 Task: Look for space in Polangui, Philippines from 8th August, 2023 to 15th August, 2023 for 9 adults in price range Rs.10000 to Rs.14000. Place can be shared room with 5 bedrooms having 9 beds and 5 bathrooms. Property type can be house, flat, guest house. Amenities needed are: wifi, TV, free parkinig on premises, gym, breakfast. Booking option can be shelf check-in. Required host language is English.
Action: Mouse moved to (527, 129)
Screenshot: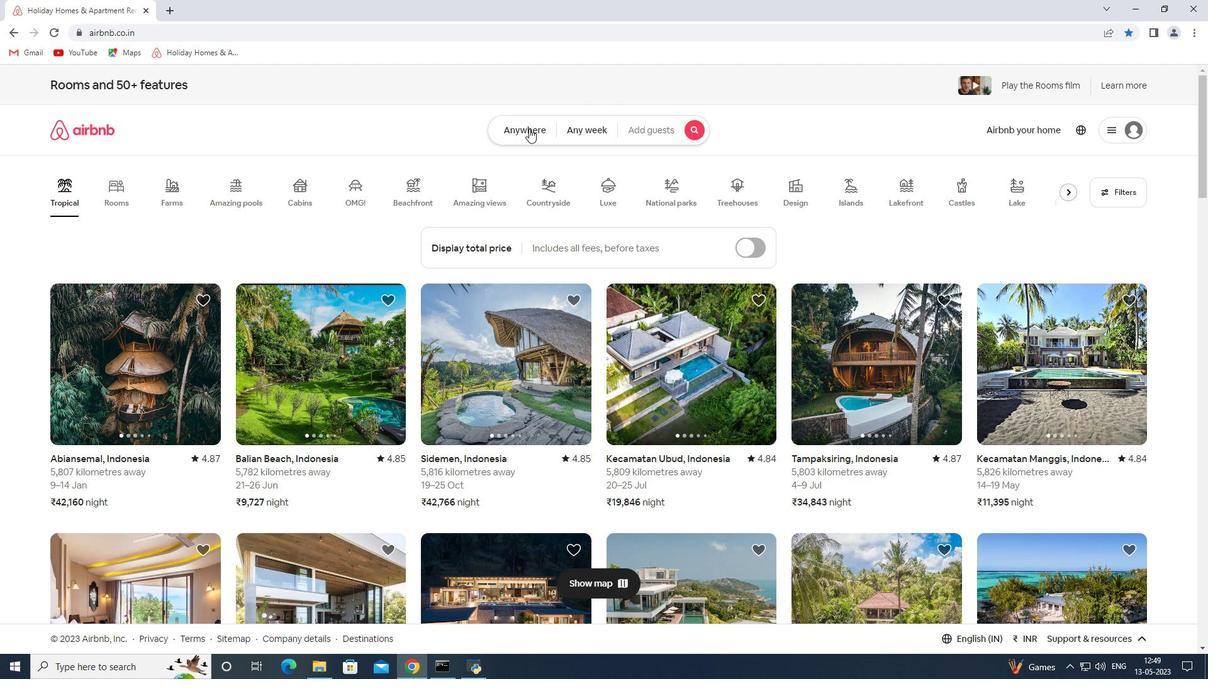 
Action: Mouse pressed left at (527, 129)
Screenshot: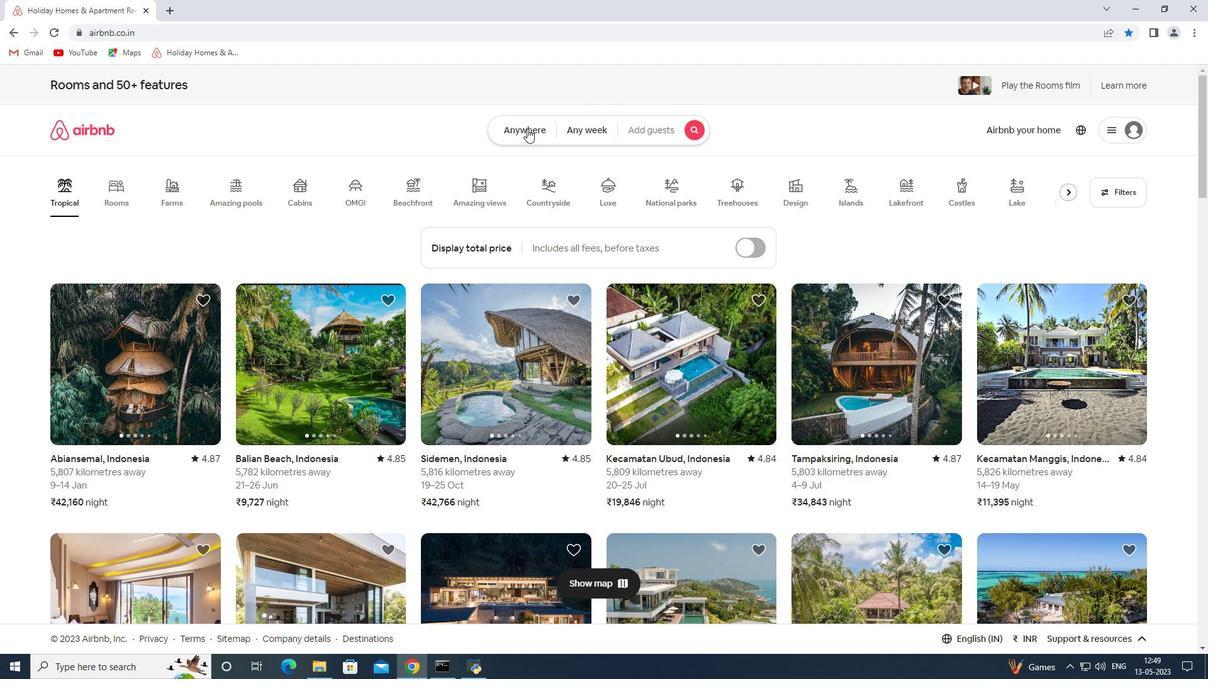 
Action: Mouse moved to (374, 182)
Screenshot: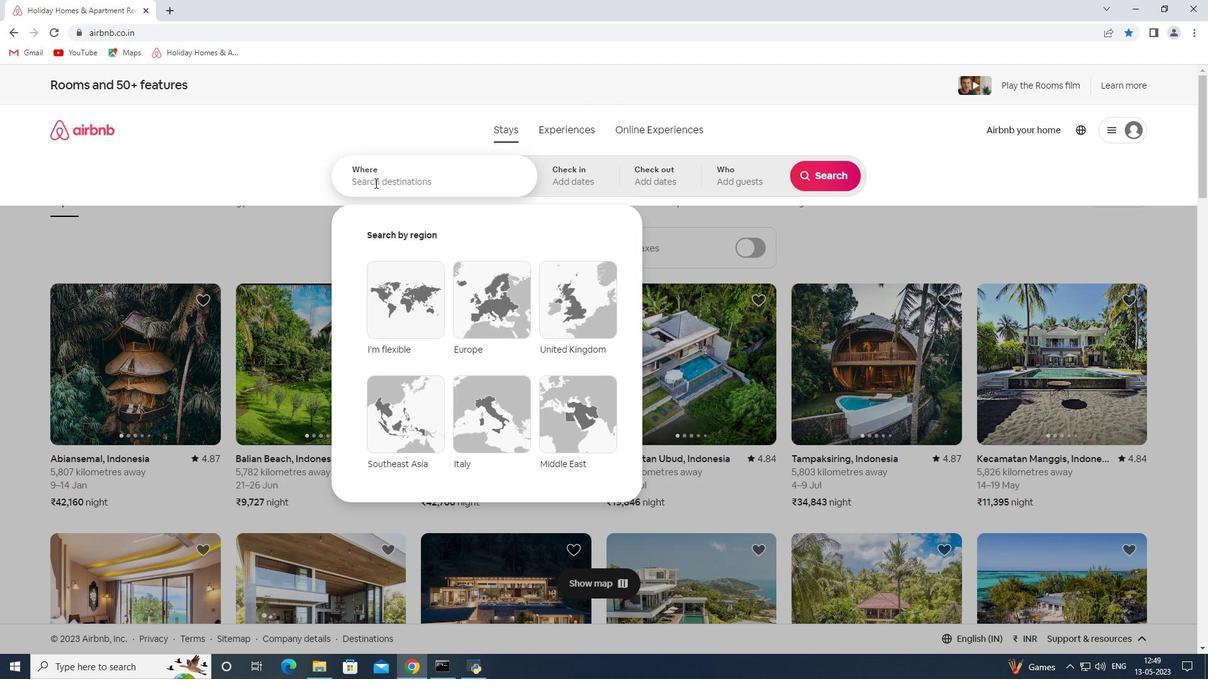 
Action: Mouse pressed left at (374, 182)
Screenshot: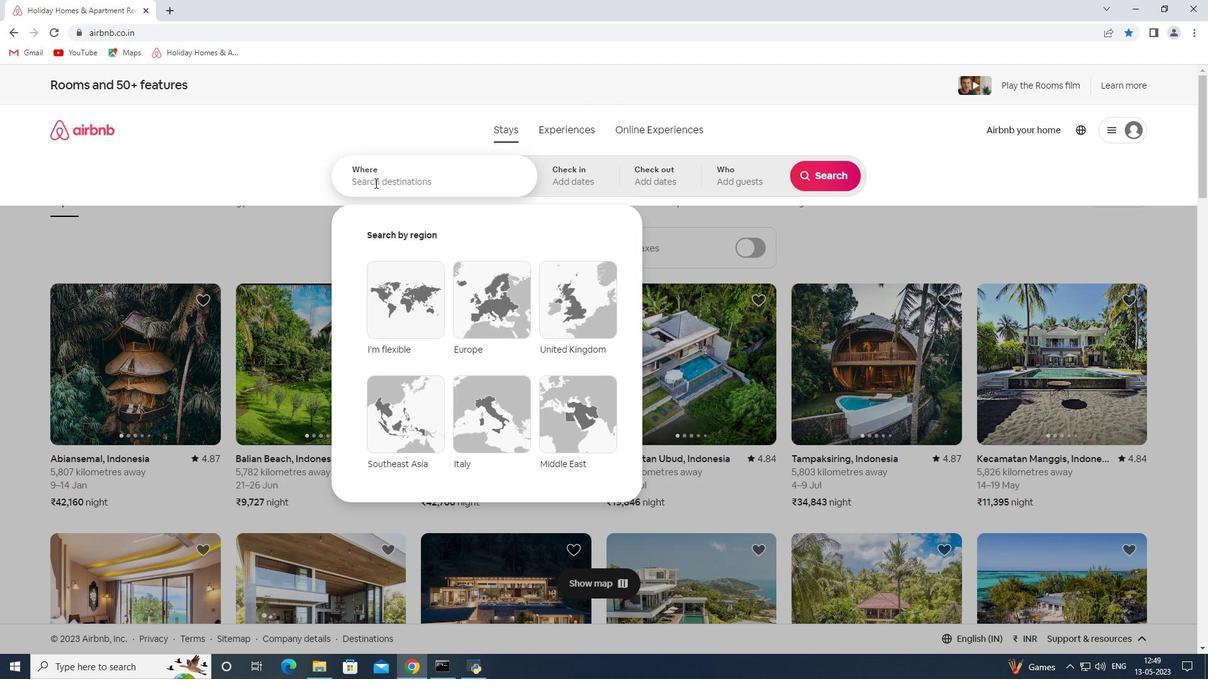 
Action: Mouse moved to (380, 182)
Screenshot: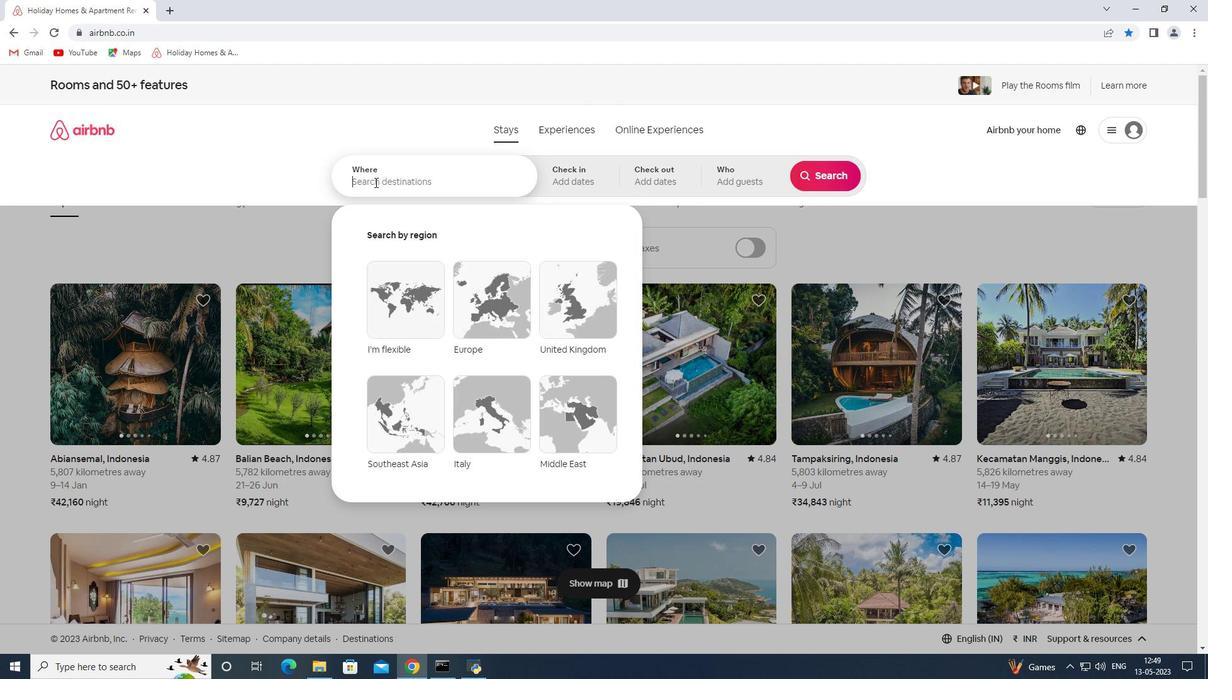 
Action: Key pressed <Key.shift><Key.shift><Key.shift><Key.shift><Key.shift><Key.shift><Key.shift><Key.shift><Key.shift><Key.shift>Polangui<Key.space><Key.shift><Key.shift><Key.shift><Key.shift><Key.shift>Philippinw<Key.backspace>es<Key.space><Key.enter>
Screenshot: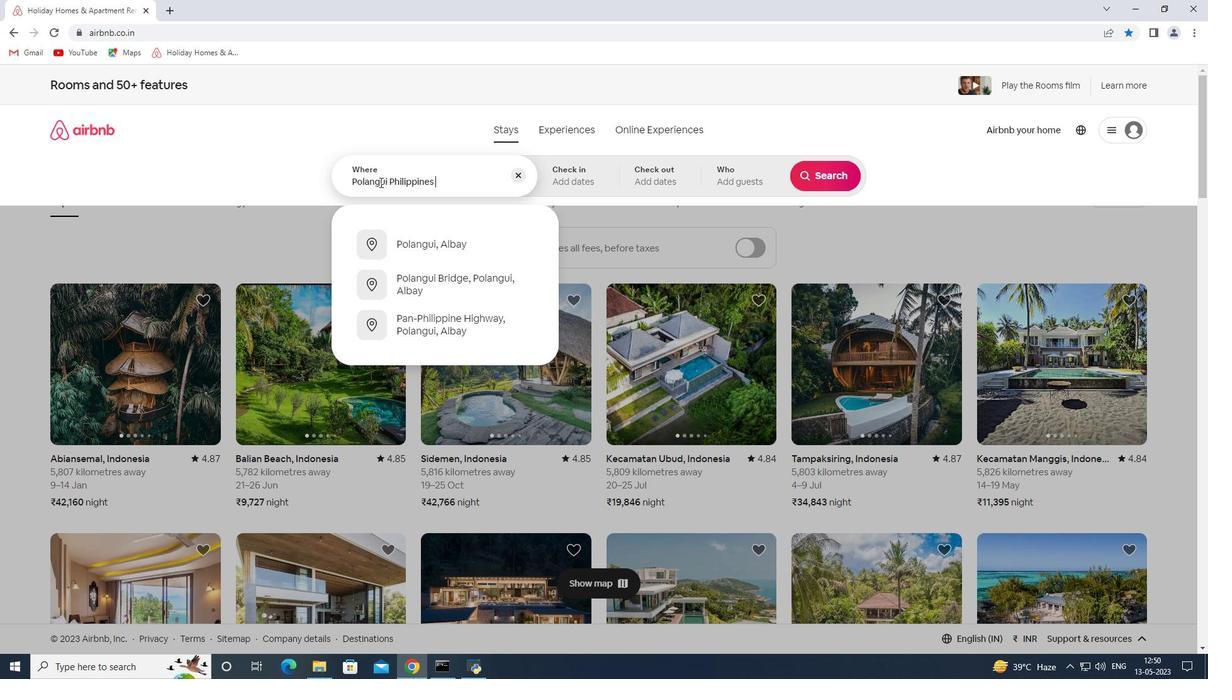 
Action: Mouse moved to (836, 278)
Screenshot: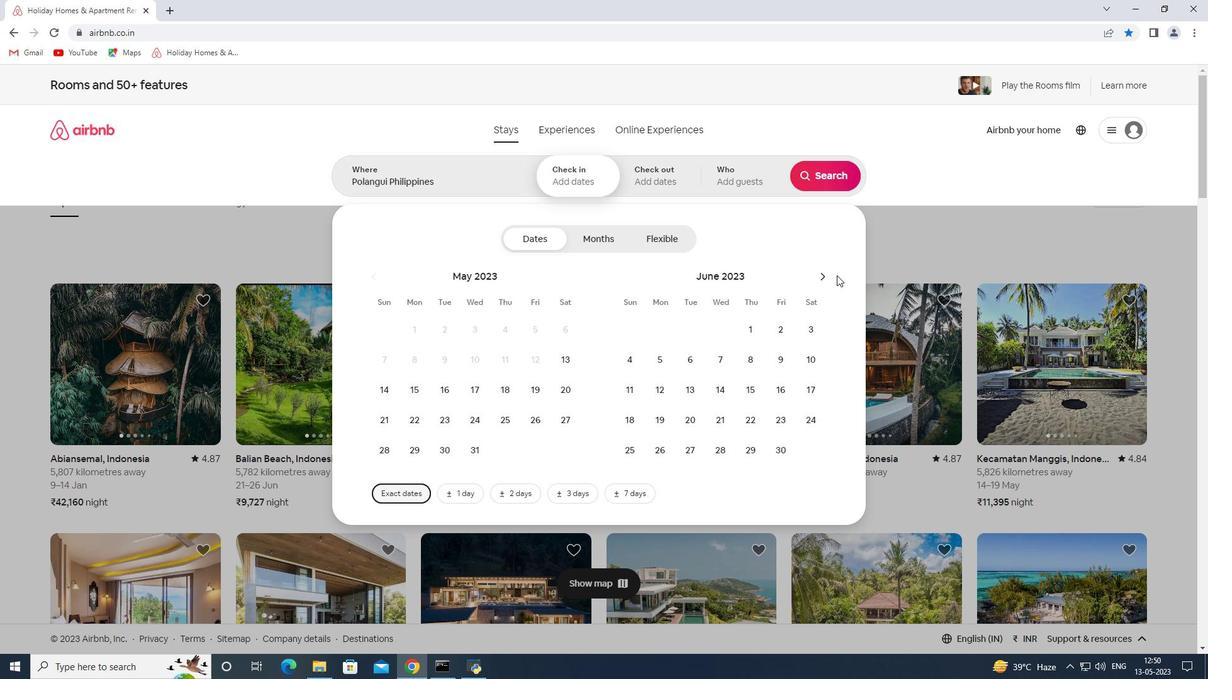 
Action: Mouse pressed left at (836, 278)
Screenshot: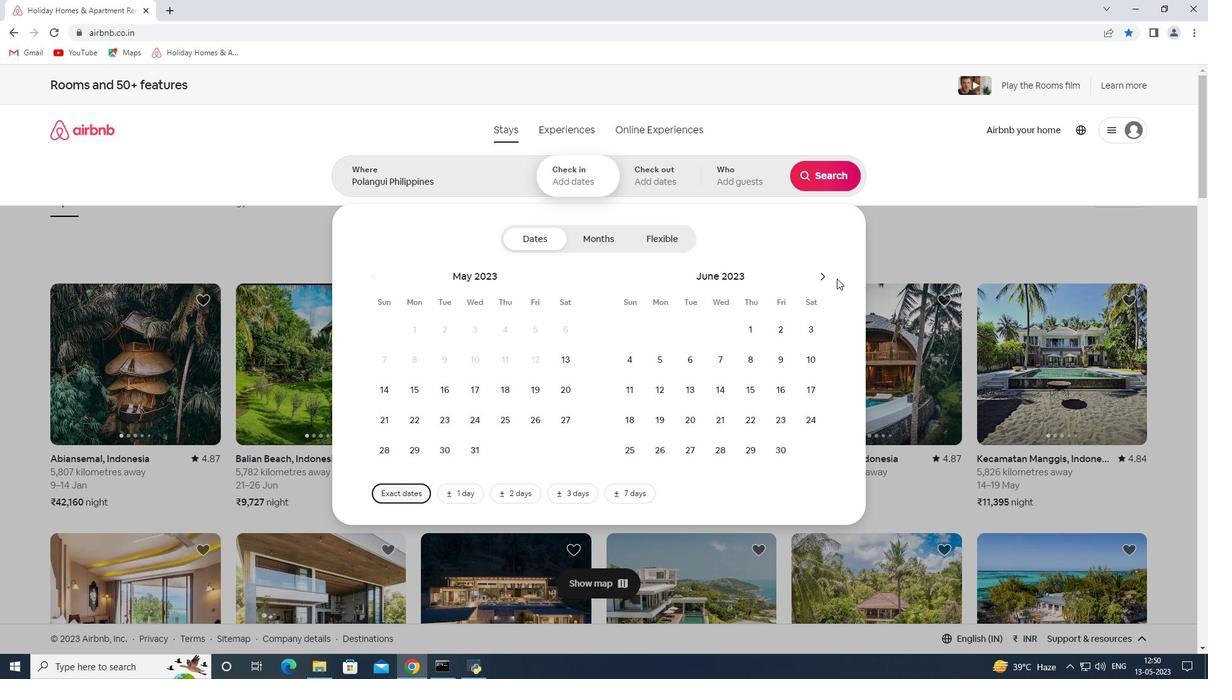 
Action: Mouse moved to (818, 286)
Screenshot: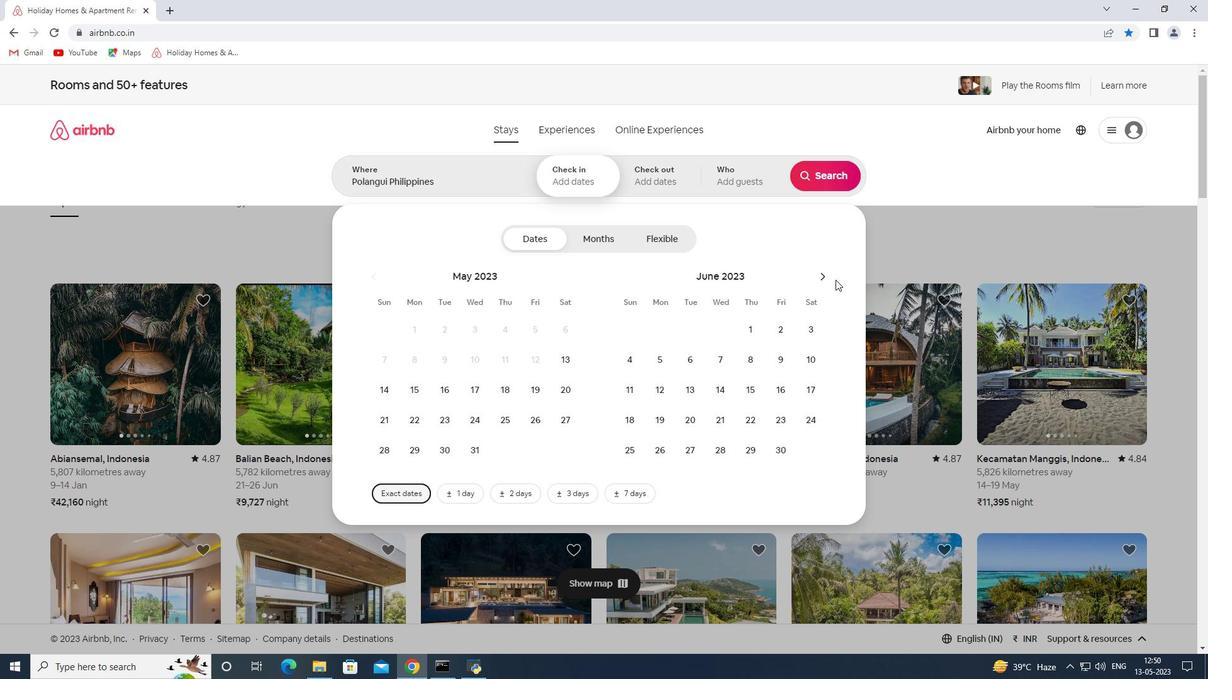 
Action: Mouse pressed left at (818, 286)
Screenshot: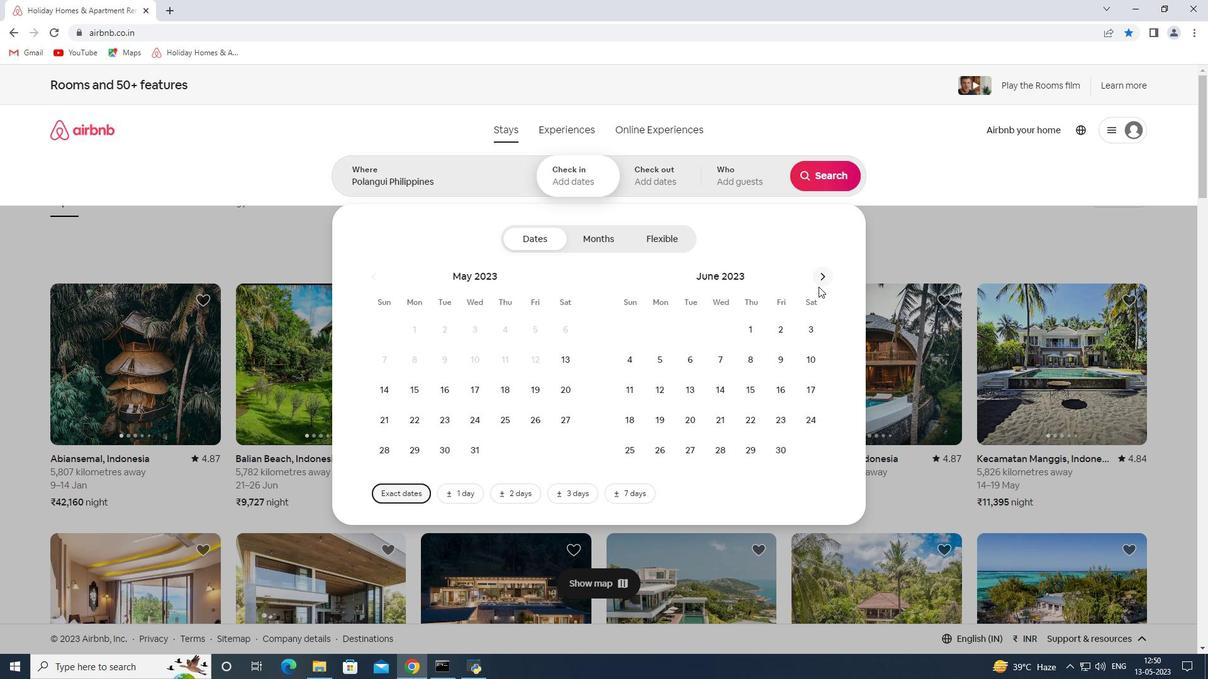 
Action: Mouse moved to (819, 271)
Screenshot: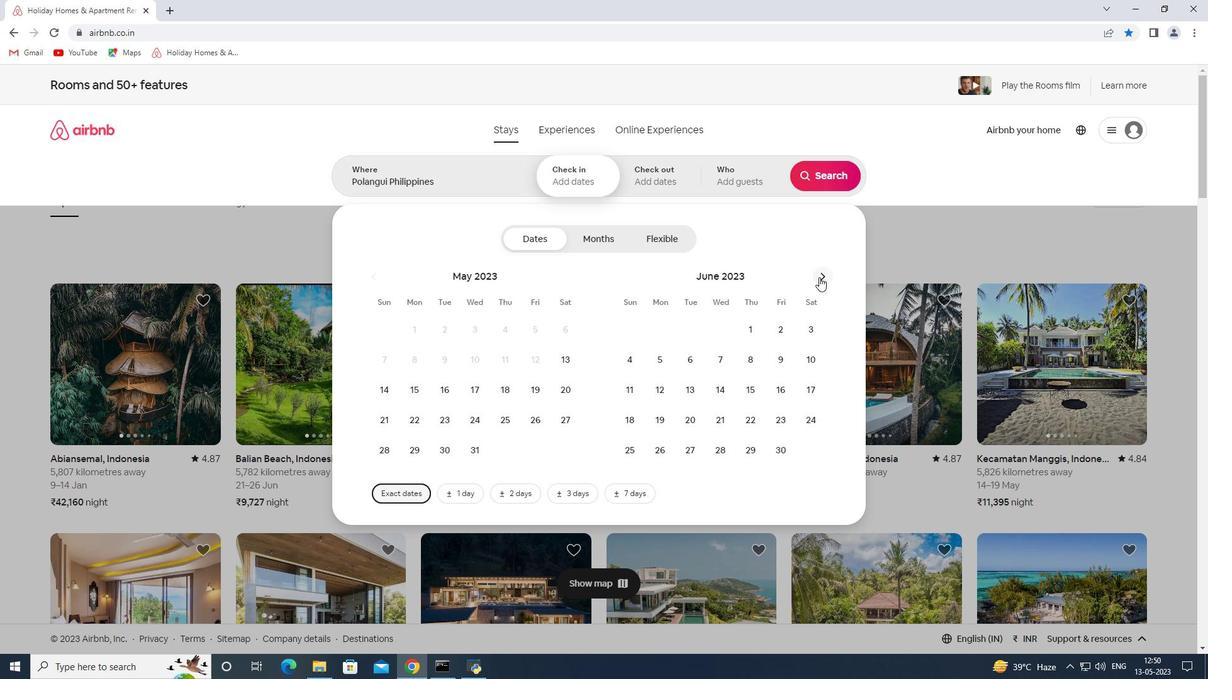 
Action: Mouse pressed left at (819, 271)
Screenshot: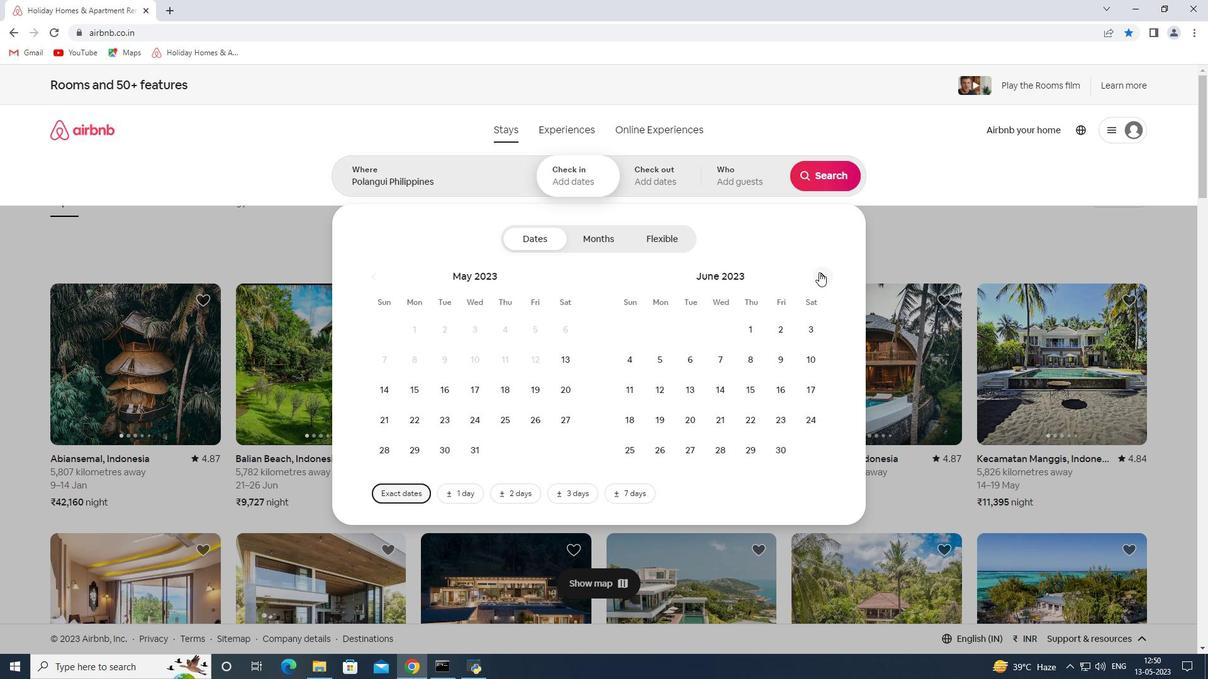 
Action: Mouse pressed left at (819, 271)
Screenshot: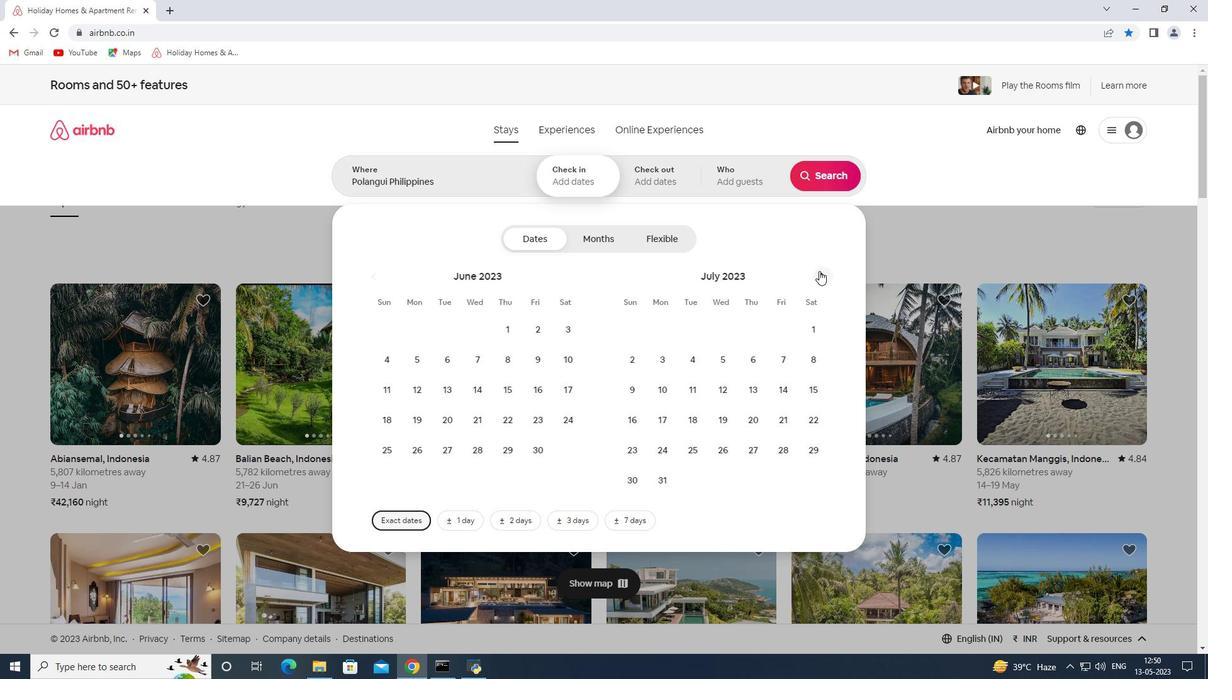 
Action: Mouse moved to (689, 368)
Screenshot: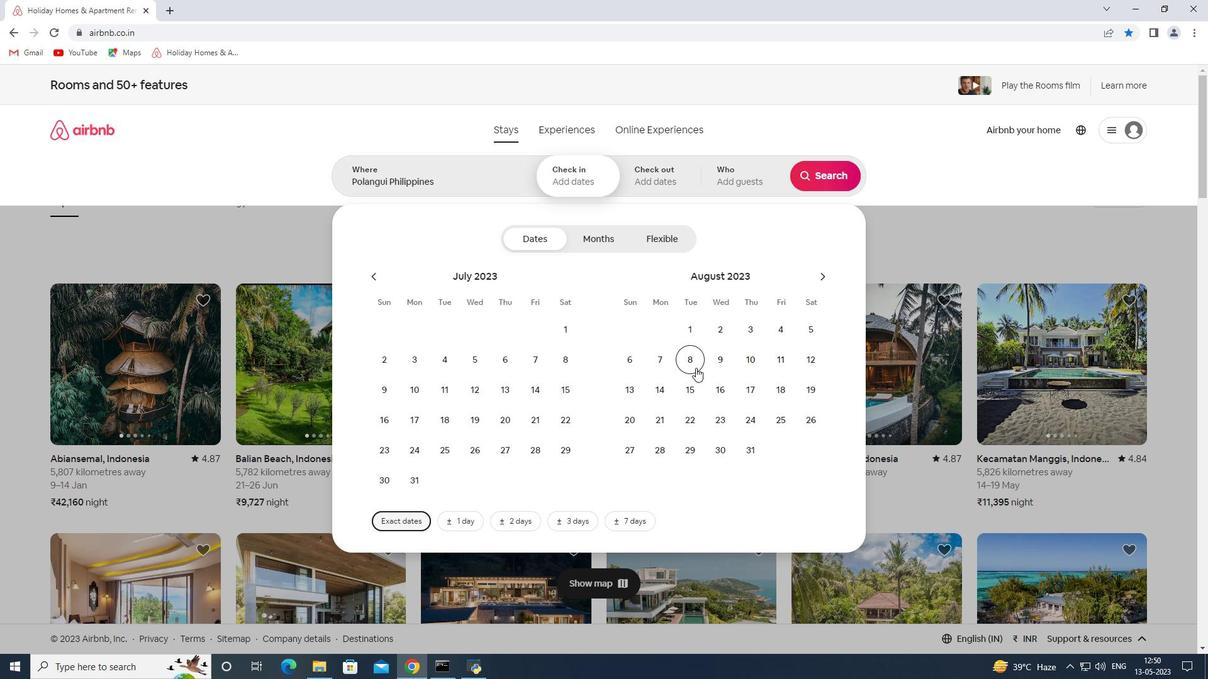 
Action: Mouse pressed left at (689, 368)
Screenshot: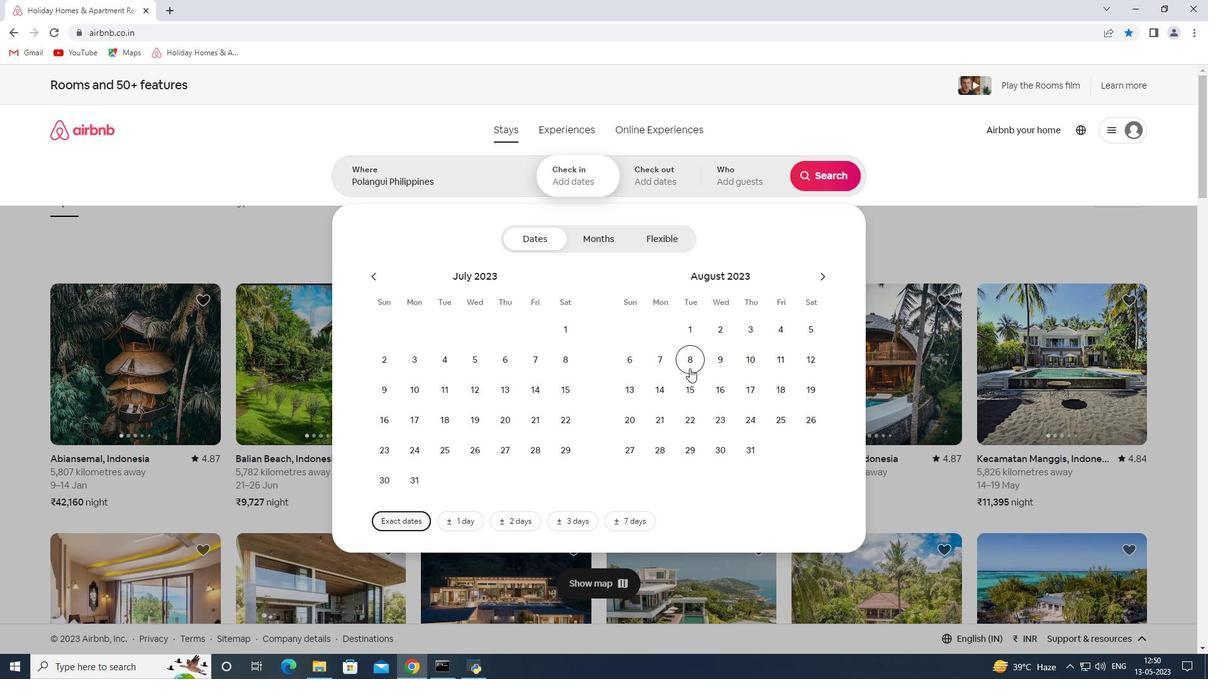 
Action: Mouse moved to (699, 394)
Screenshot: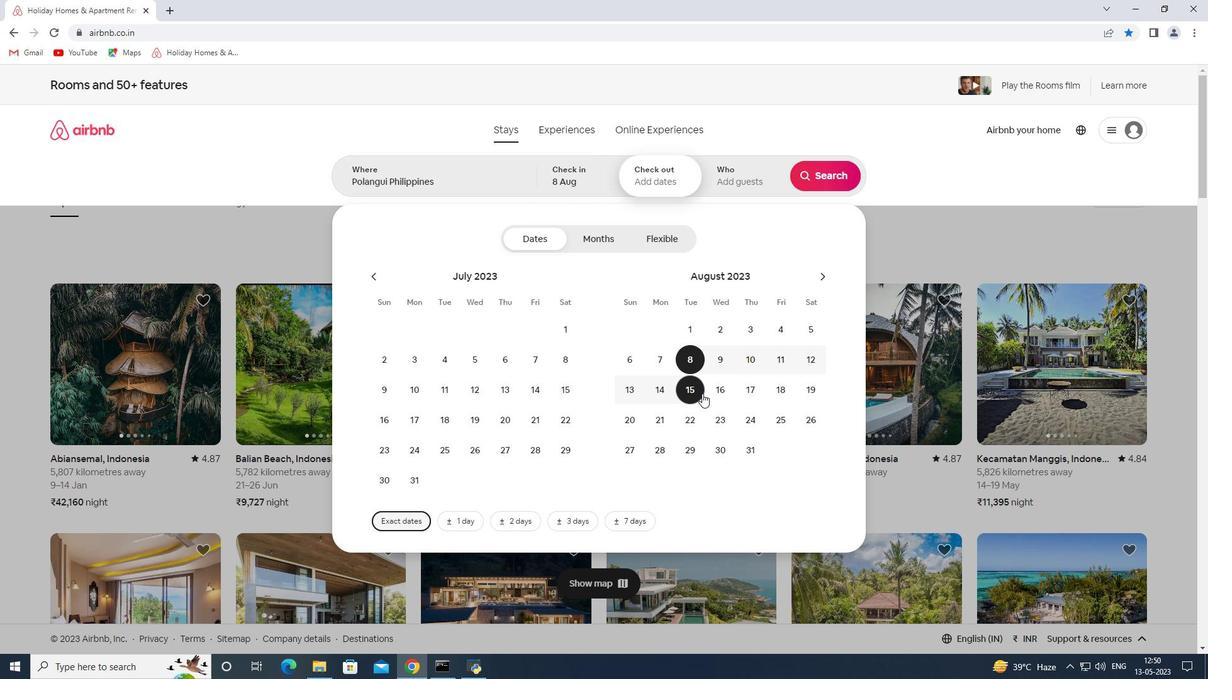 
Action: Mouse pressed left at (699, 394)
Screenshot: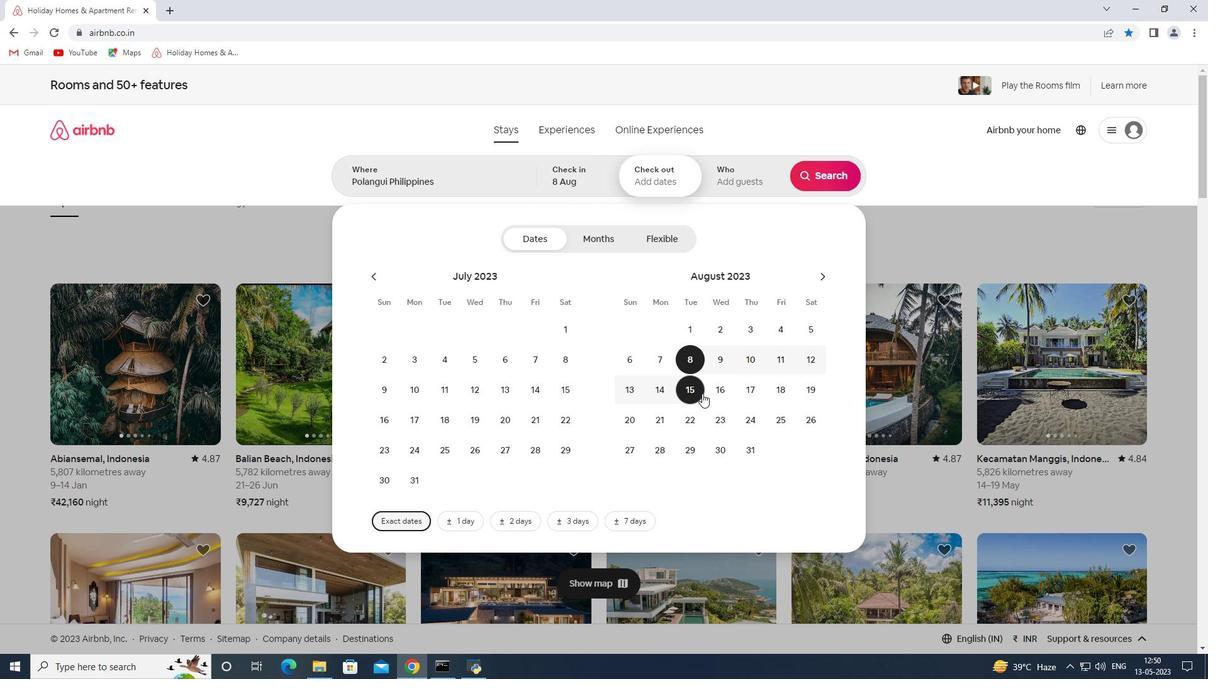 
Action: Mouse moved to (735, 185)
Screenshot: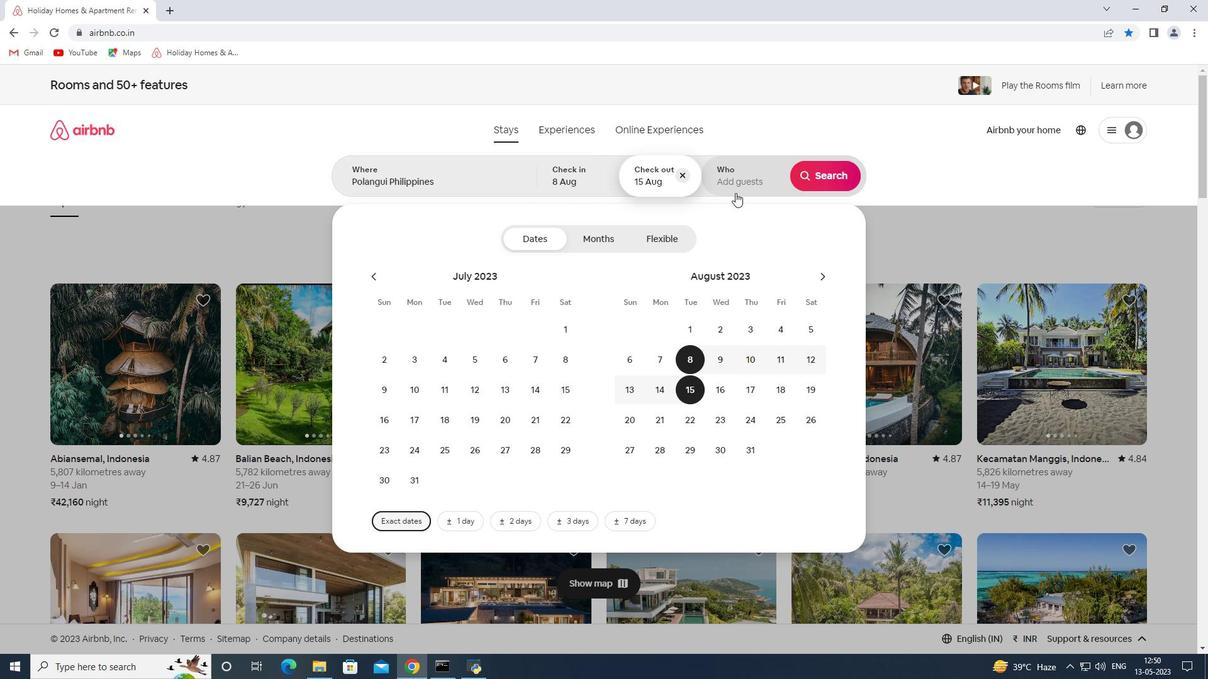 
Action: Mouse pressed left at (735, 185)
Screenshot: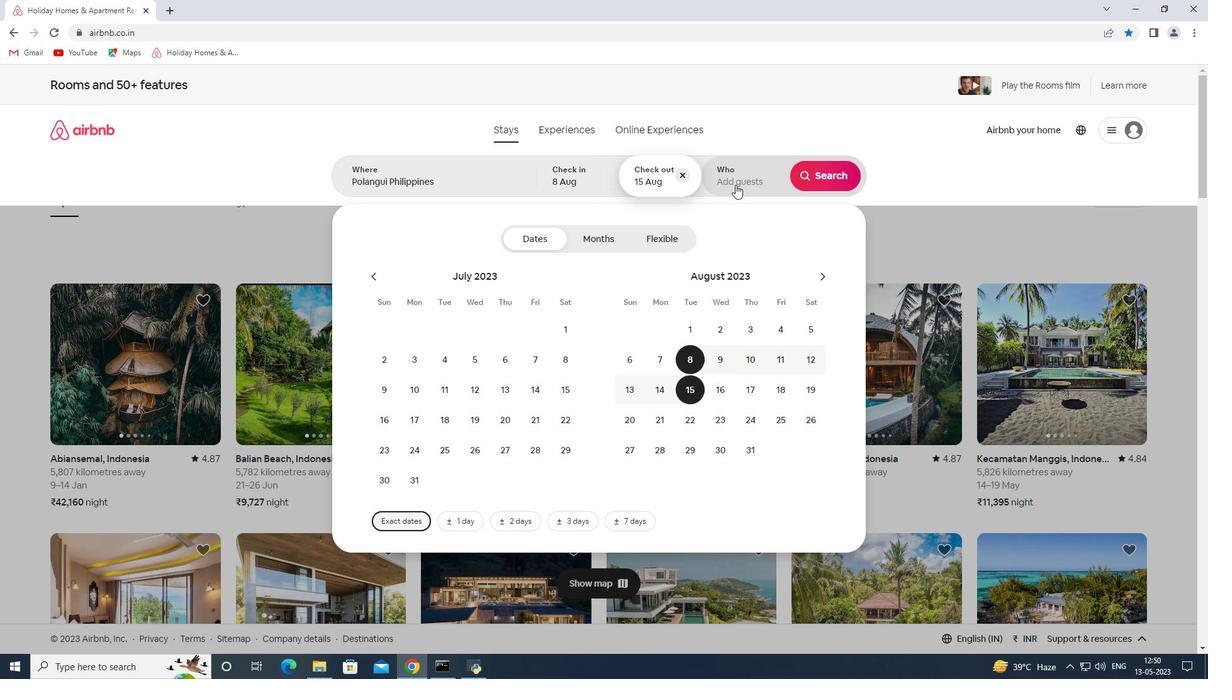 
Action: Mouse moved to (834, 244)
Screenshot: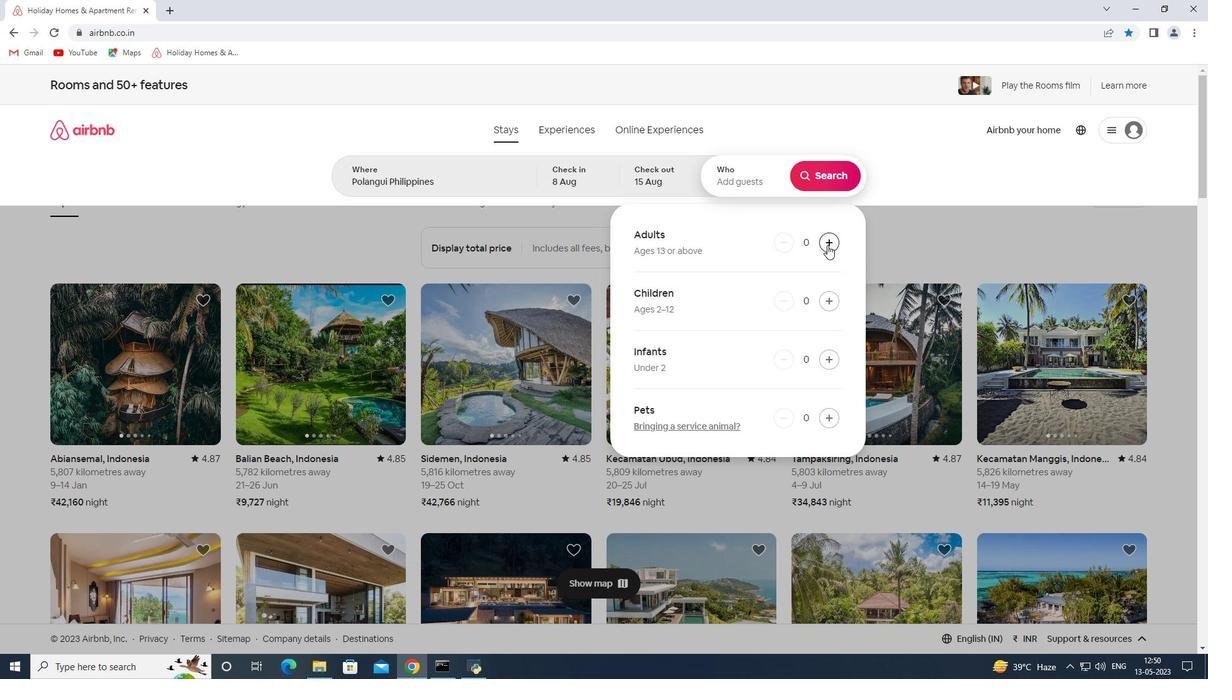 
Action: Mouse pressed left at (834, 244)
Screenshot: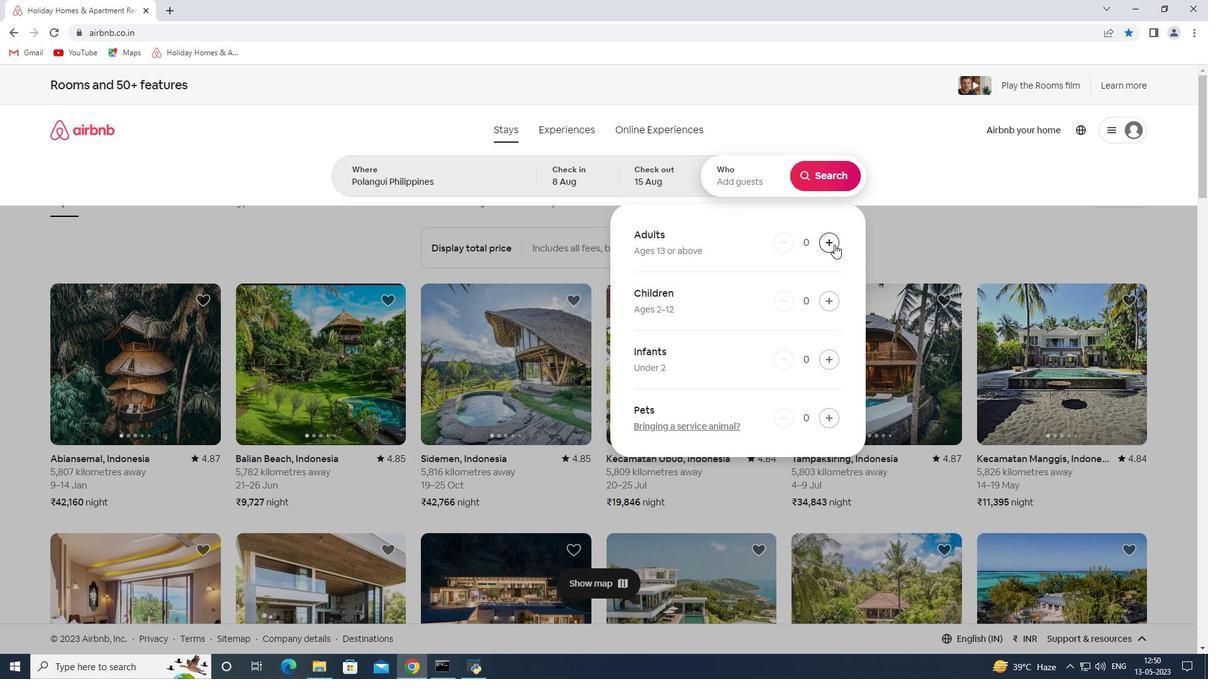 
Action: Mouse moved to (834, 244)
Screenshot: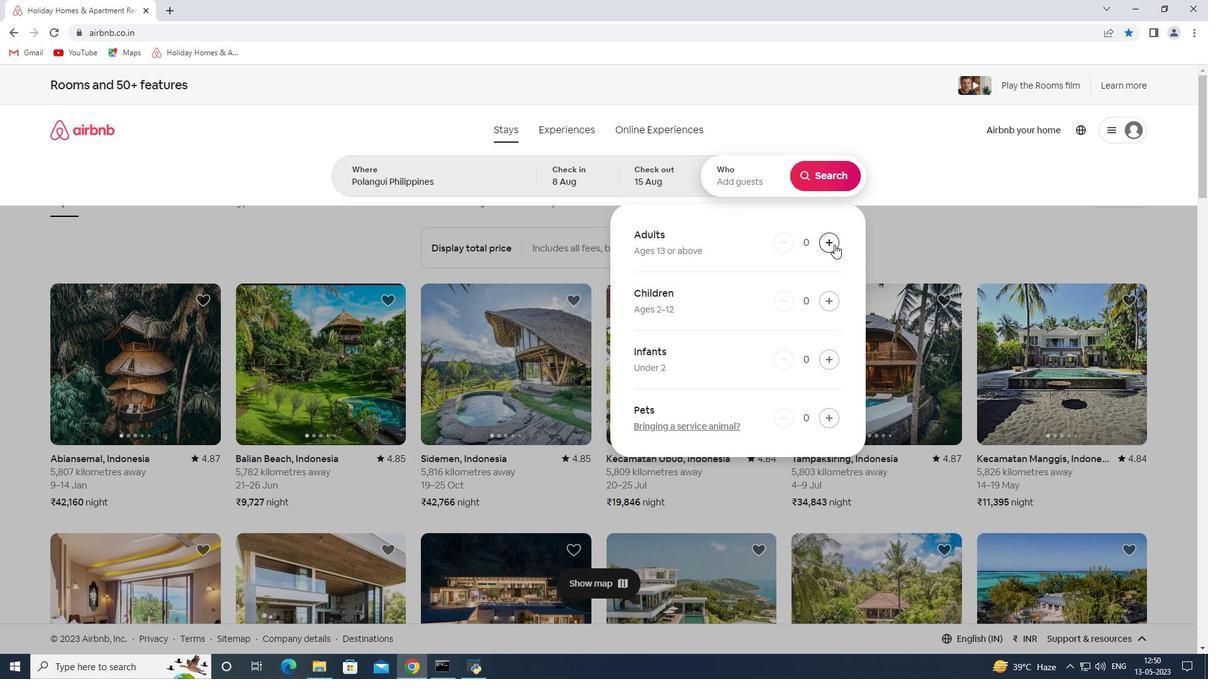 
Action: Mouse pressed left at (834, 244)
Screenshot: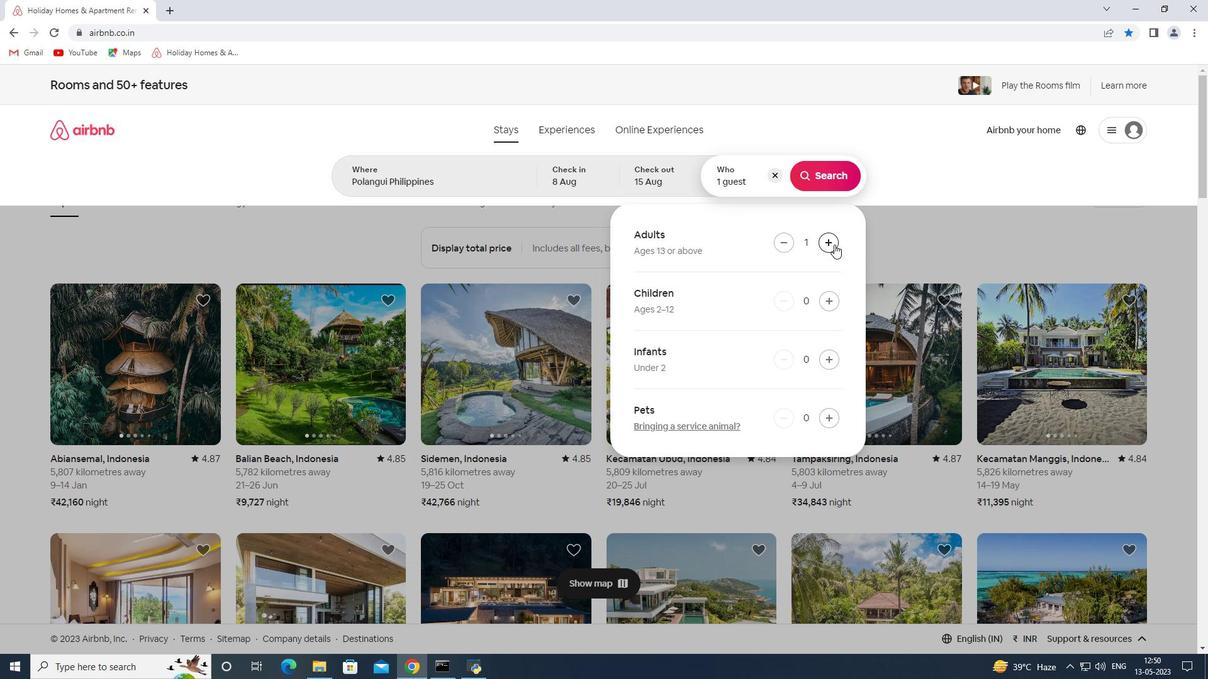 
Action: Mouse moved to (835, 243)
Screenshot: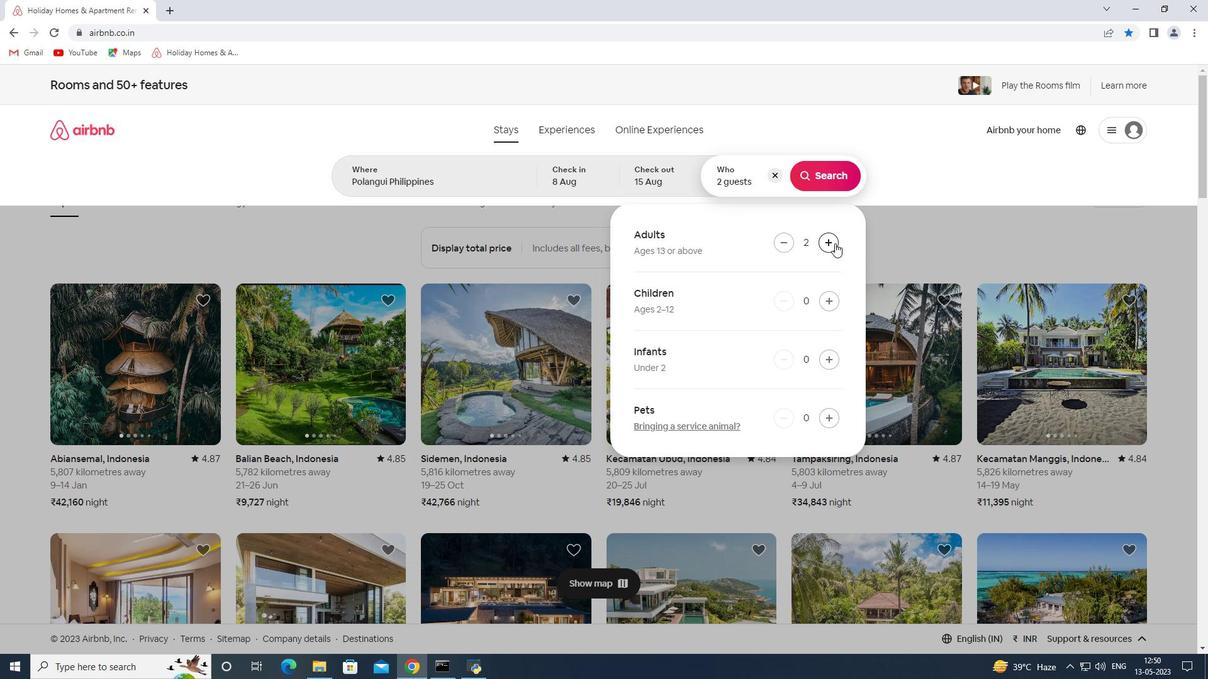 
Action: Mouse pressed left at (835, 243)
Screenshot: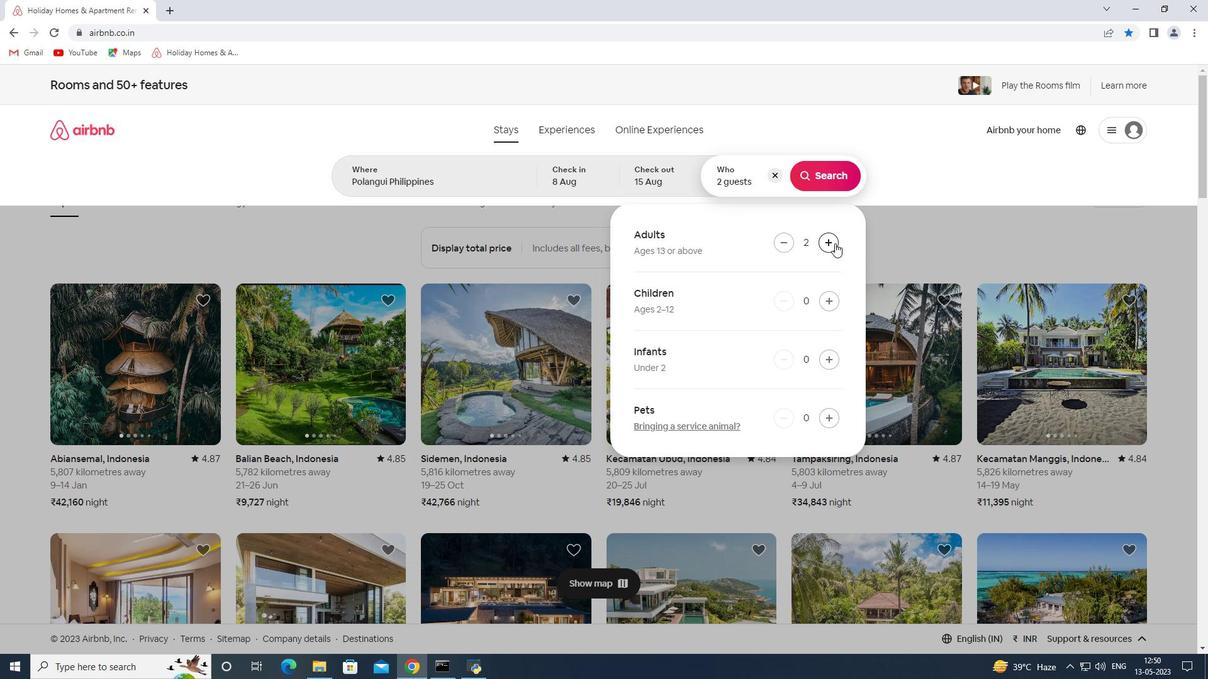 
Action: Mouse pressed left at (835, 243)
Screenshot: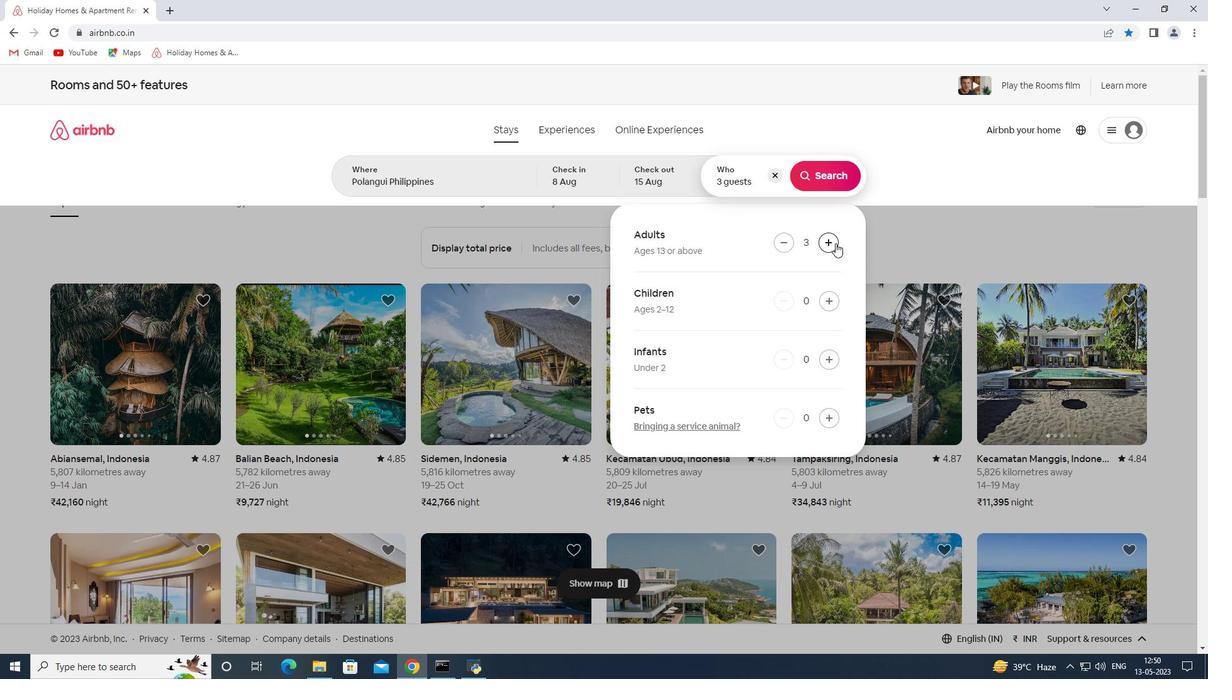 
Action: Mouse pressed left at (835, 243)
Screenshot: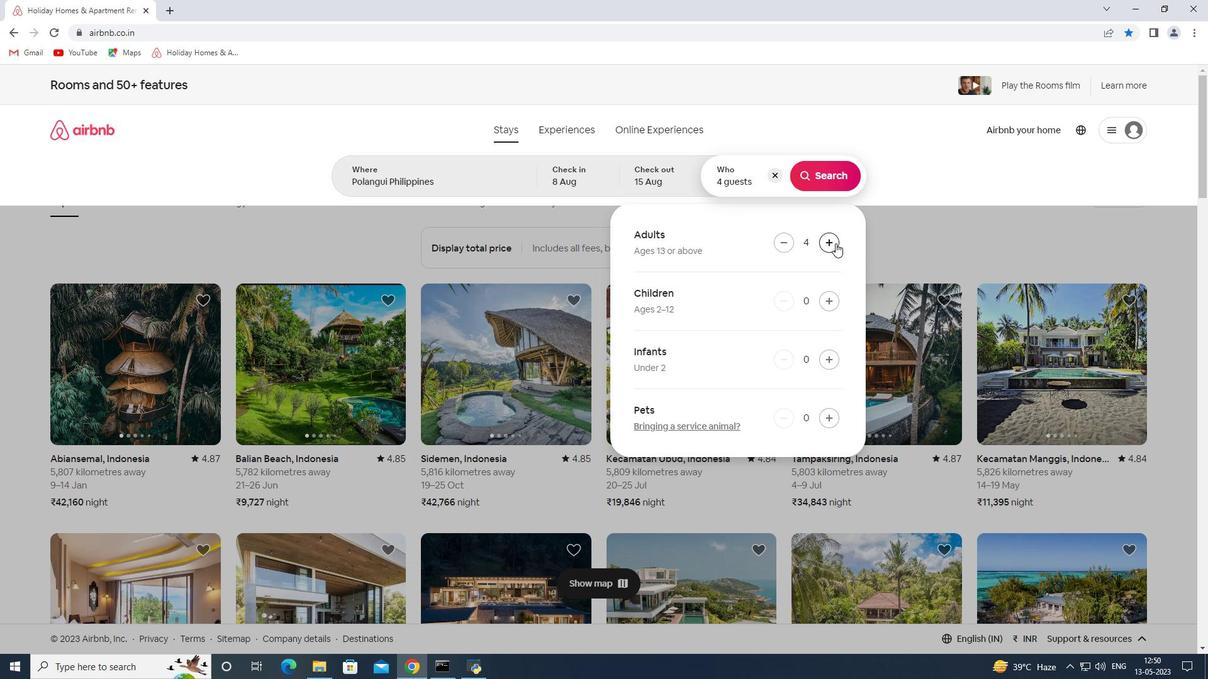 
Action: Mouse pressed left at (835, 243)
Screenshot: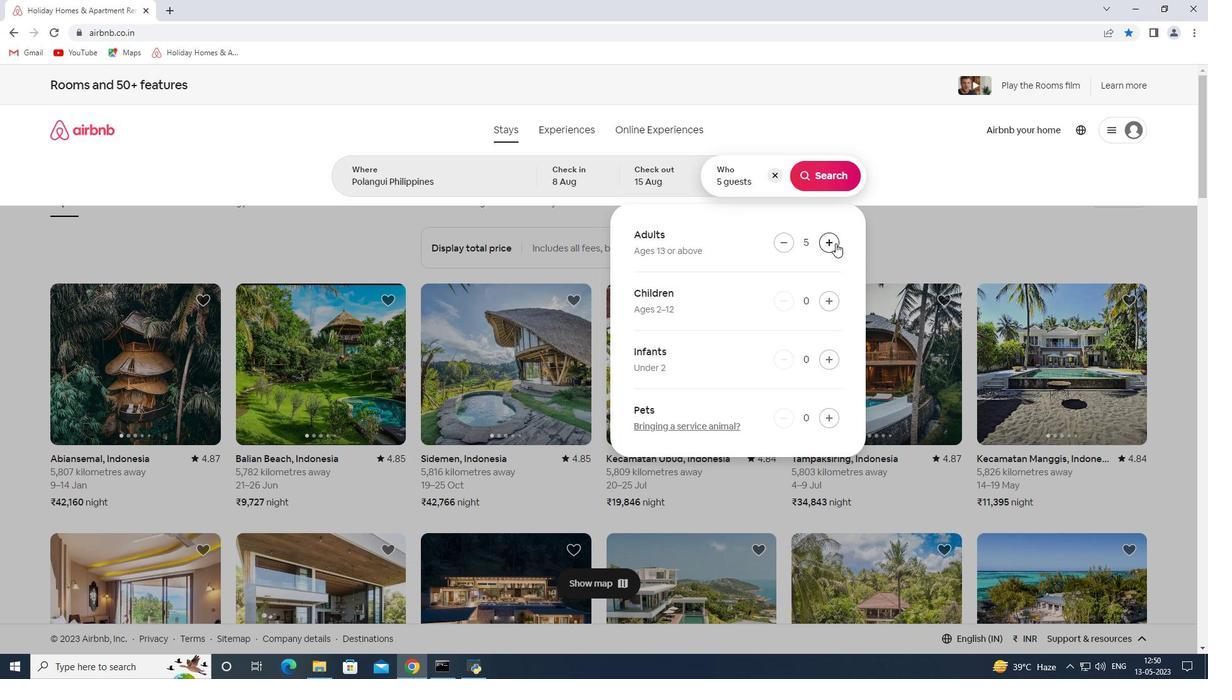
Action: Mouse moved to (836, 243)
Screenshot: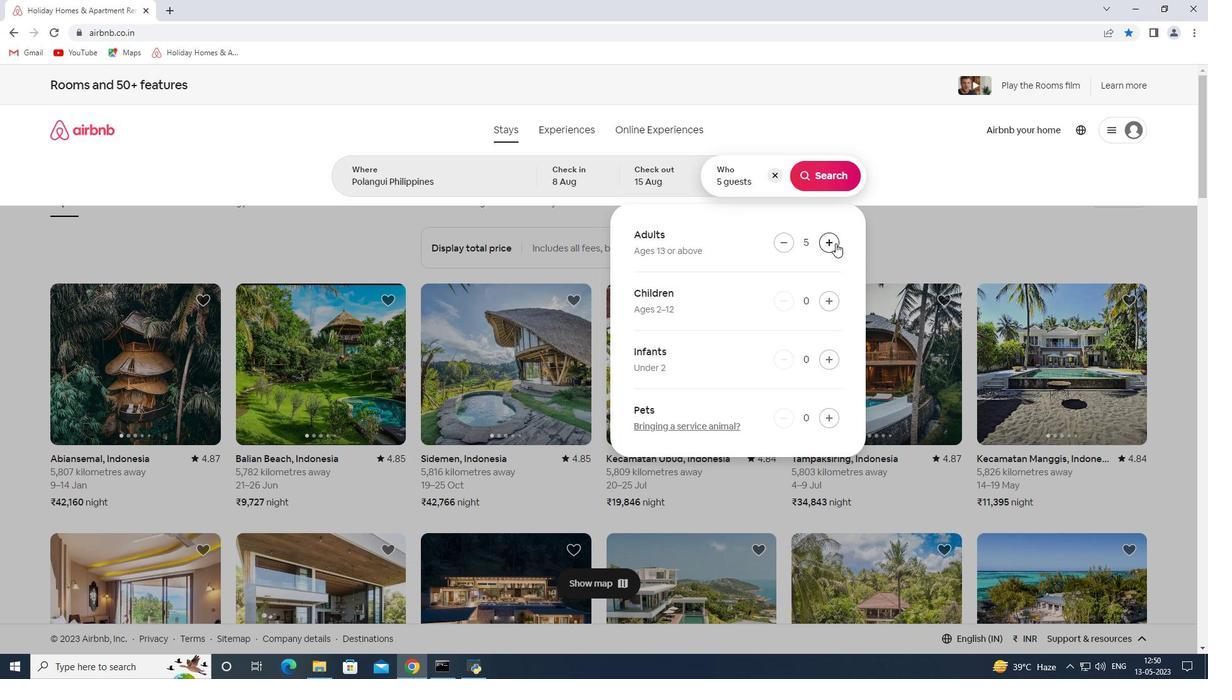 
Action: Mouse pressed left at (836, 243)
Screenshot: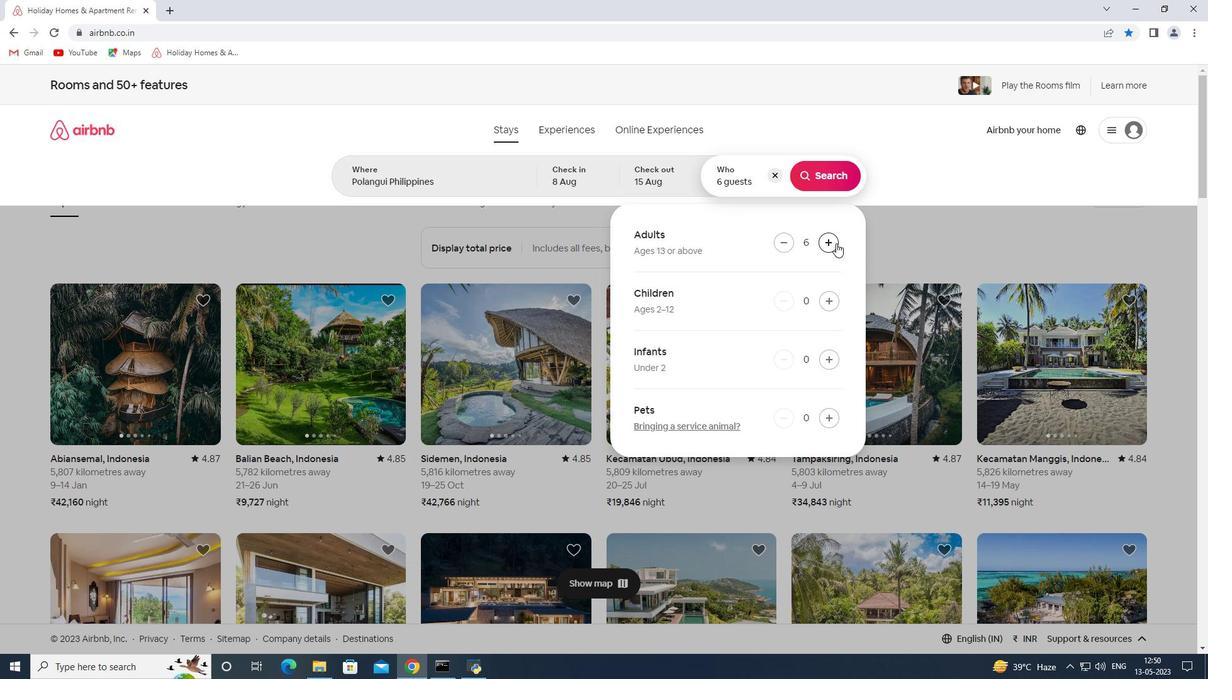 
Action: Mouse pressed left at (836, 243)
Screenshot: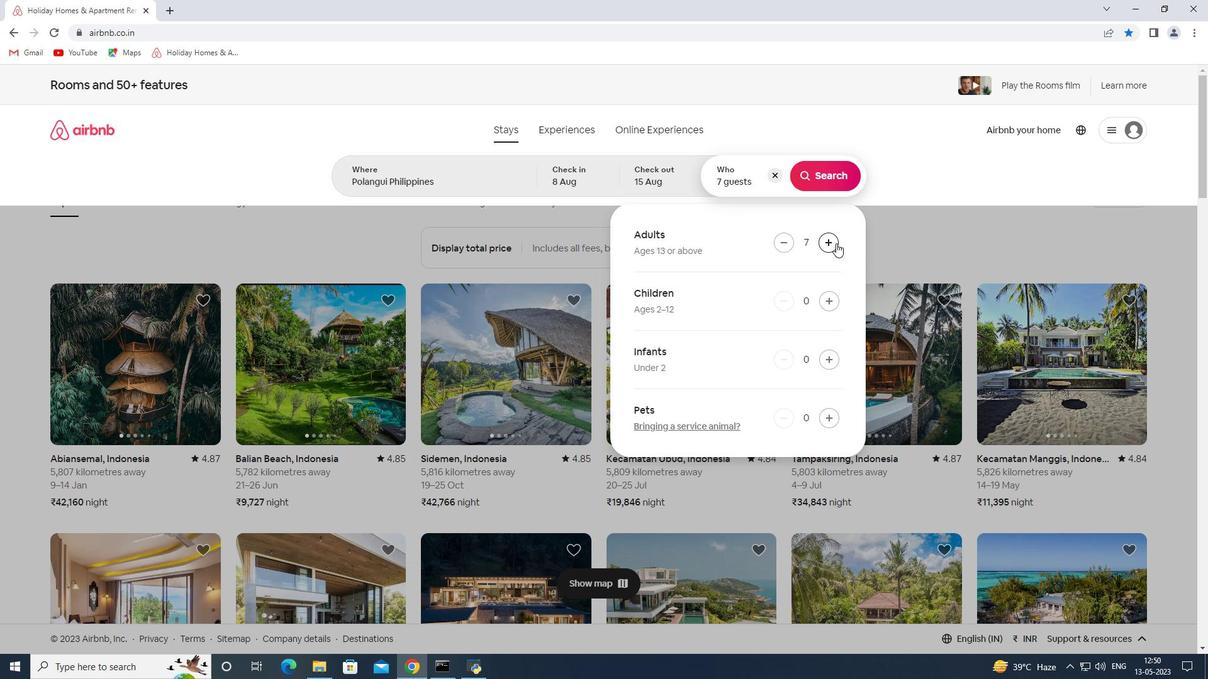 
Action: Mouse pressed left at (836, 243)
Screenshot: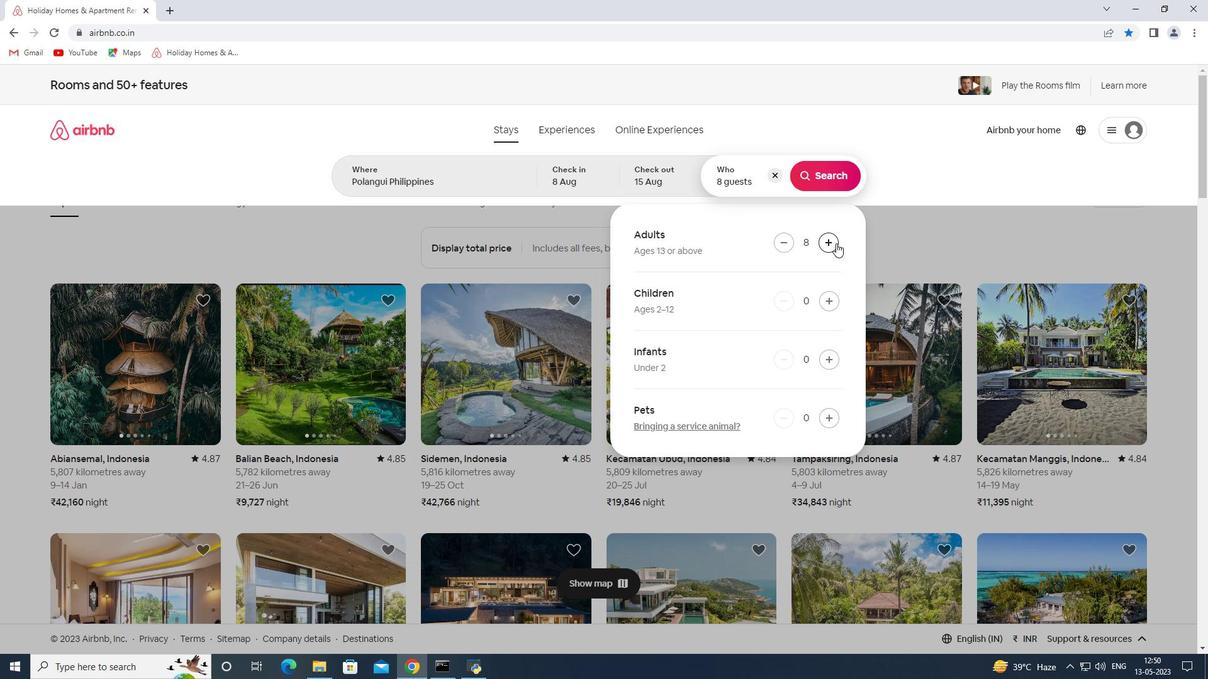 
Action: Mouse pressed left at (836, 243)
Screenshot: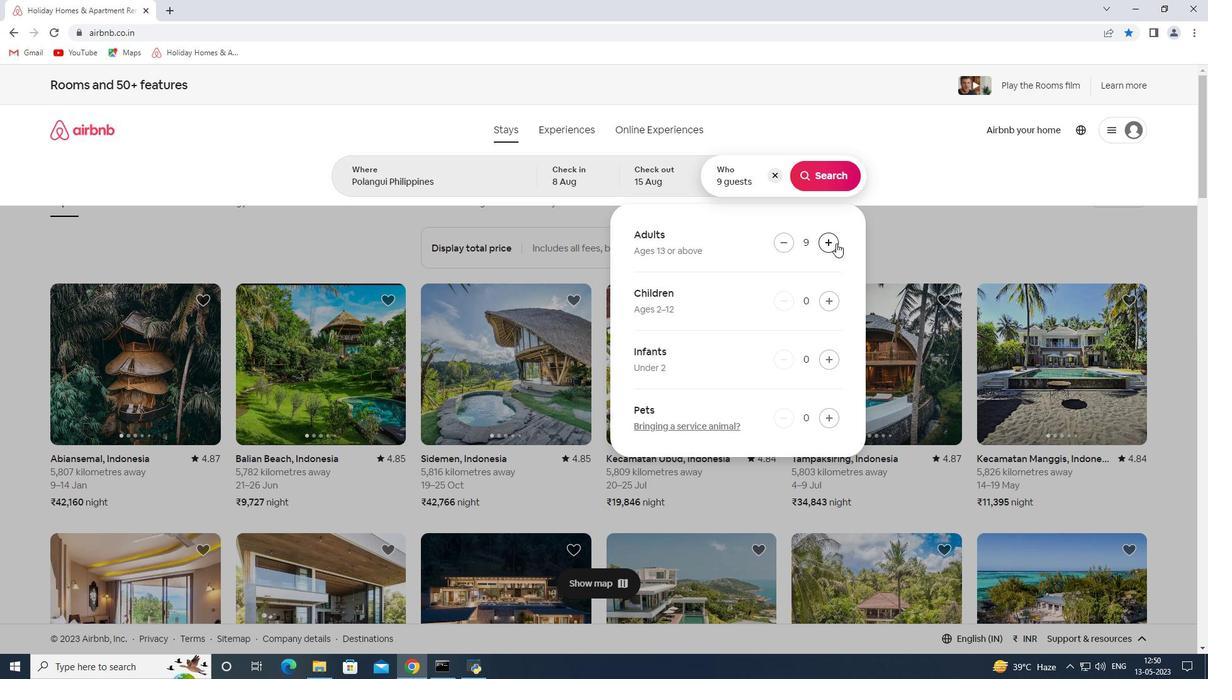 
Action: Mouse moved to (781, 241)
Screenshot: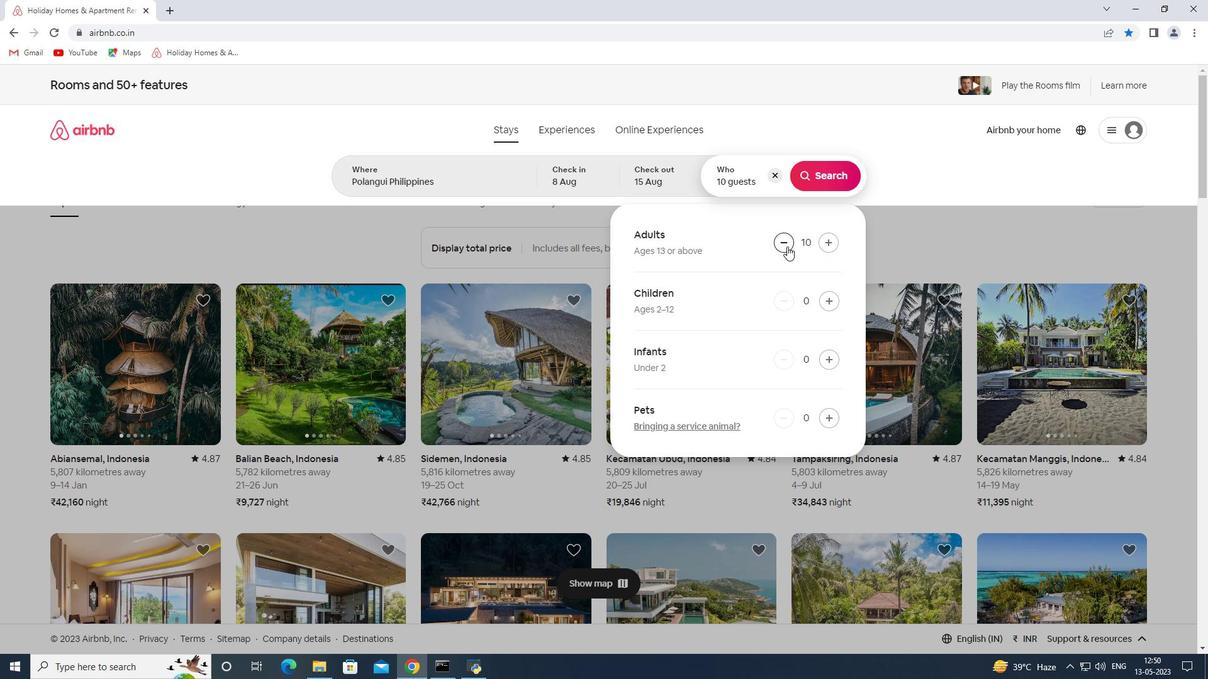 
Action: Mouse pressed left at (781, 241)
Screenshot: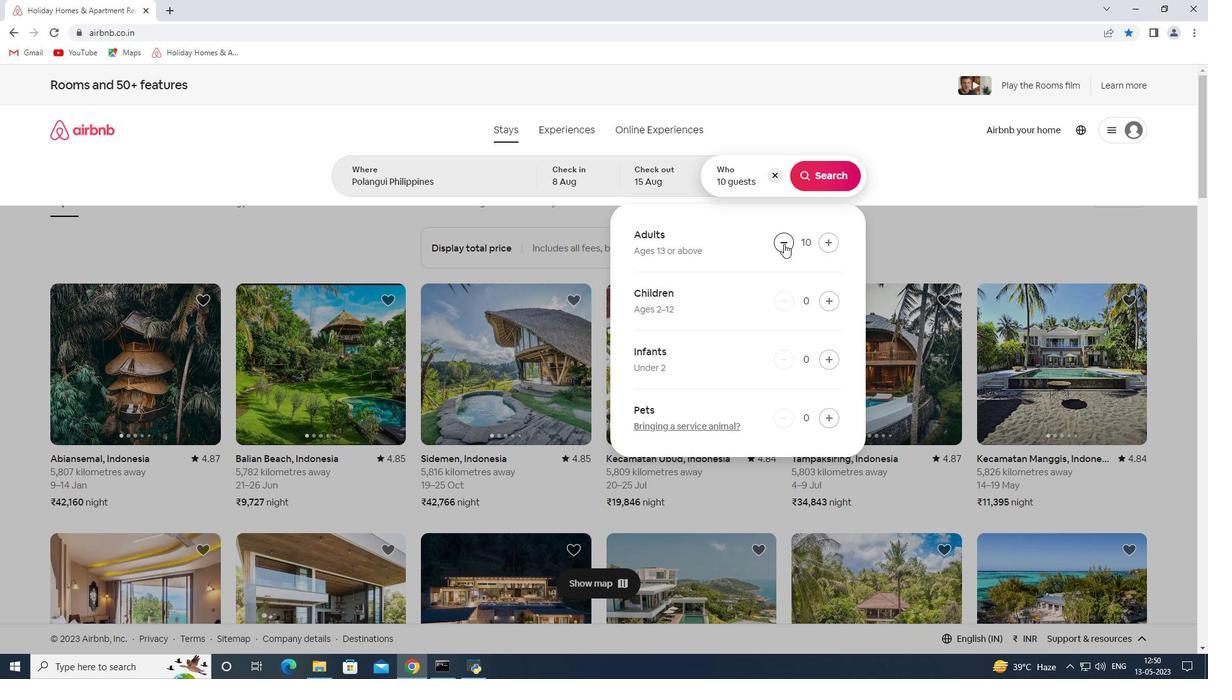 
Action: Mouse moved to (828, 179)
Screenshot: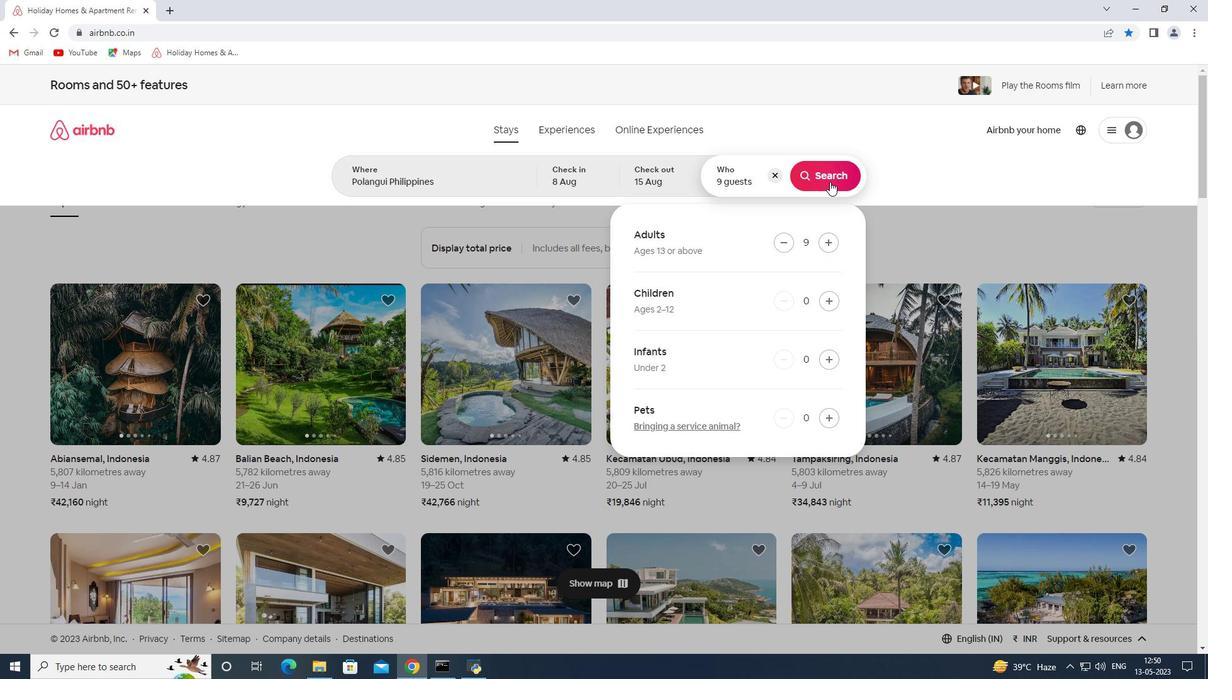 
Action: Mouse pressed left at (828, 179)
Screenshot: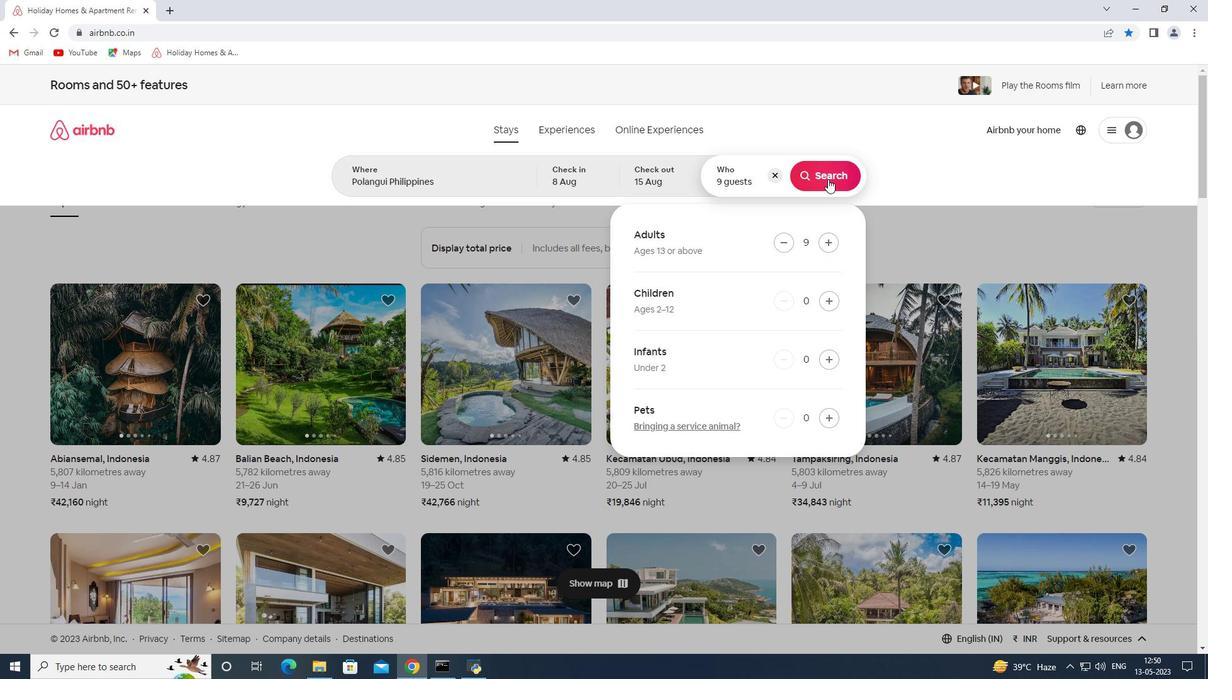 
Action: Mouse moved to (1142, 133)
Screenshot: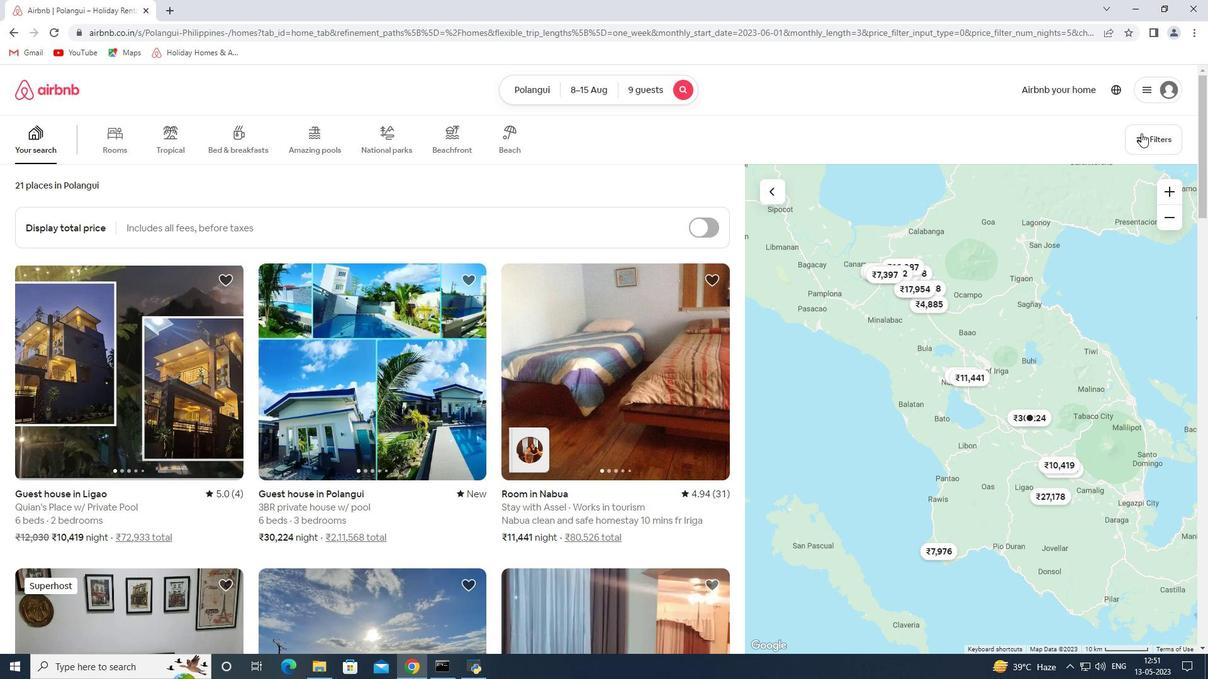
Action: Mouse pressed left at (1142, 133)
Screenshot: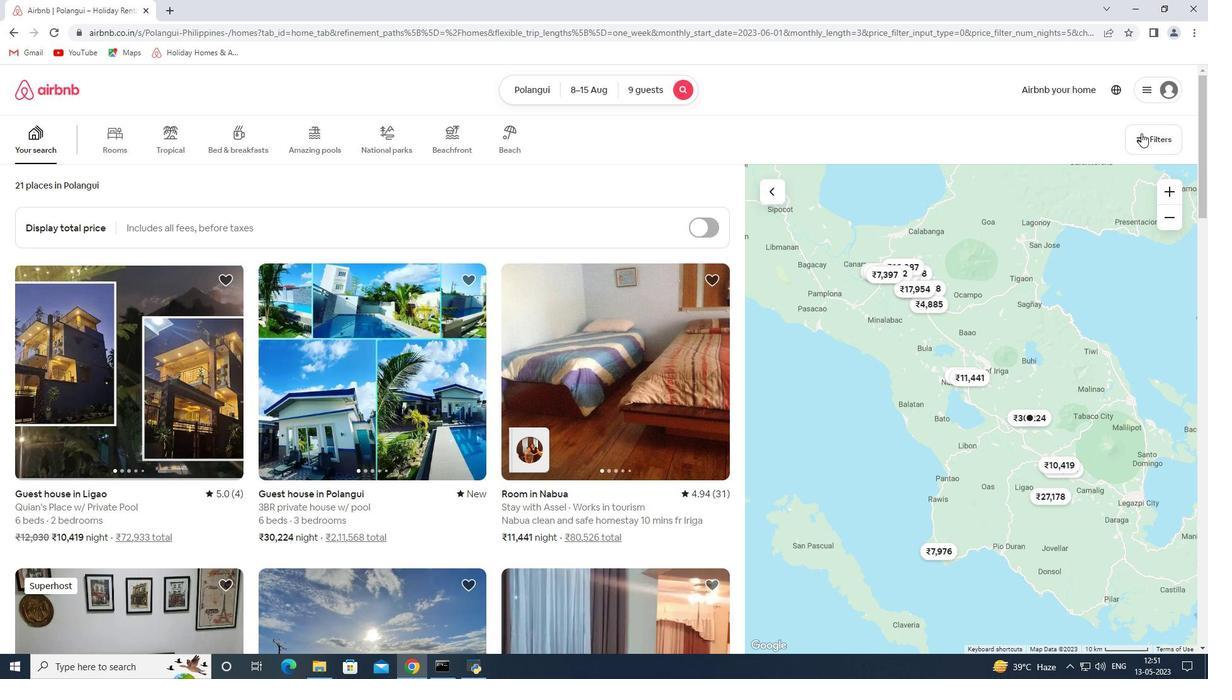 
Action: Mouse moved to (435, 457)
Screenshot: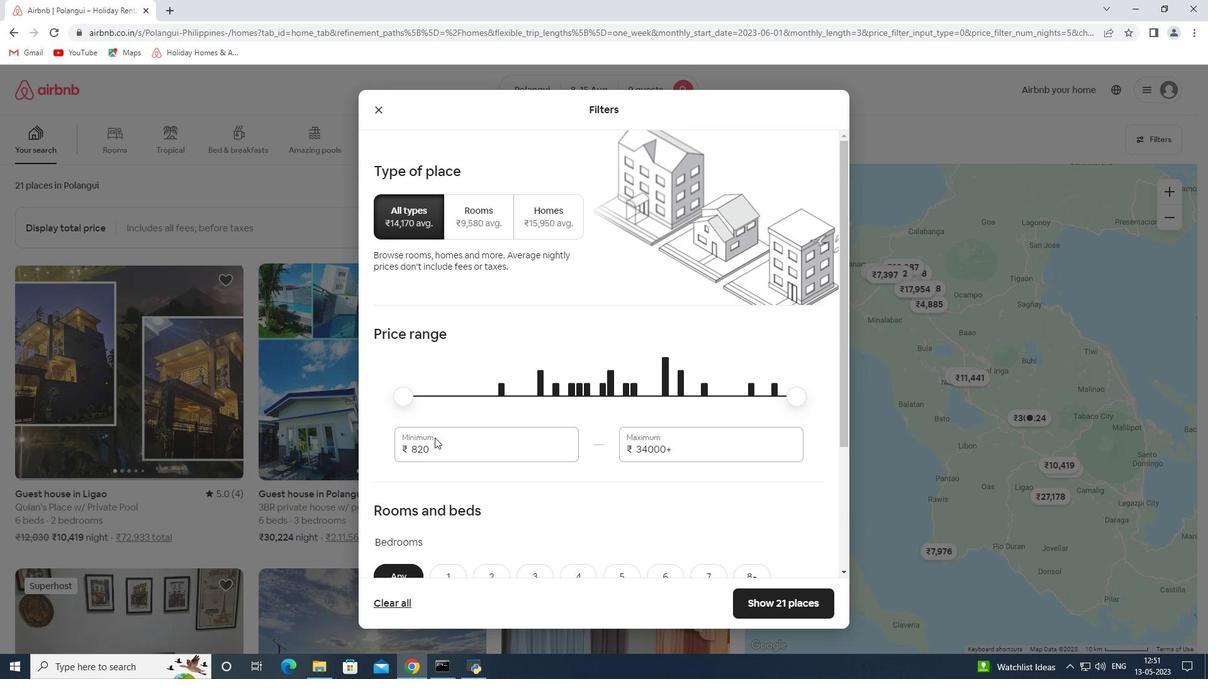 
Action: Mouse pressed left at (435, 457)
Screenshot: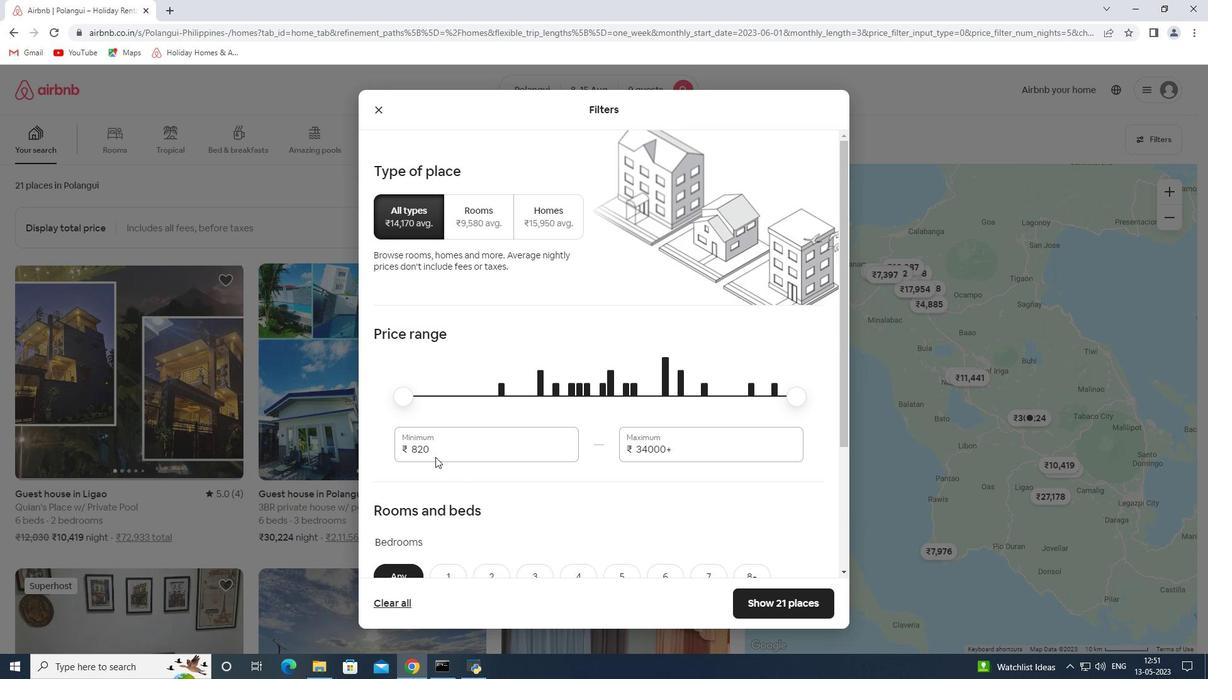 
Action: Mouse moved to (432, 447)
Screenshot: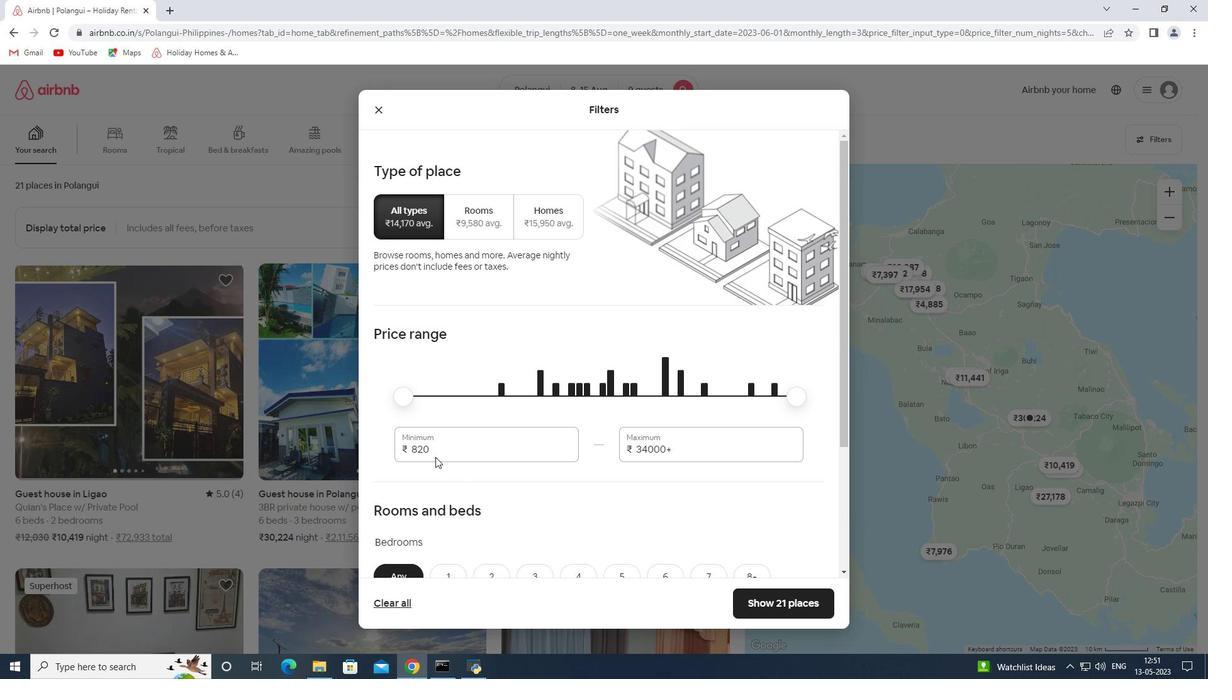 
Action: Mouse pressed left at (432, 447)
Screenshot: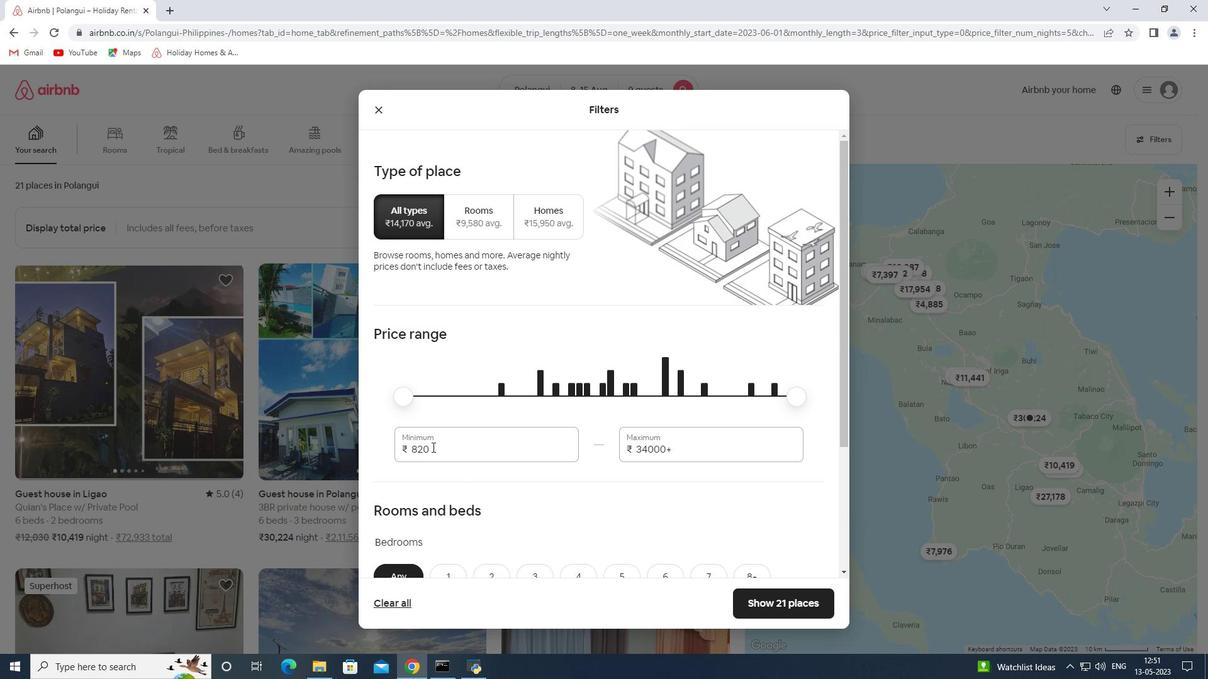 
Action: Mouse moved to (436, 448)
Screenshot: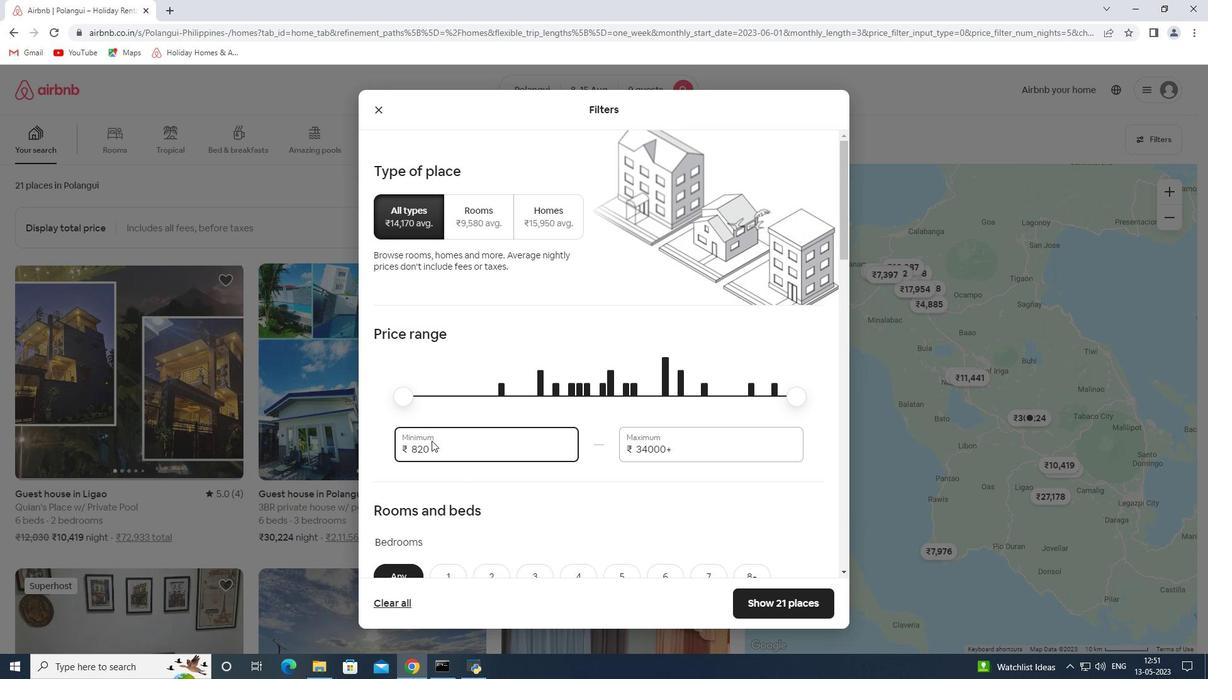 
Action: Mouse pressed left at (436, 448)
Screenshot: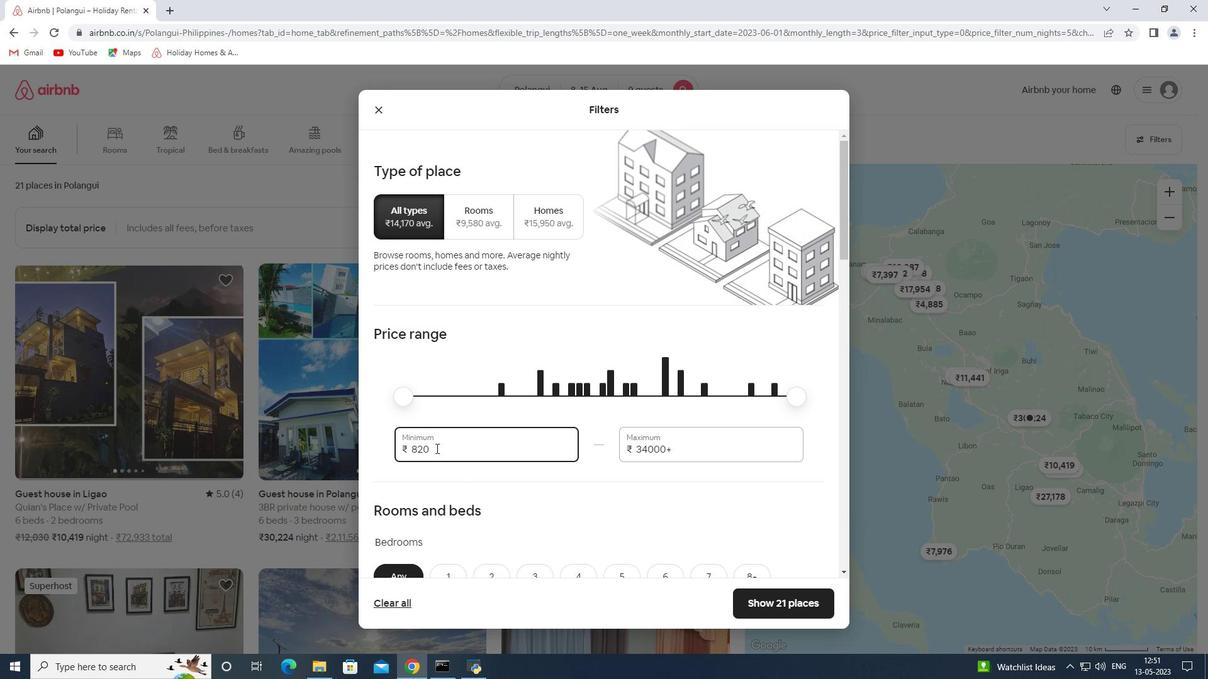 
Action: Mouse moved to (436, 447)
Screenshot: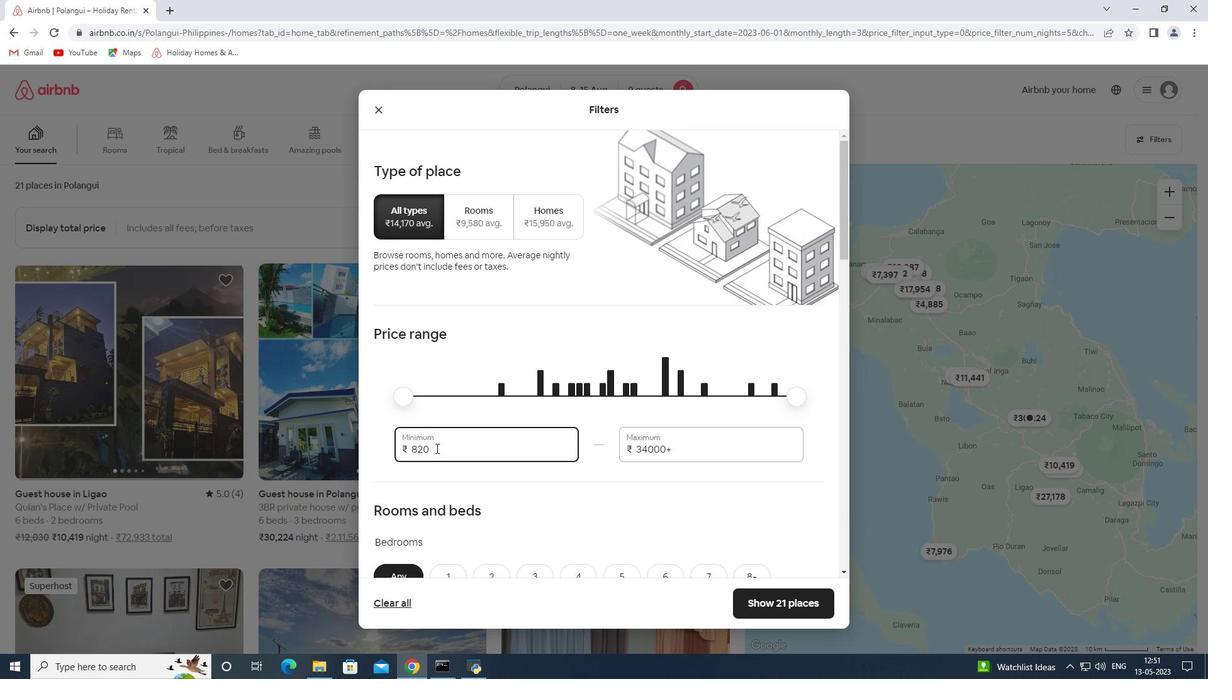 
Action: Mouse pressed left at (436, 447)
Screenshot: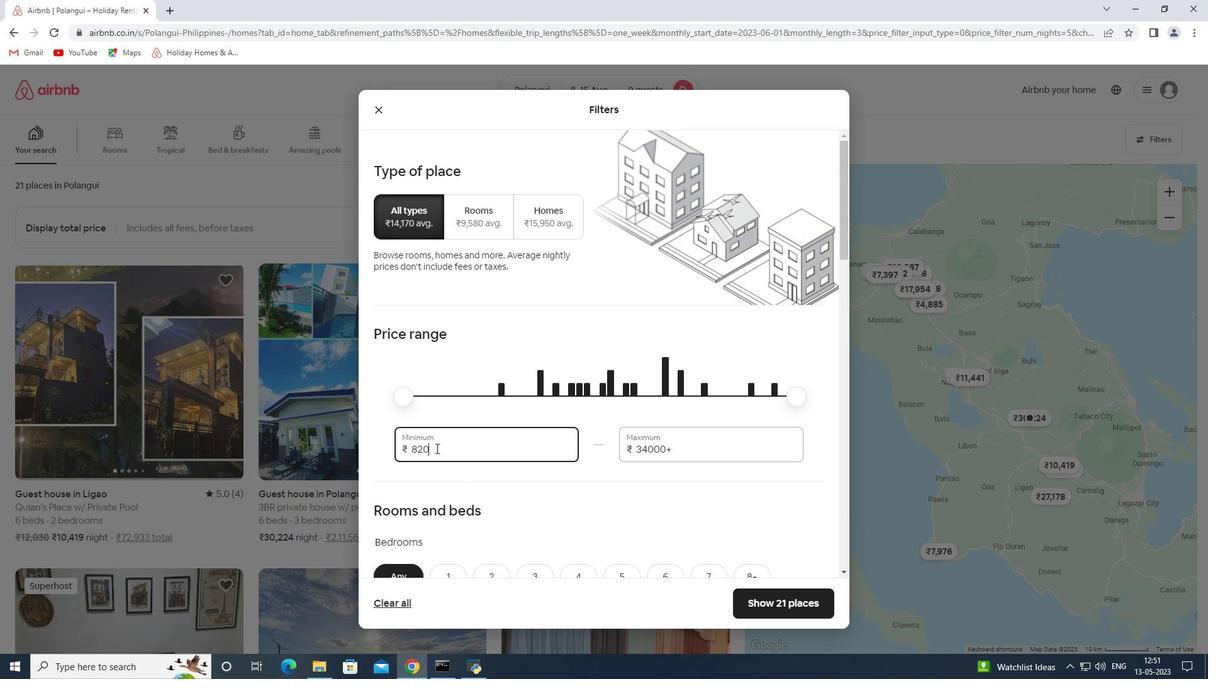 
Action: Mouse moved to (437, 442)
Screenshot: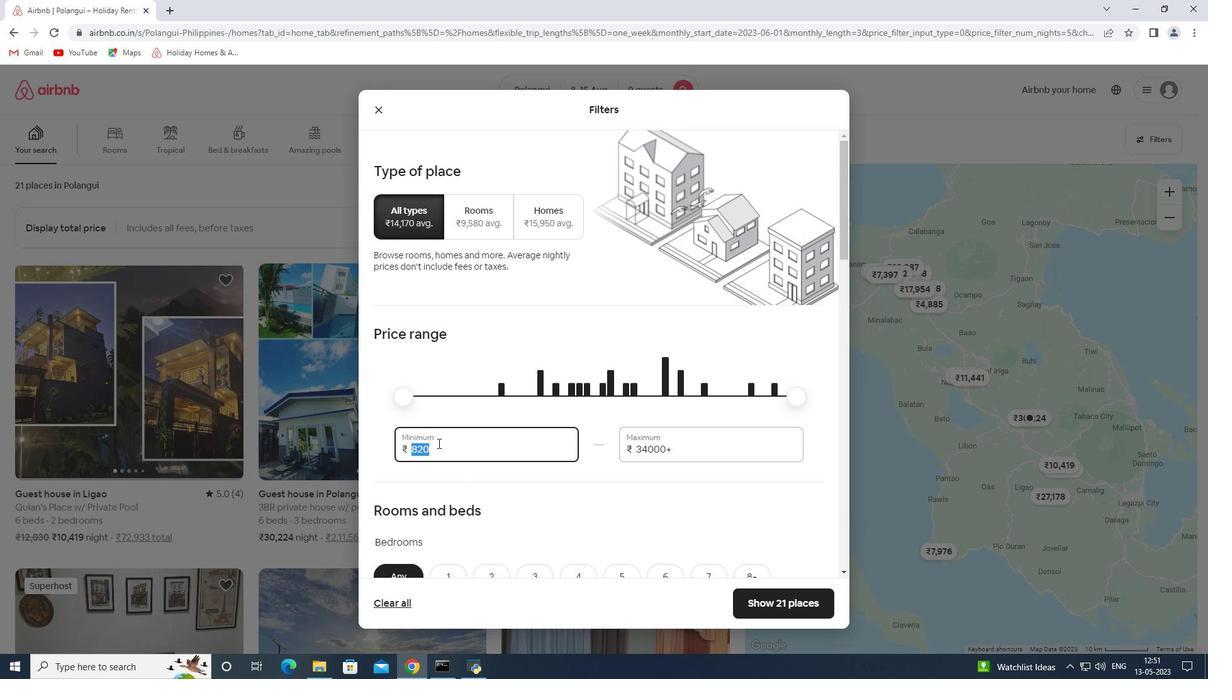 
Action: Key pressed 10000<Key.tab>14000
Screenshot: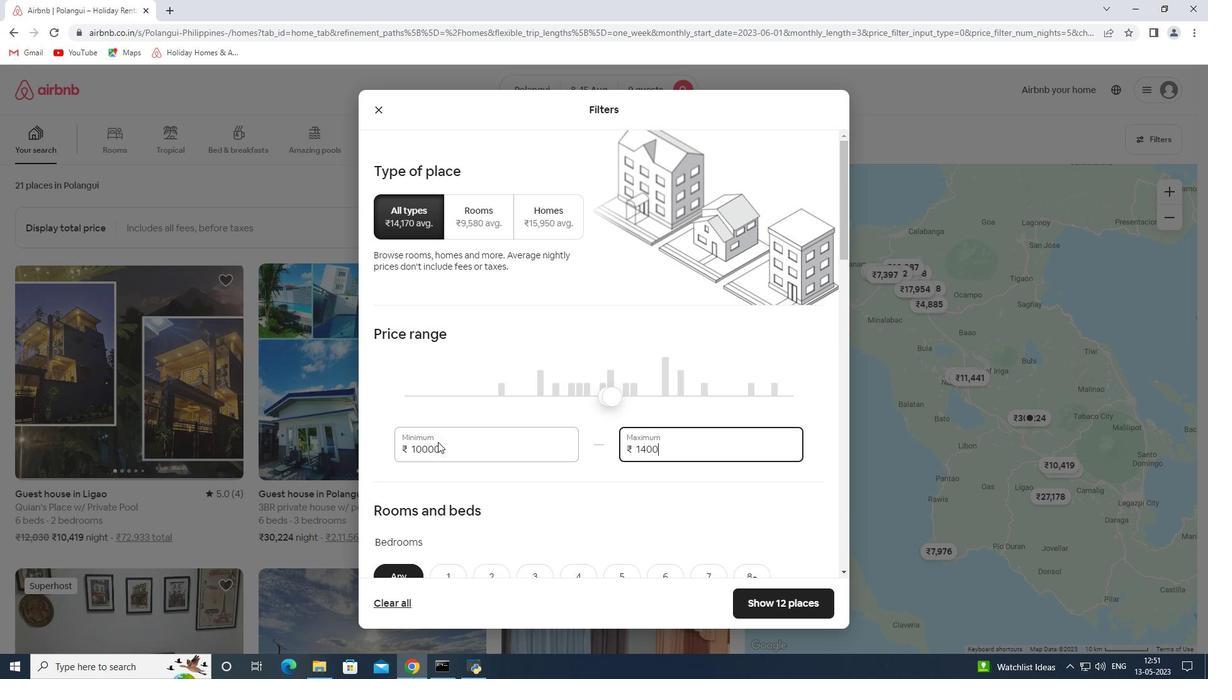 
Action: Mouse moved to (489, 451)
Screenshot: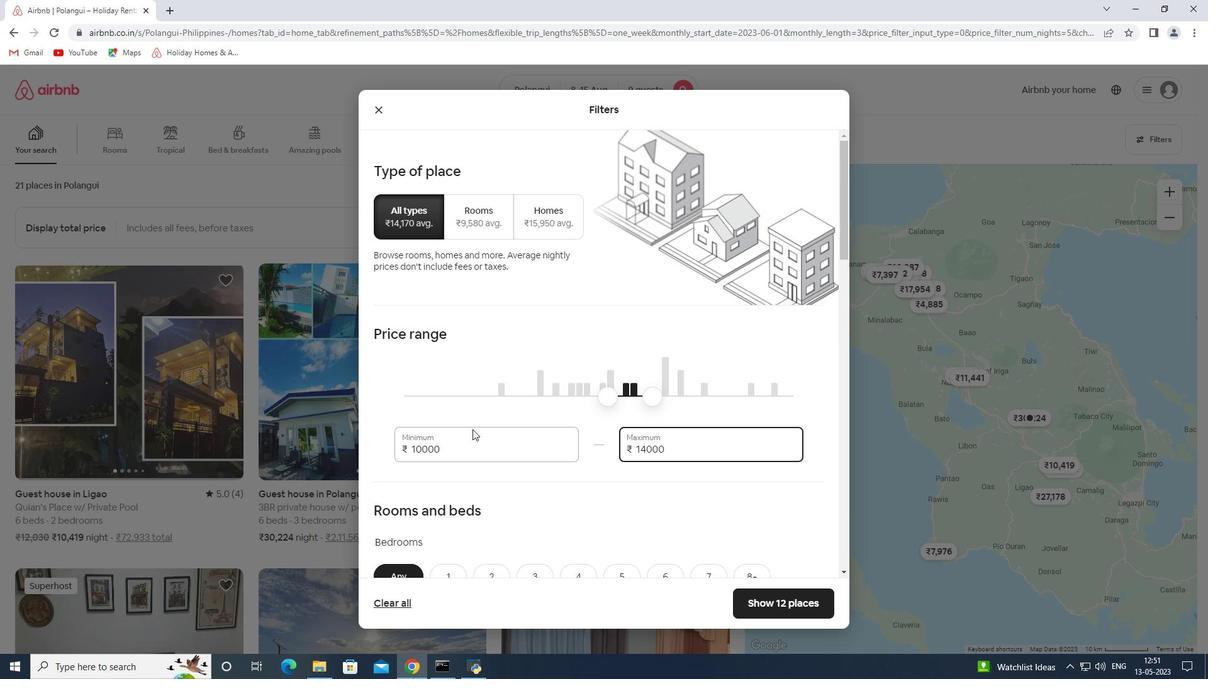 
Action: Mouse scrolled (489, 450) with delta (0, 0)
Screenshot: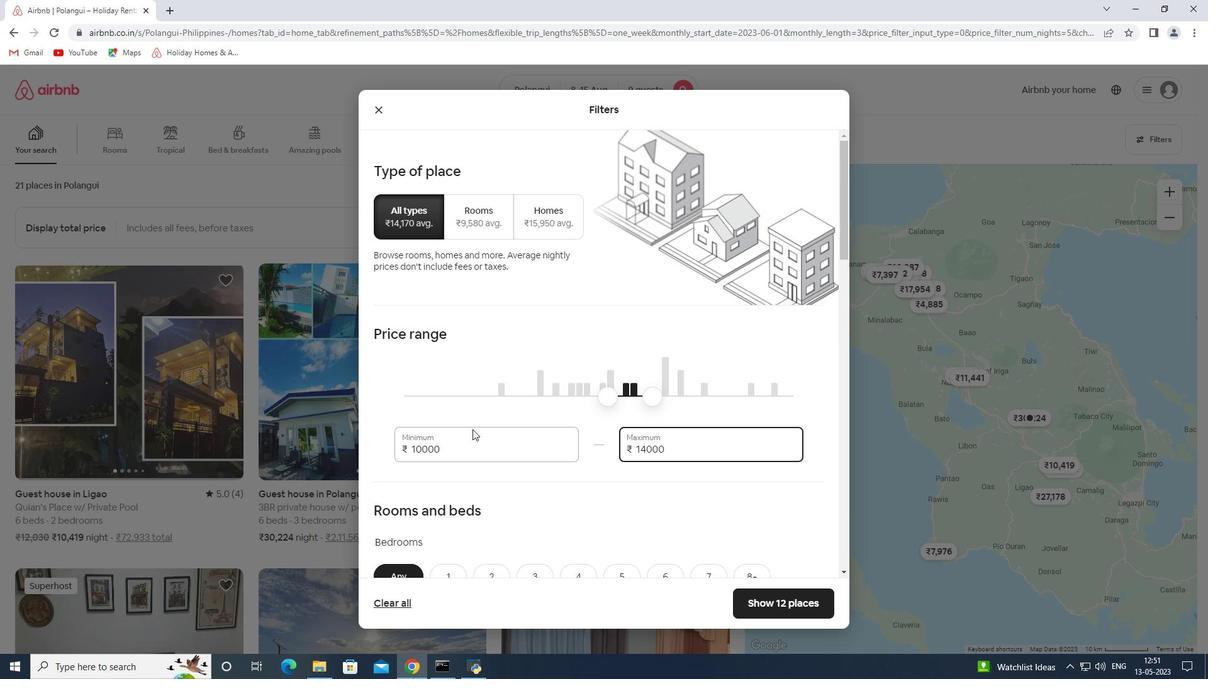 
Action: Mouse moved to (495, 456)
Screenshot: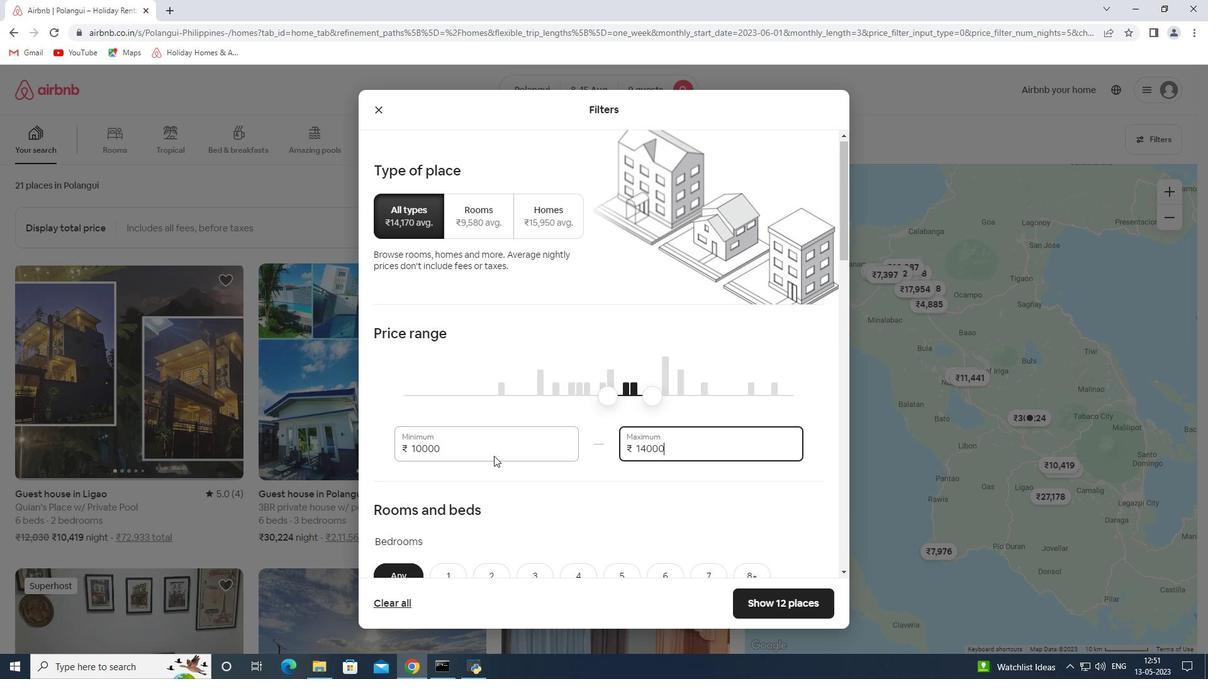 
Action: Mouse scrolled (495, 455) with delta (0, 0)
Screenshot: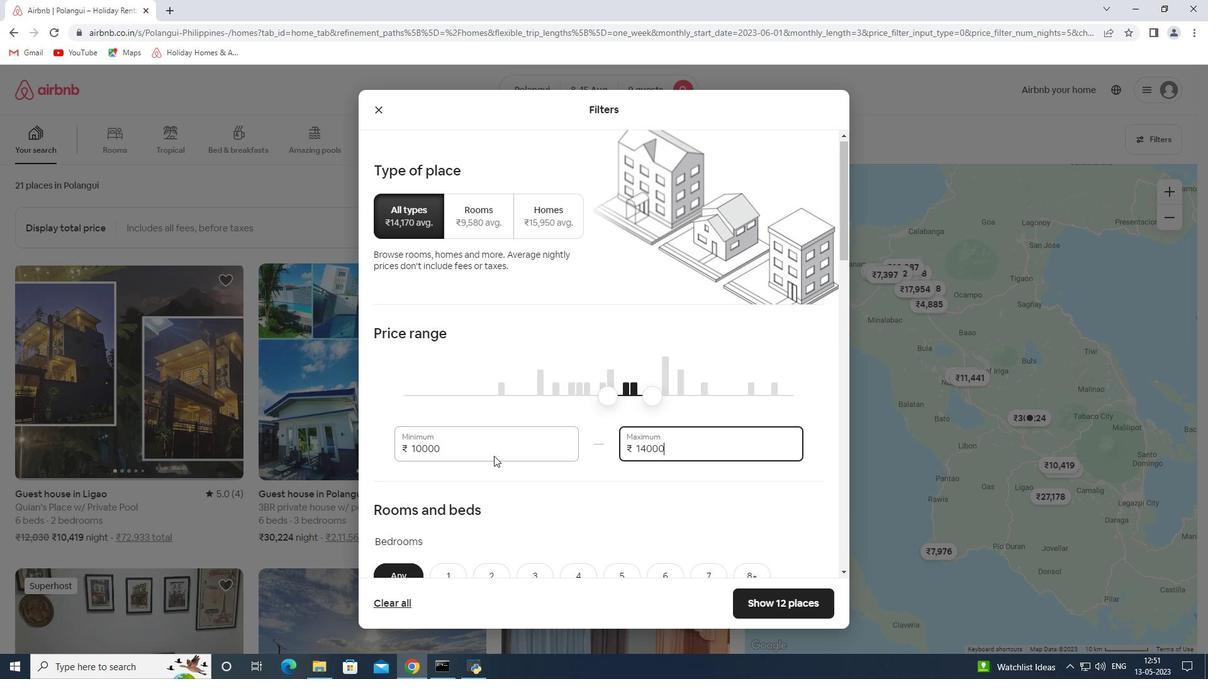 
Action: Mouse moved to (629, 449)
Screenshot: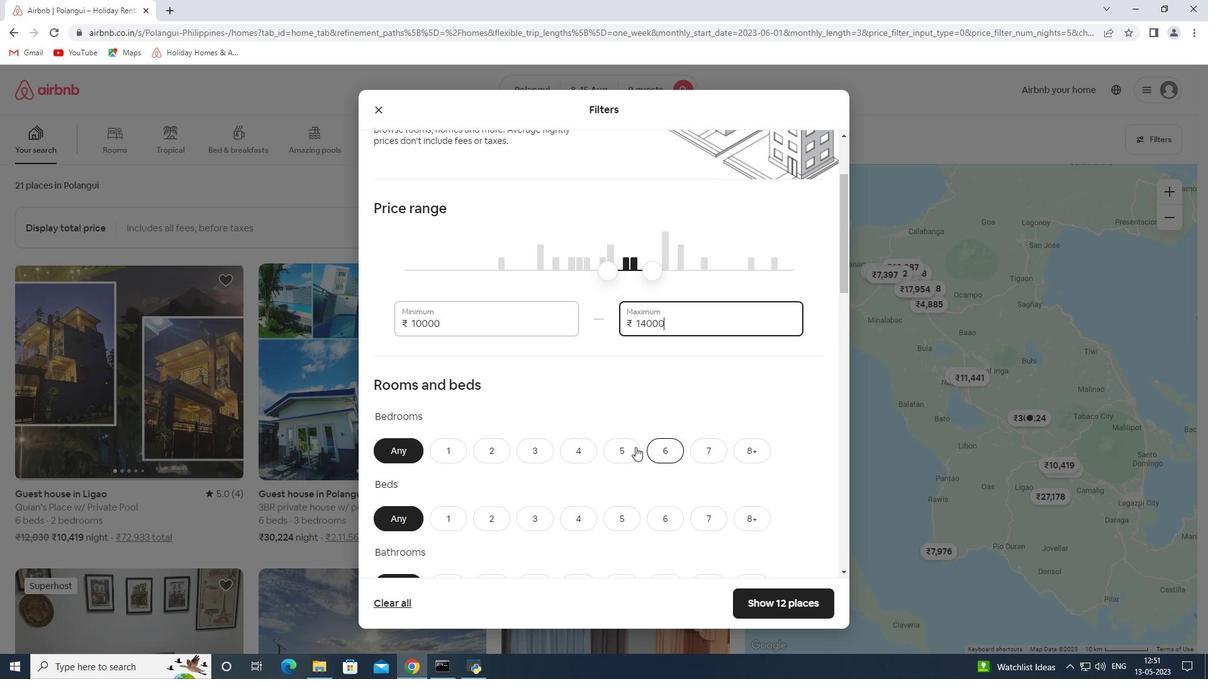 
Action: Mouse pressed left at (629, 449)
Screenshot: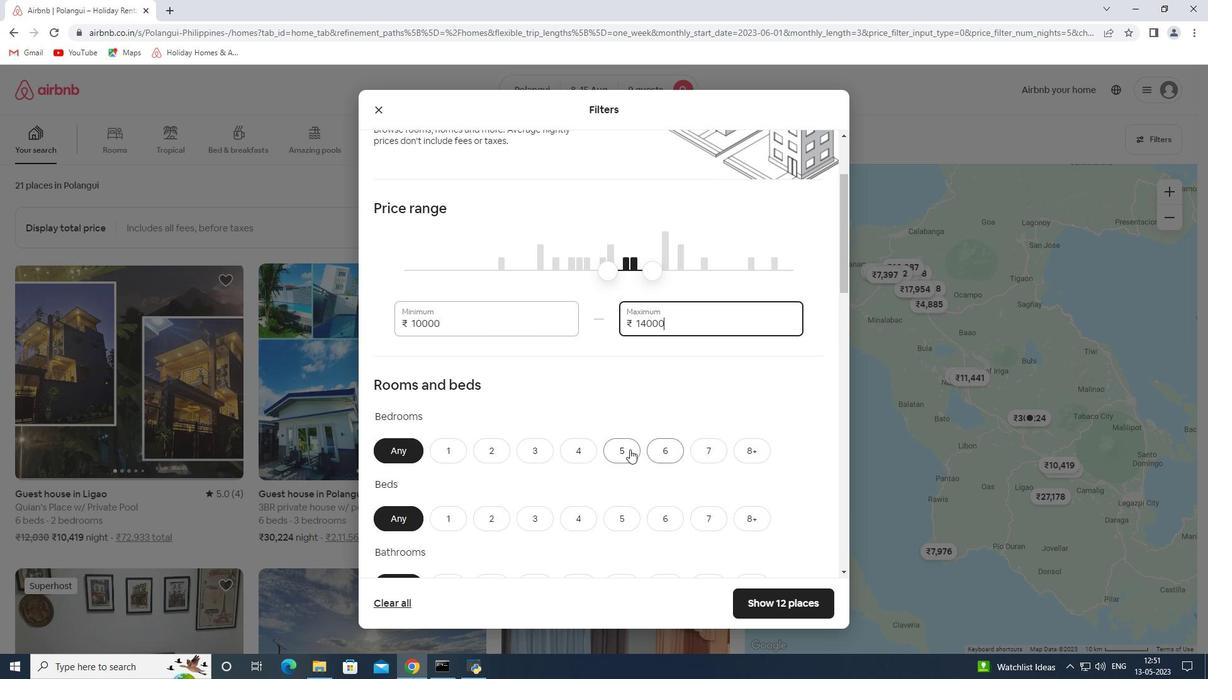 
Action: Mouse moved to (755, 520)
Screenshot: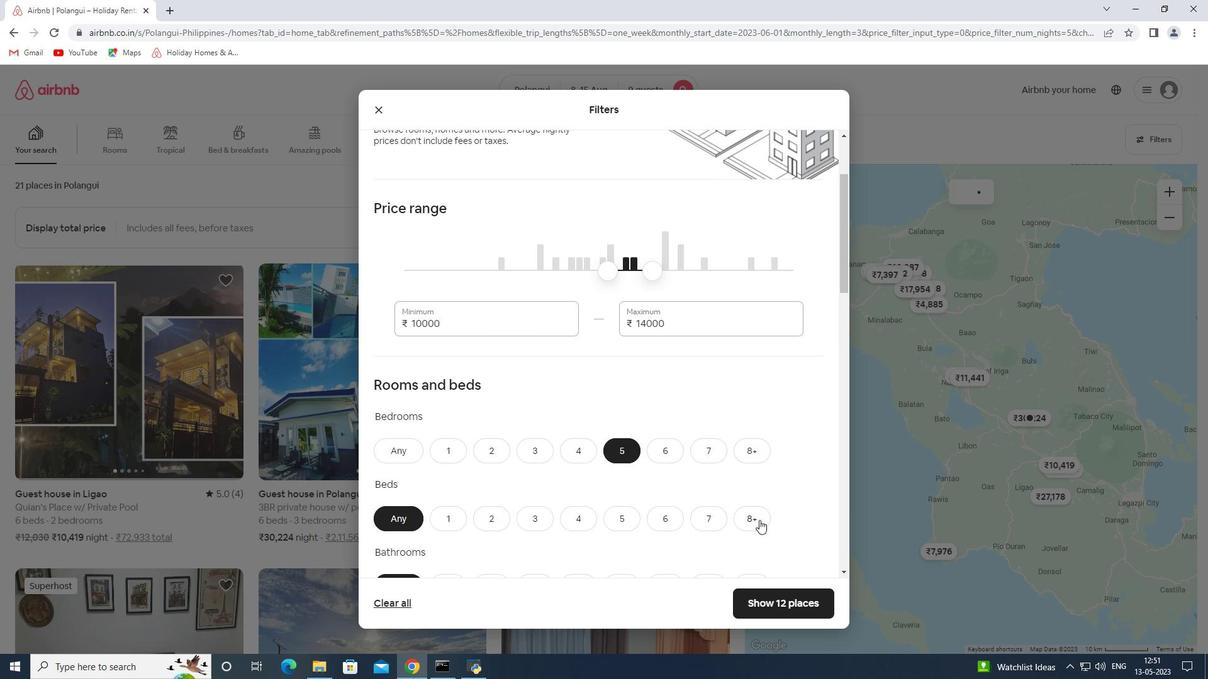 
Action: Mouse pressed left at (755, 520)
Screenshot: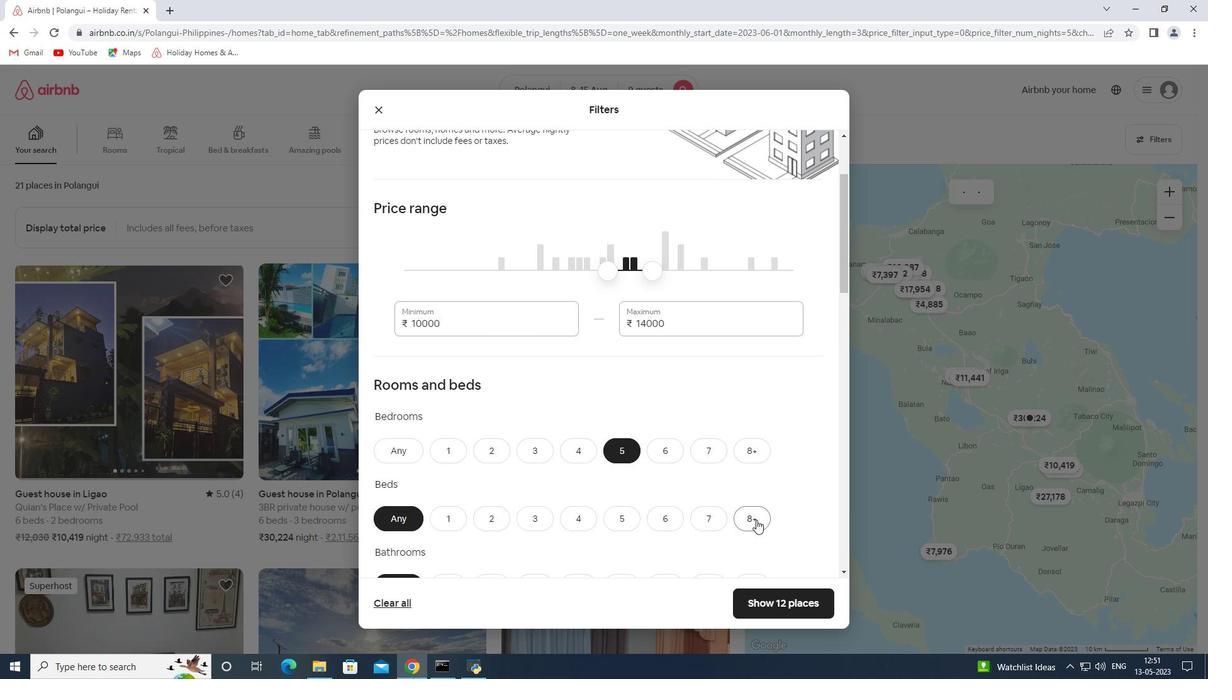 
Action: Mouse moved to (683, 429)
Screenshot: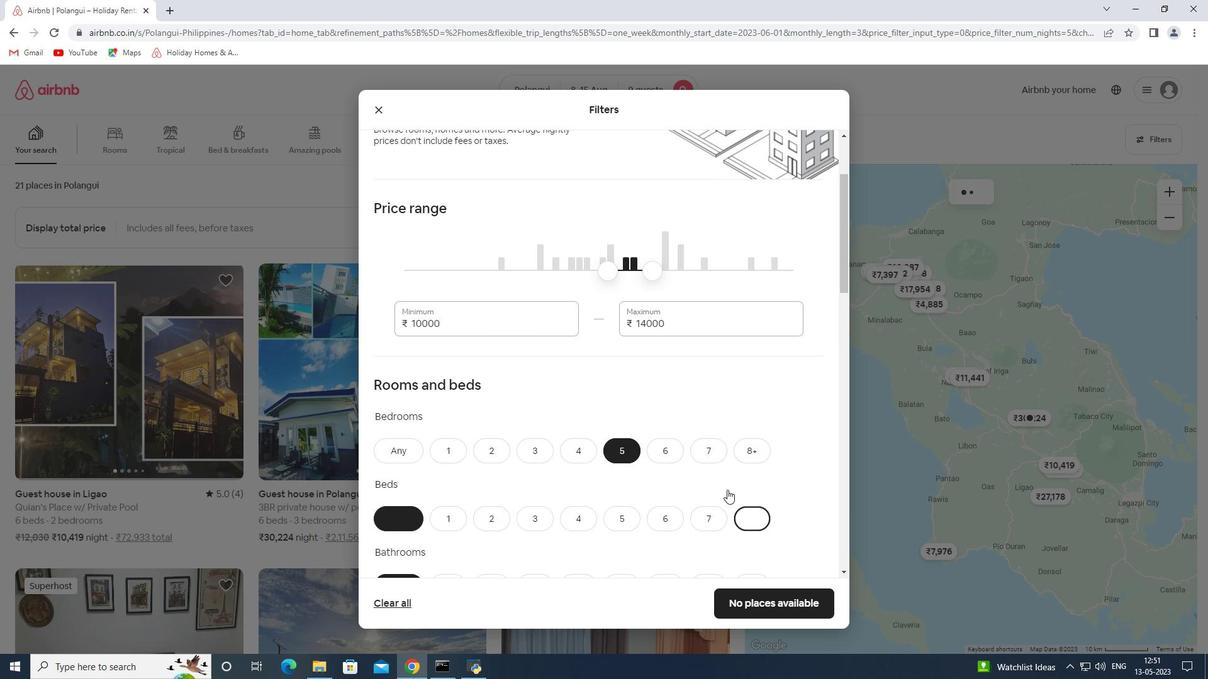 
Action: Mouse scrolled (683, 429) with delta (0, 0)
Screenshot: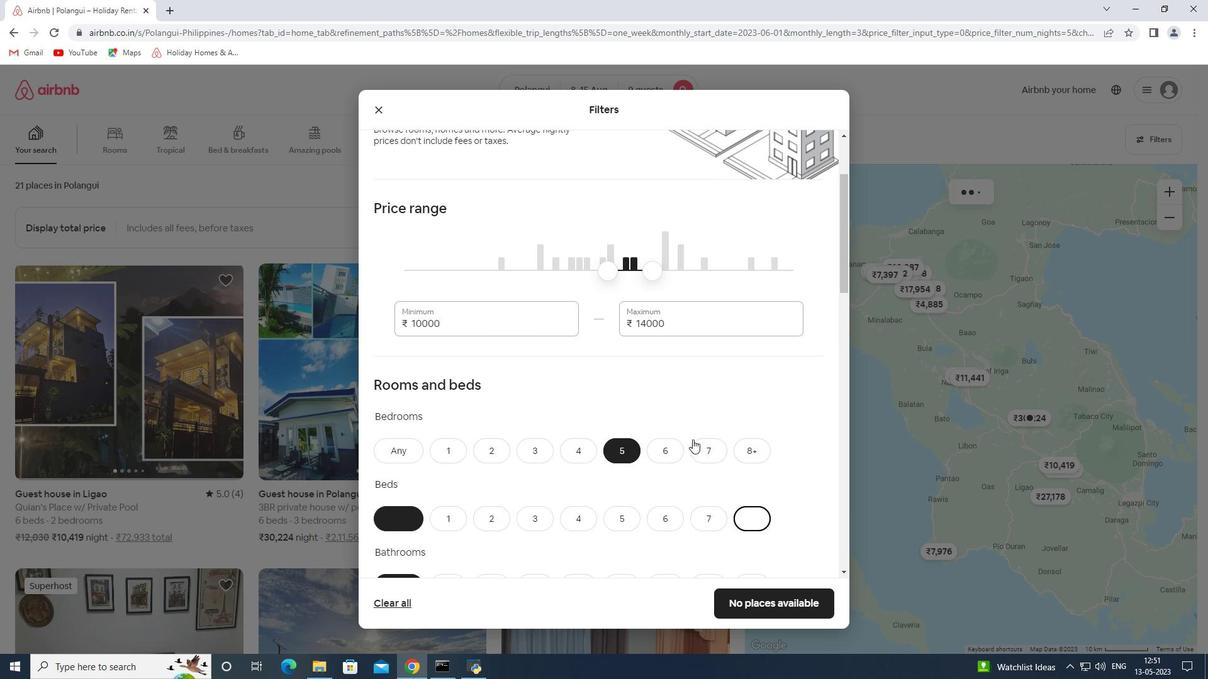 
Action: Mouse scrolled (683, 429) with delta (0, 0)
Screenshot: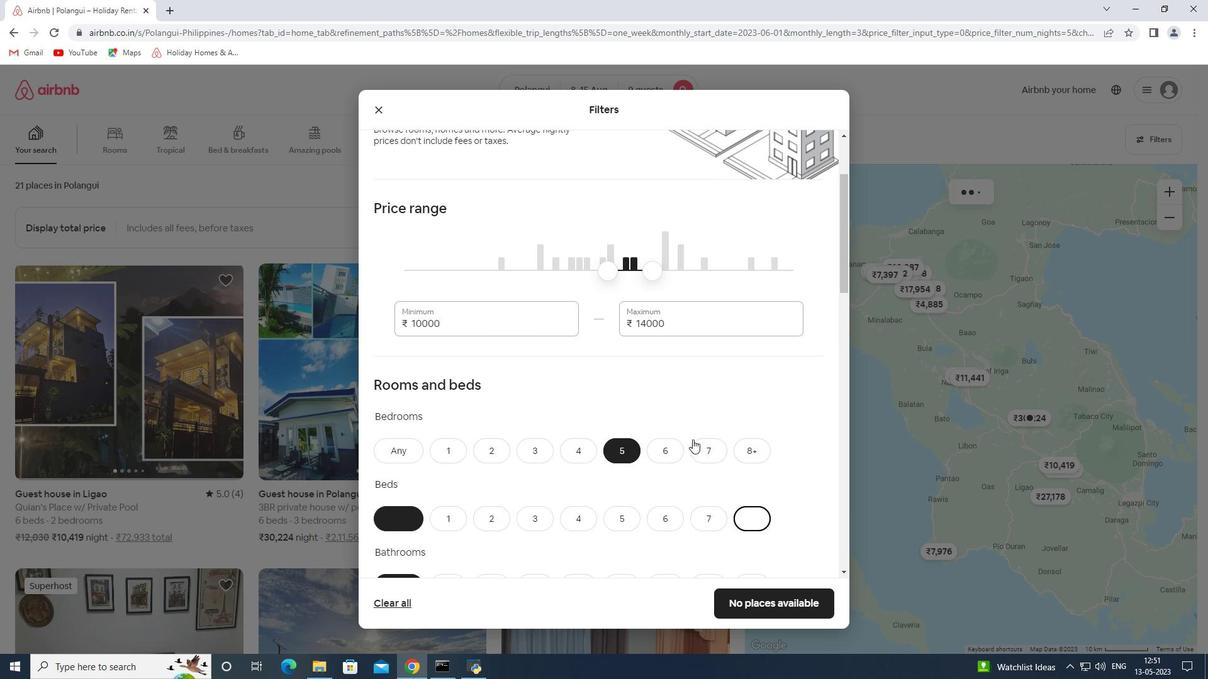 
Action: Mouse scrolled (683, 429) with delta (0, 0)
Screenshot: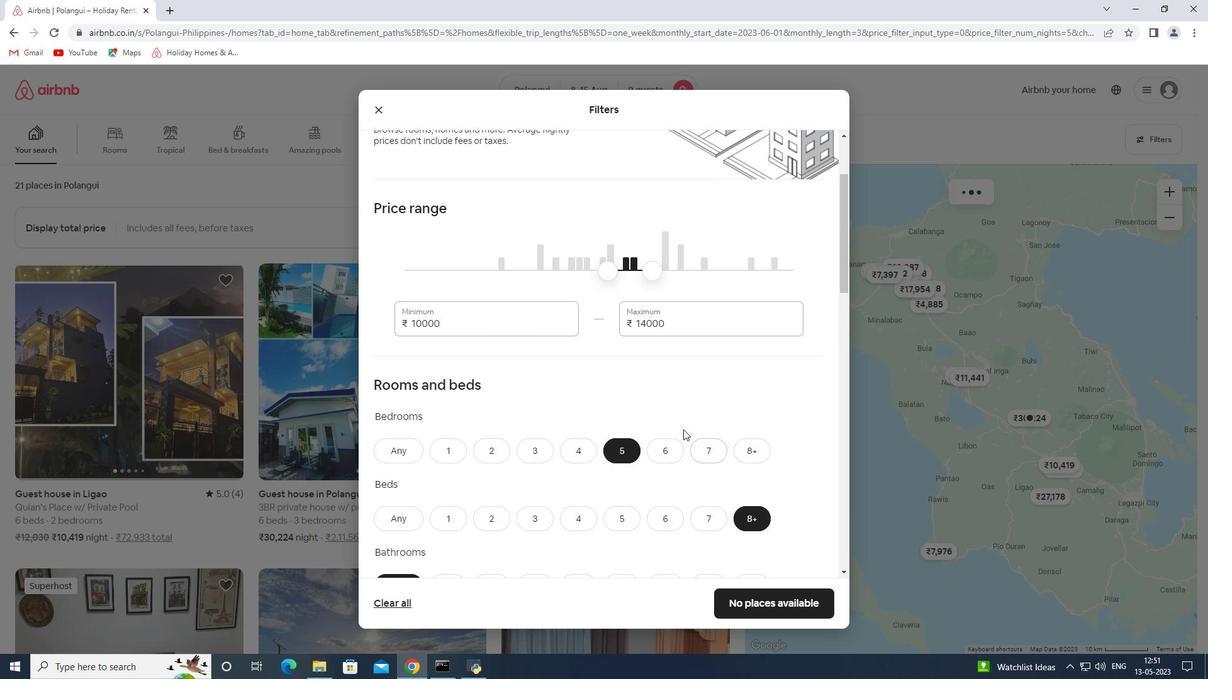 
Action: Mouse moved to (623, 405)
Screenshot: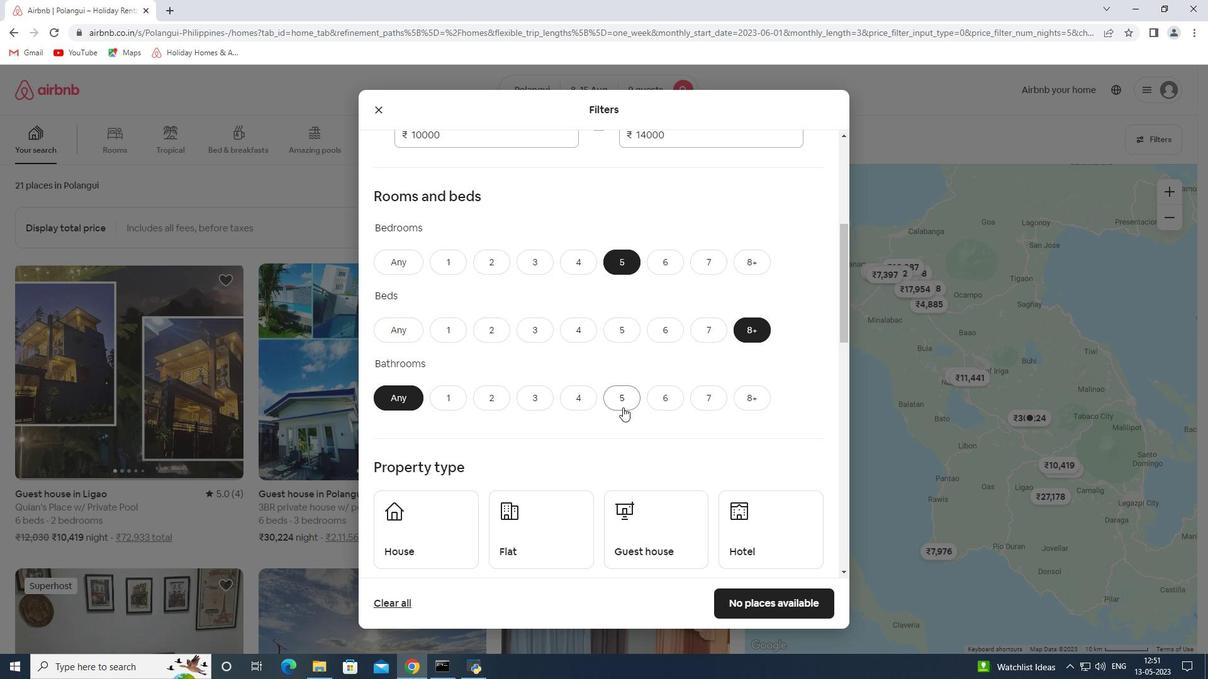
Action: Mouse pressed left at (623, 405)
Screenshot: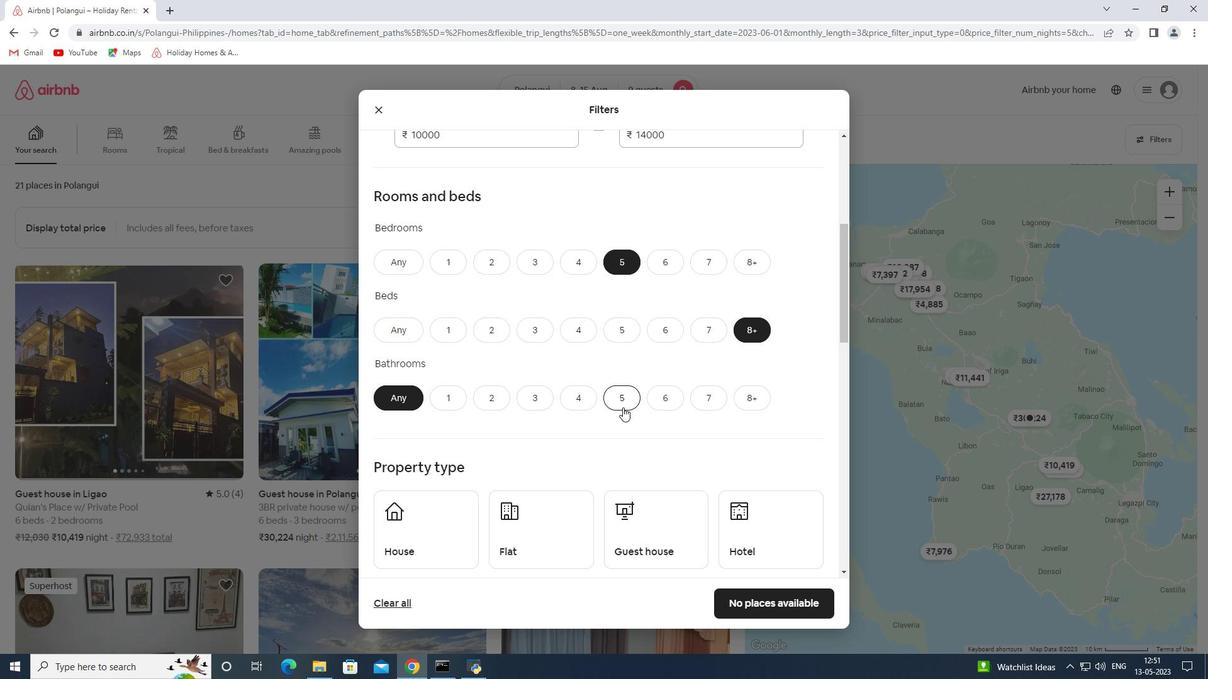 
Action: Mouse scrolled (623, 404) with delta (0, 0)
Screenshot: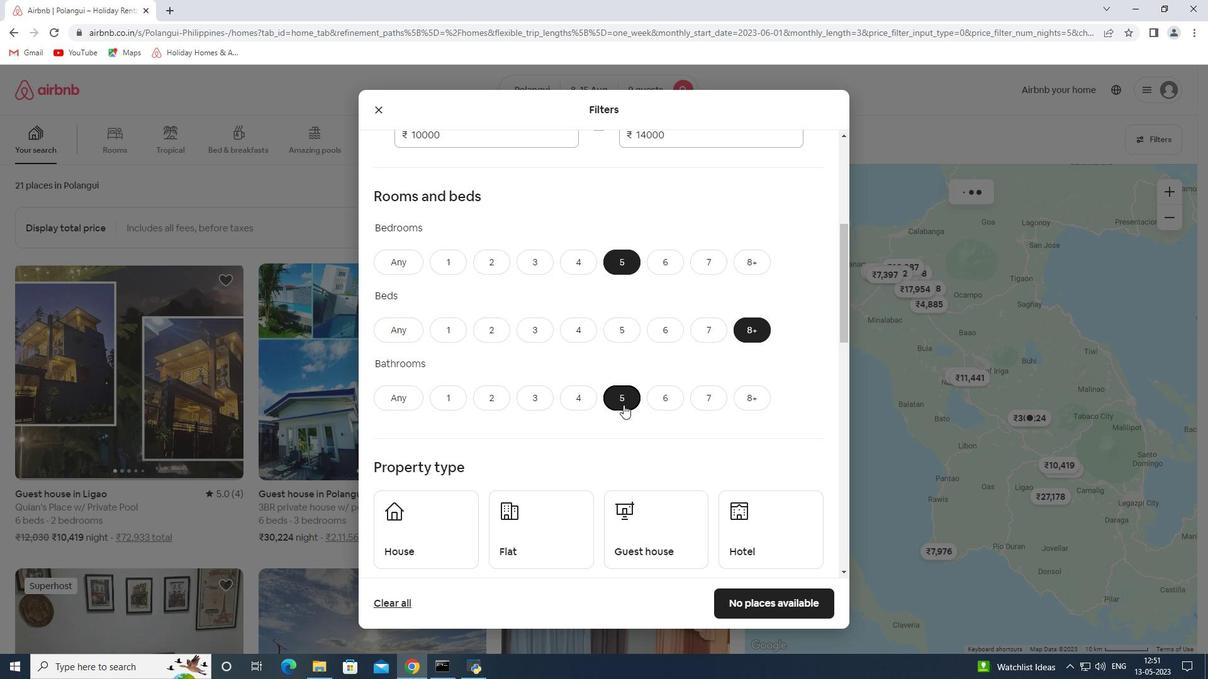
Action: Mouse scrolled (623, 404) with delta (0, 0)
Screenshot: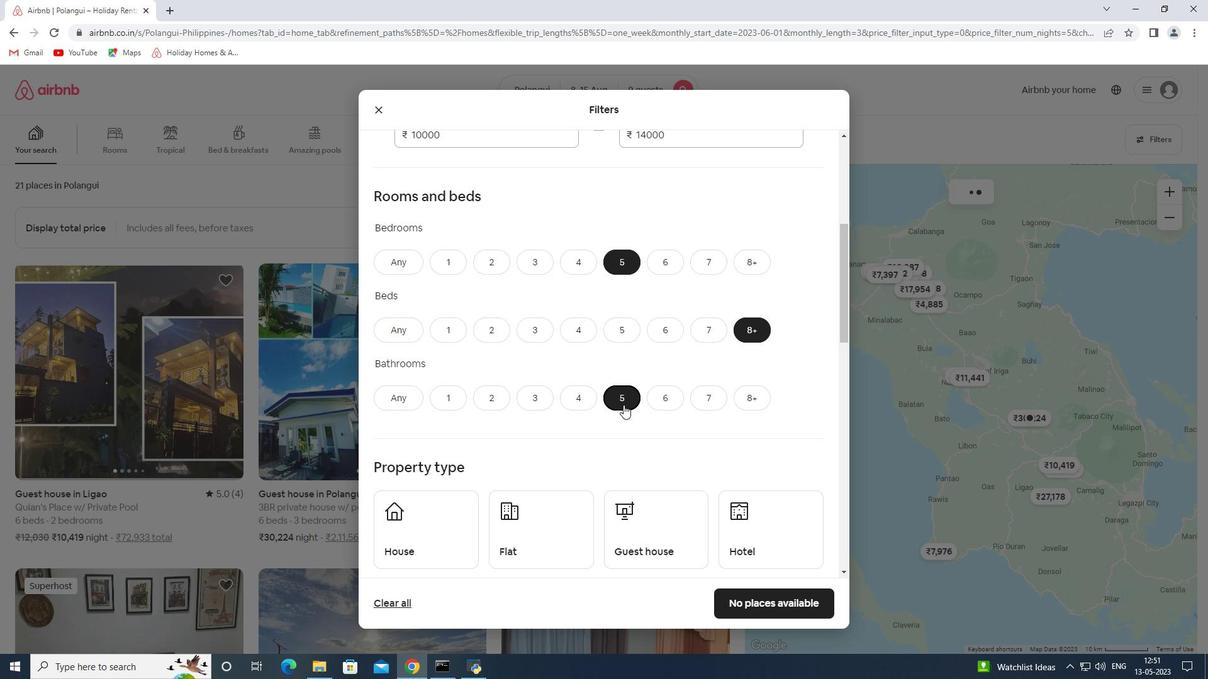 
Action: Mouse scrolled (623, 404) with delta (0, 0)
Screenshot: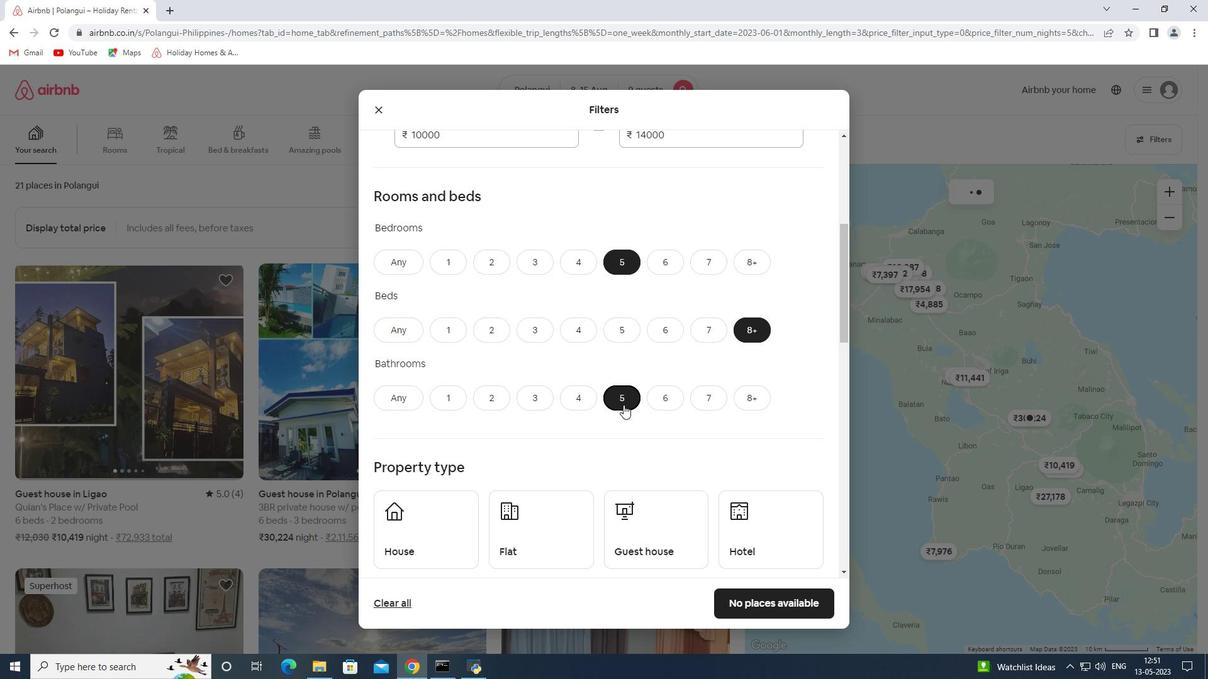 
Action: Mouse scrolled (623, 404) with delta (0, 0)
Screenshot: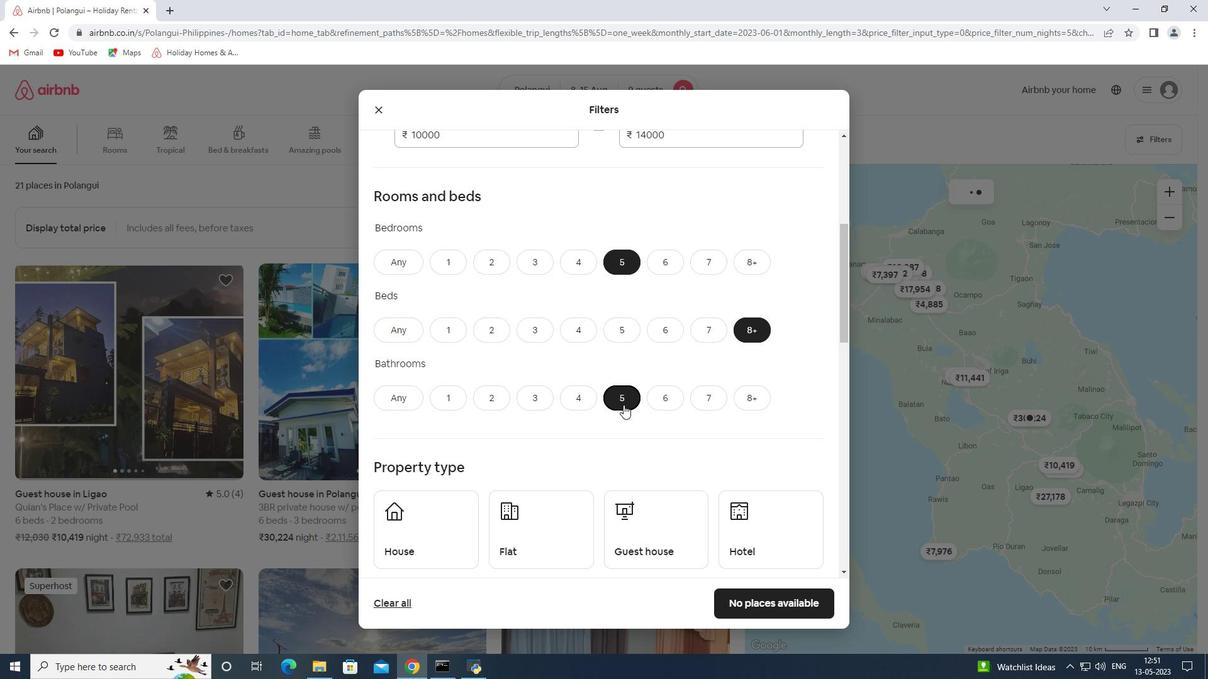 
Action: Mouse moved to (421, 304)
Screenshot: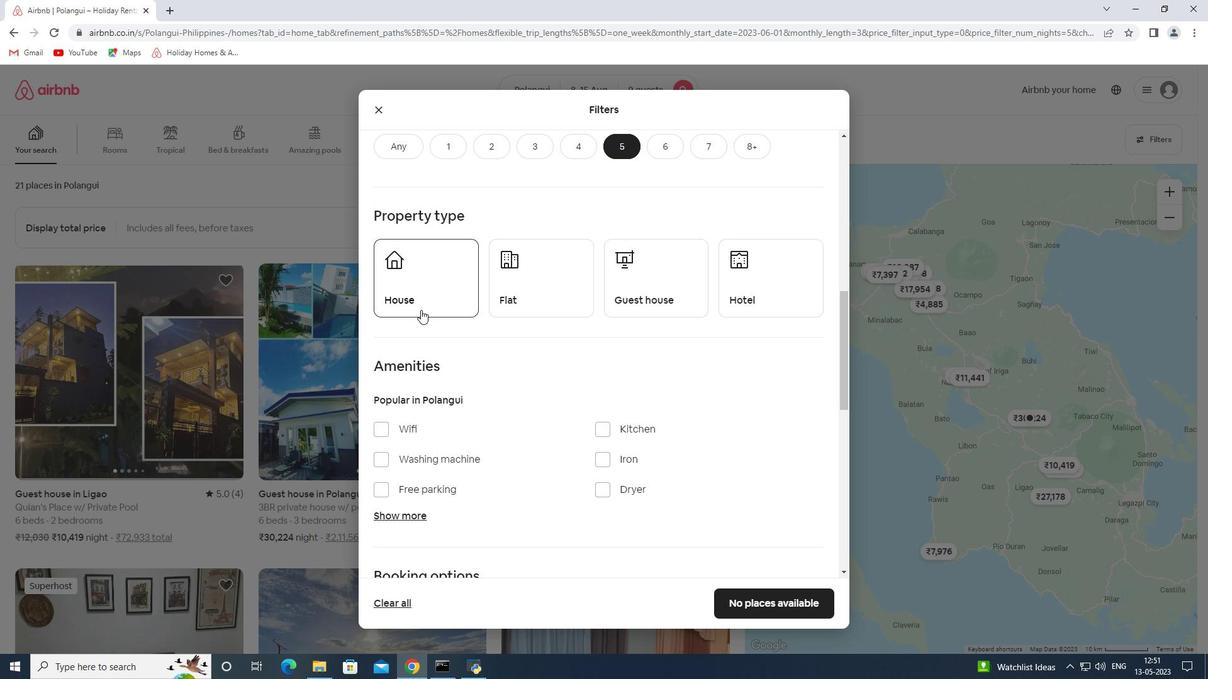 
Action: Mouse pressed left at (421, 304)
Screenshot: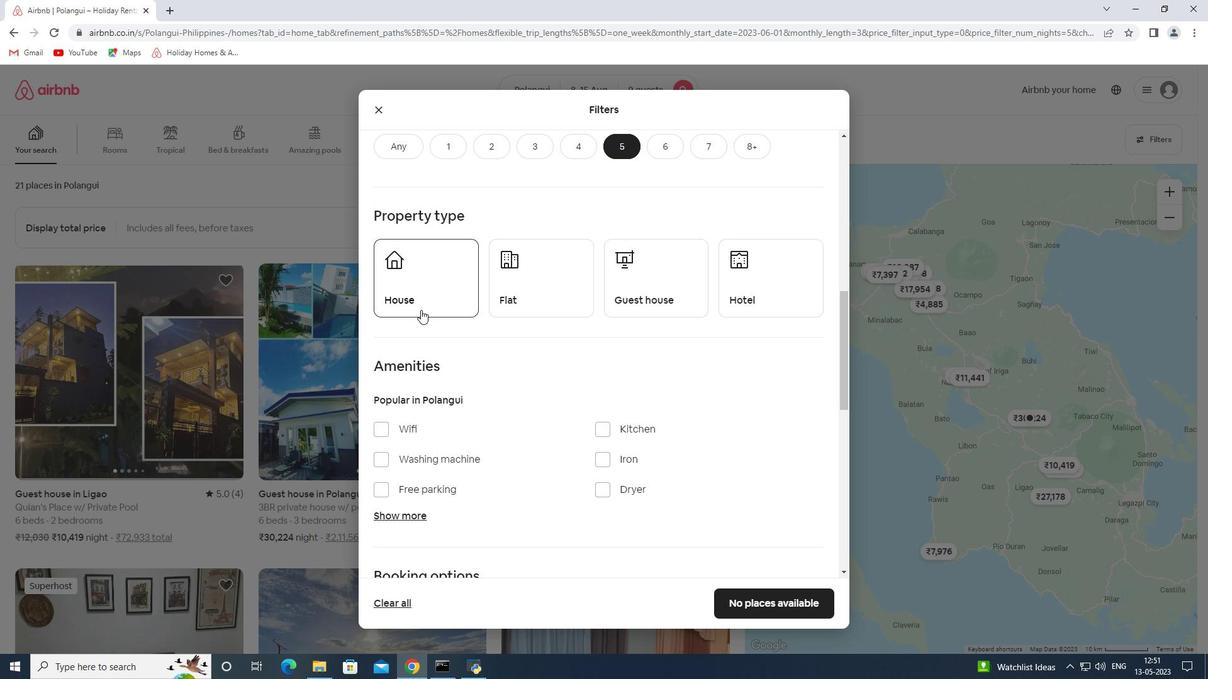 
Action: Mouse moved to (526, 295)
Screenshot: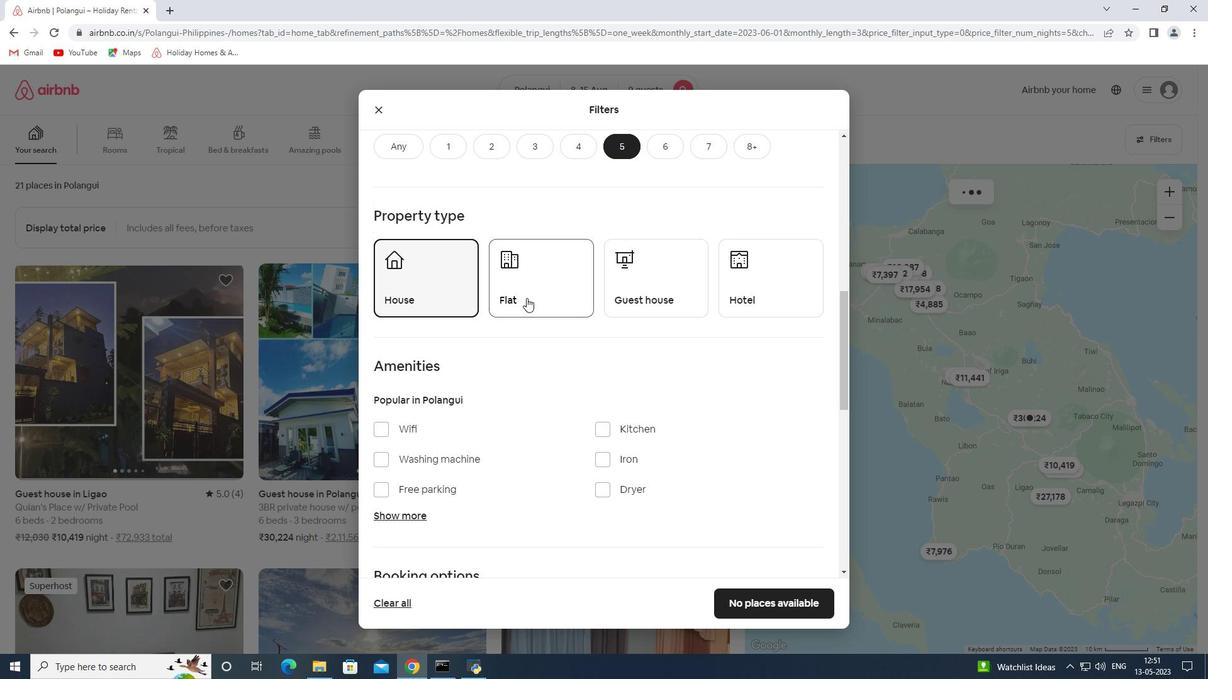 
Action: Mouse pressed left at (526, 295)
Screenshot: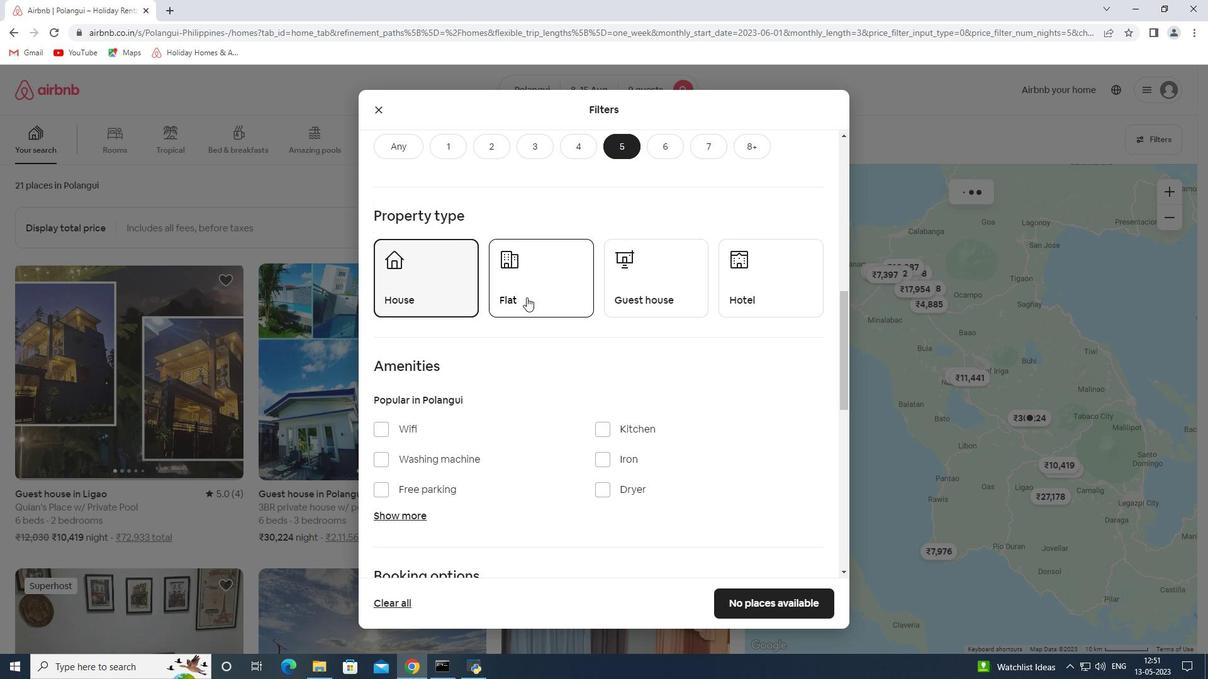 
Action: Mouse moved to (641, 291)
Screenshot: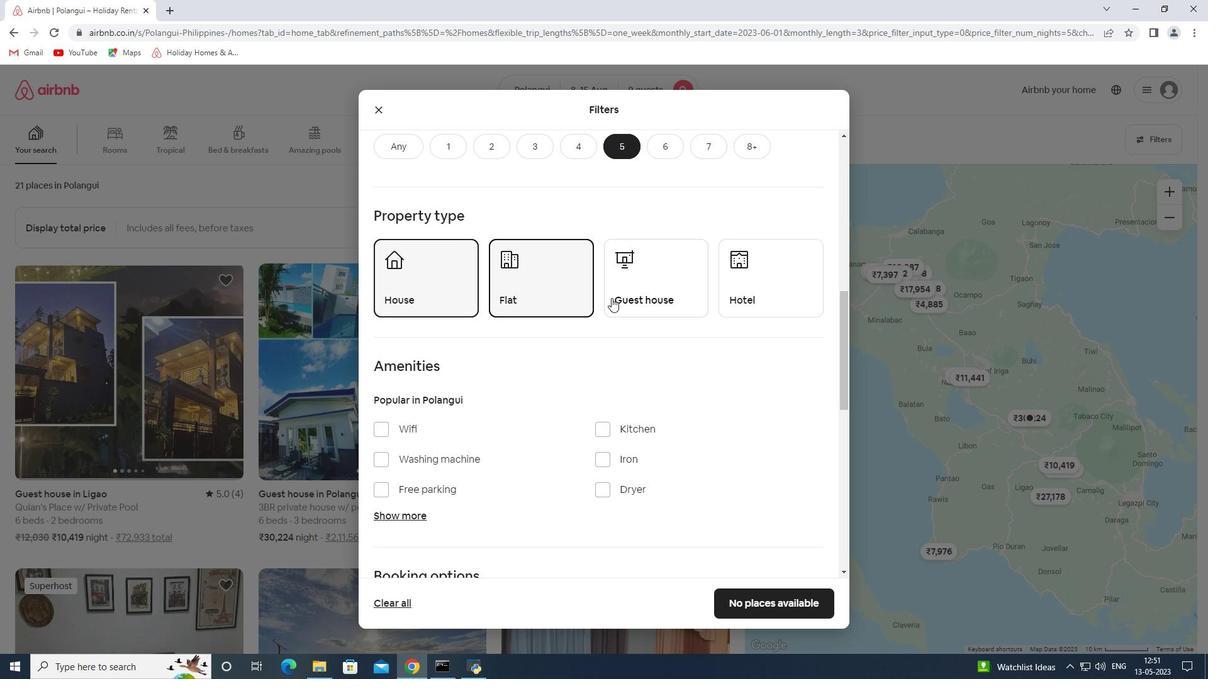 
Action: Mouse pressed left at (641, 291)
Screenshot: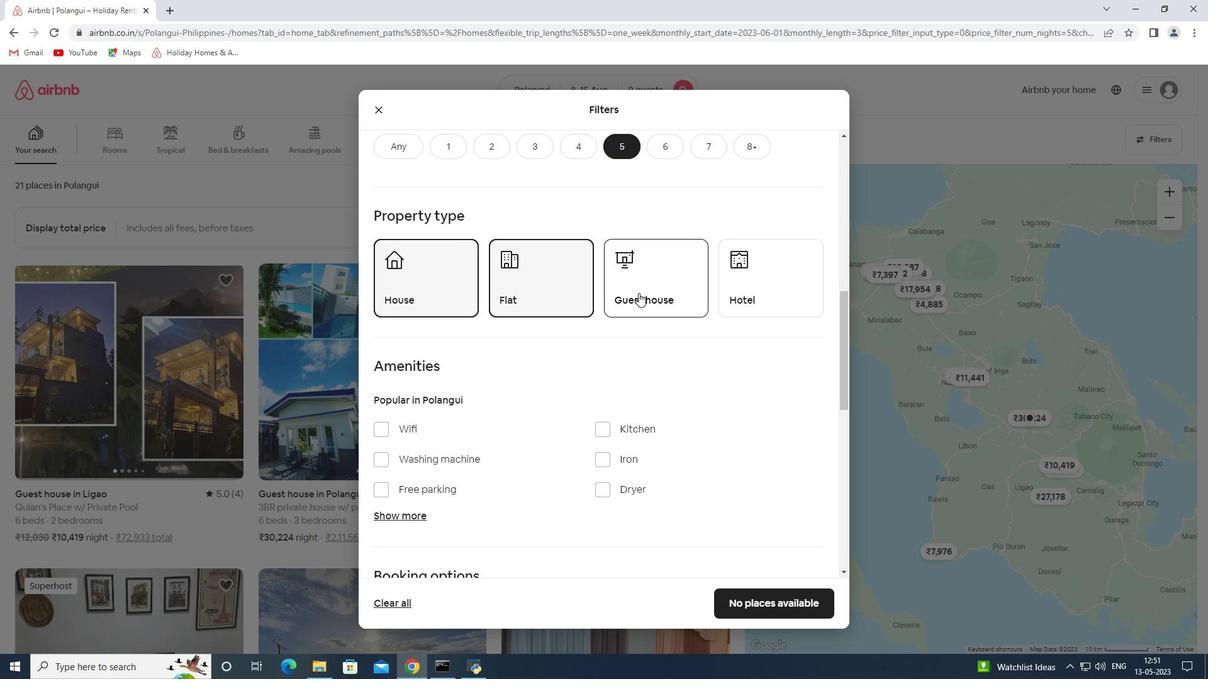 
Action: Mouse moved to (638, 311)
Screenshot: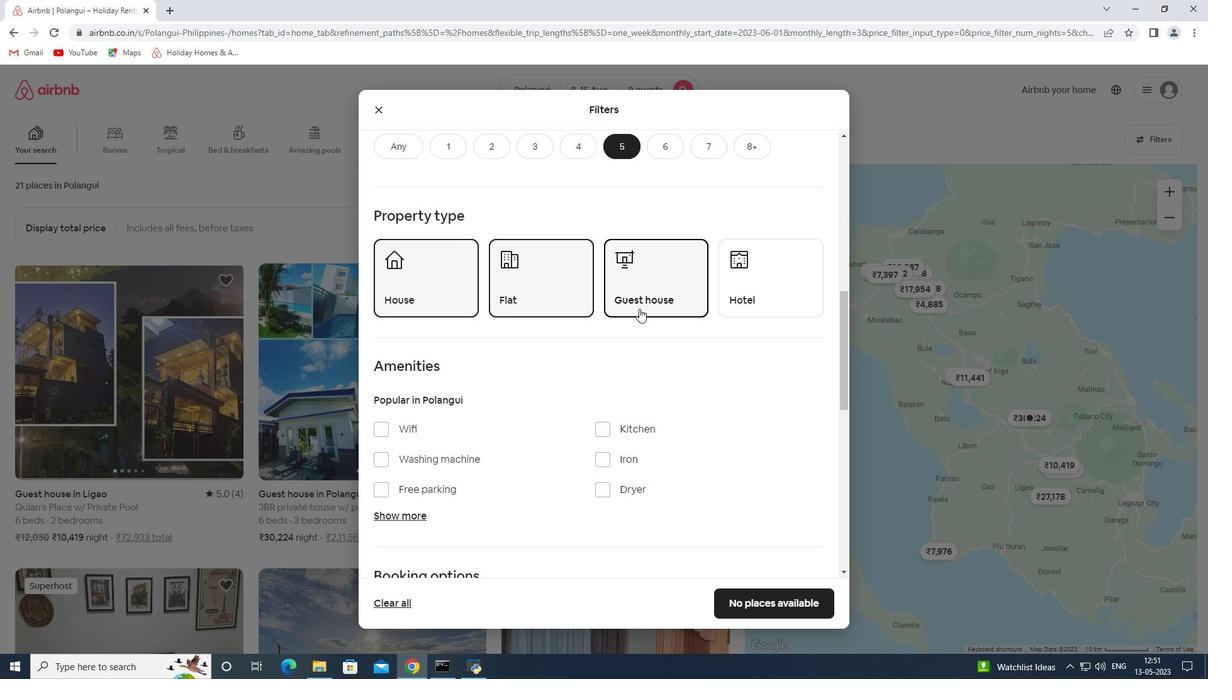 
Action: Mouse pressed left at (638, 311)
Screenshot: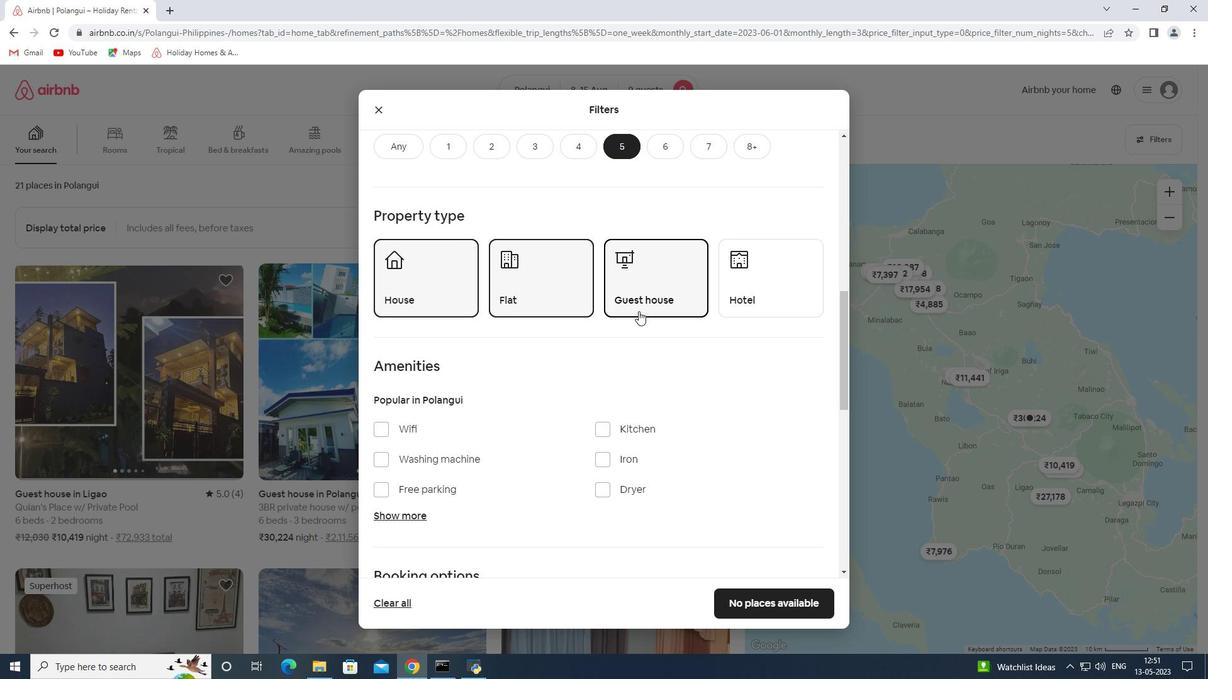 
Action: Mouse moved to (622, 354)
Screenshot: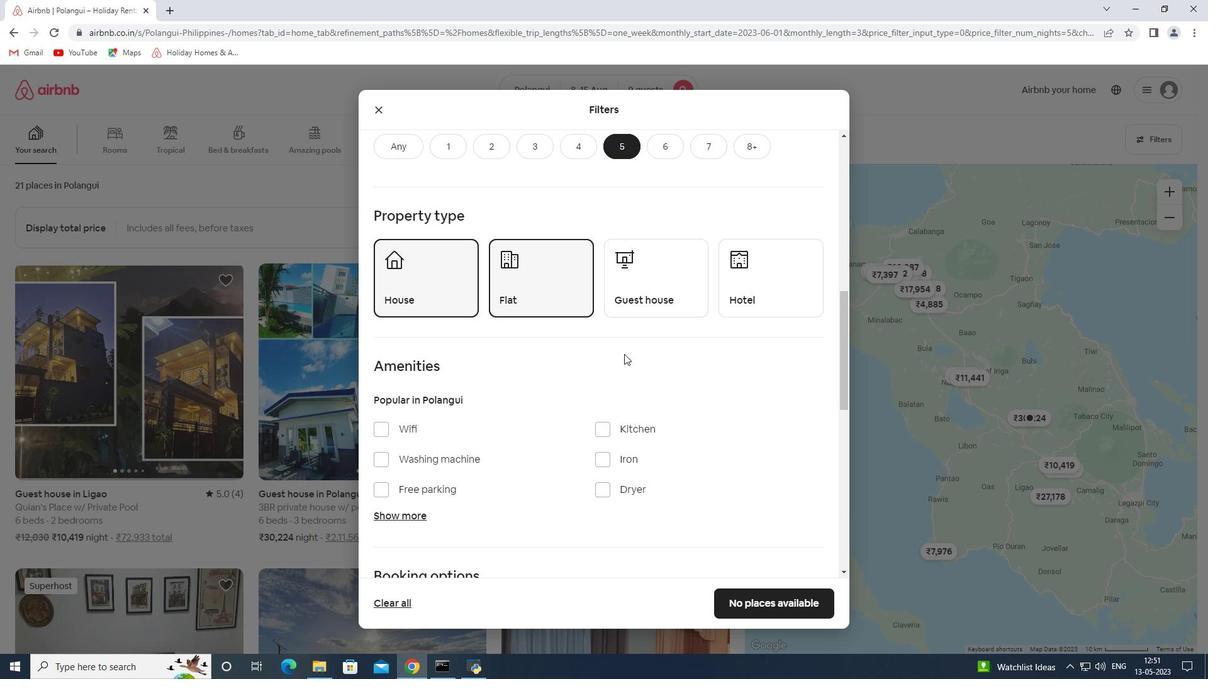 
Action: Mouse scrolled (622, 353) with delta (0, 0)
Screenshot: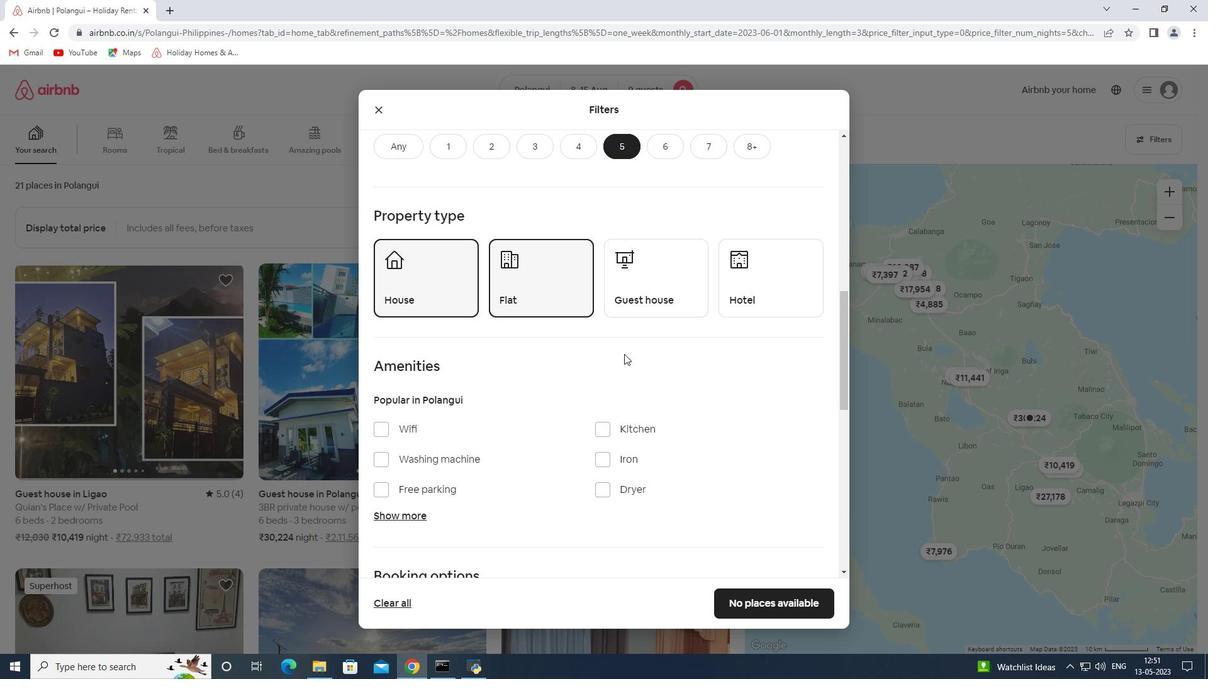 
Action: Mouse scrolled (622, 353) with delta (0, 0)
Screenshot: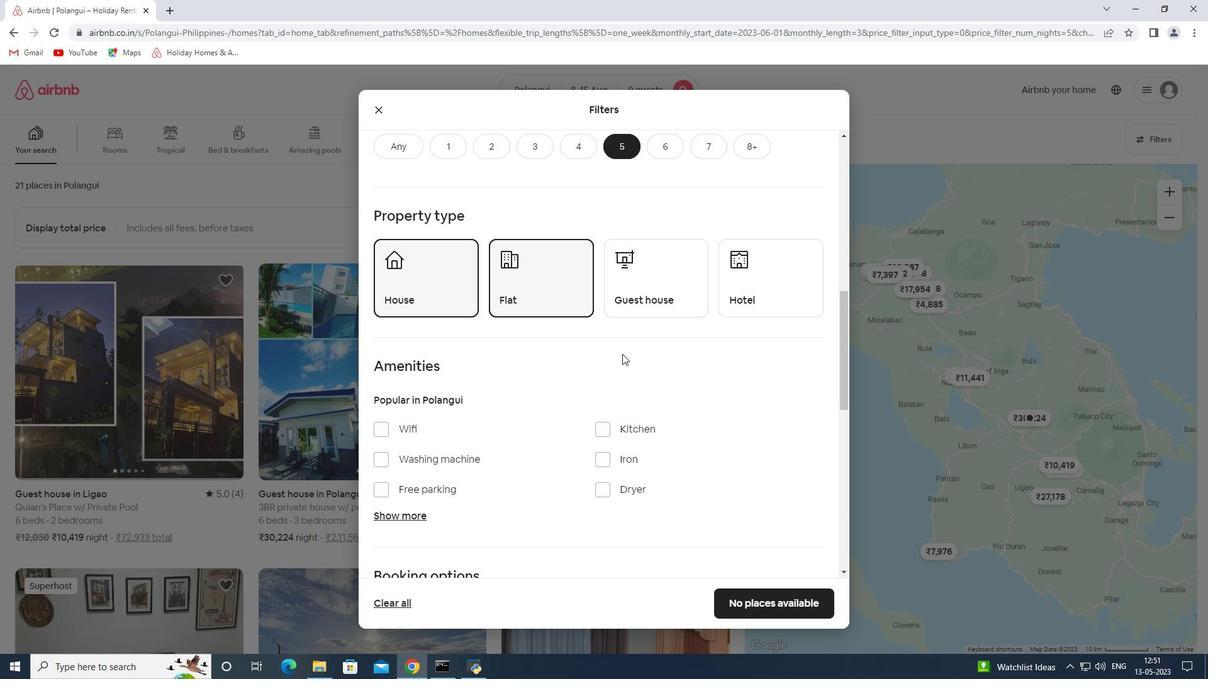
Action: Mouse moved to (621, 354)
Screenshot: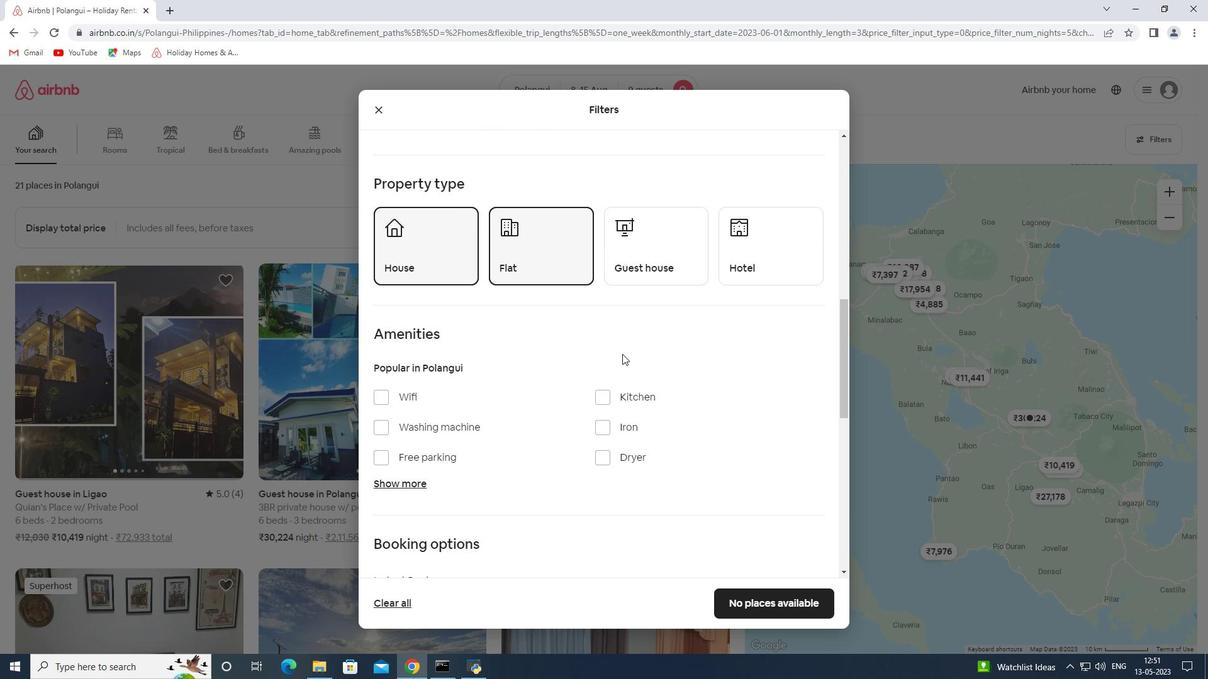 
Action: Mouse scrolled (621, 354) with delta (0, 0)
Screenshot: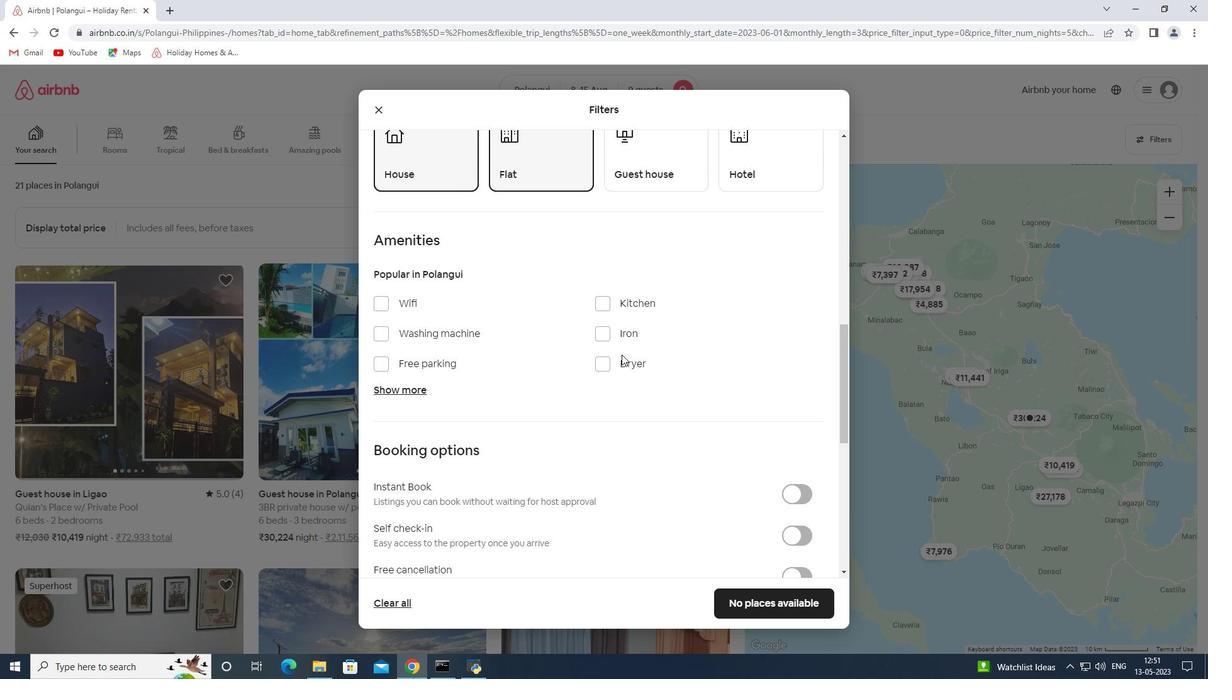 
Action: Mouse moved to (617, 358)
Screenshot: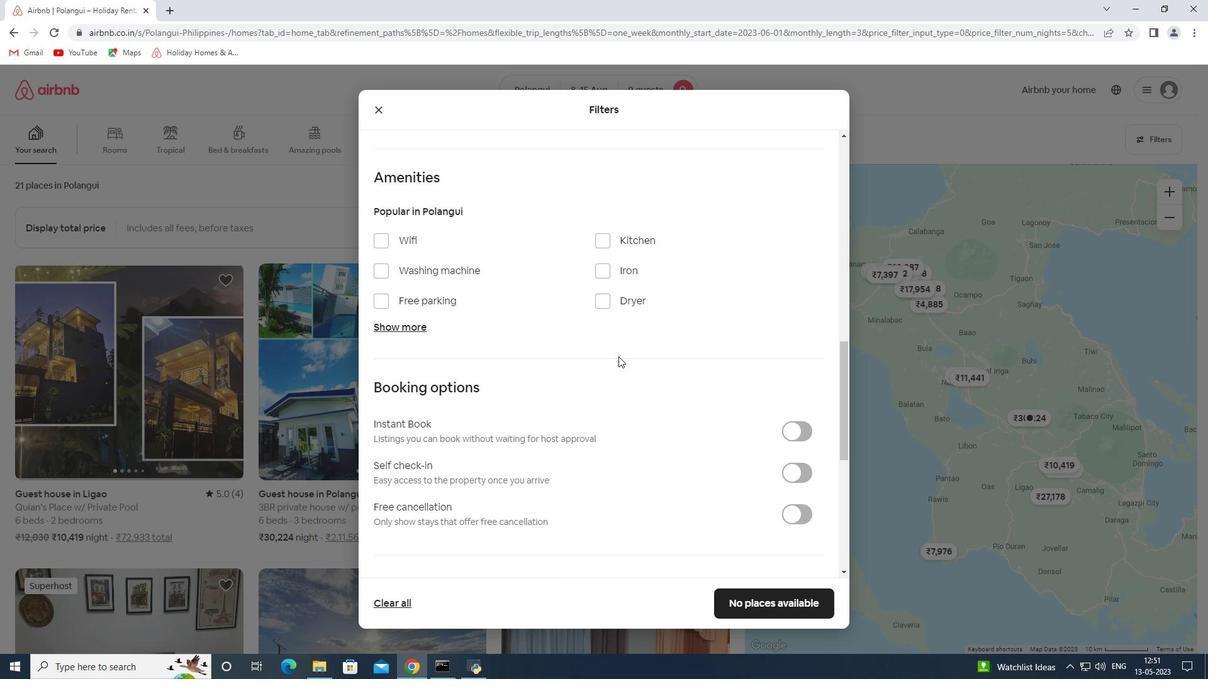 
Action: Mouse scrolled (617, 357) with delta (0, 0)
Screenshot: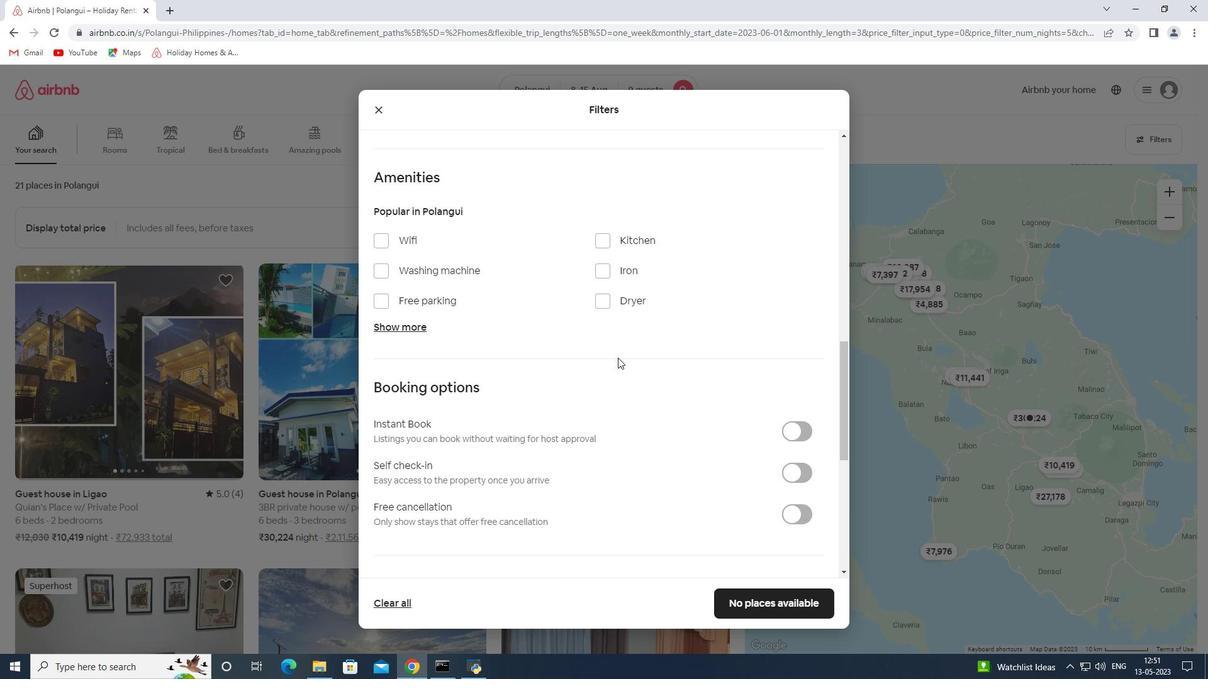 
Action: Mouse scrolled (617, 357) with delta (0, 0)
Screenshot: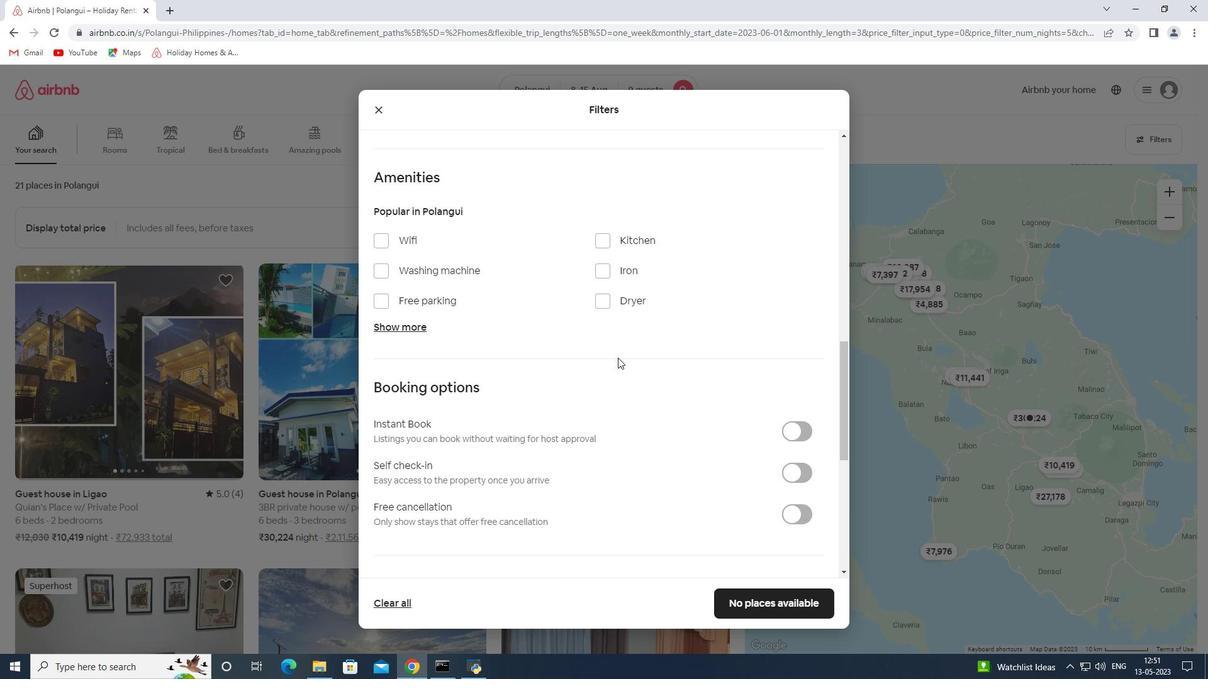 
Action: Mouse moved to (432, 211)
Screenshot: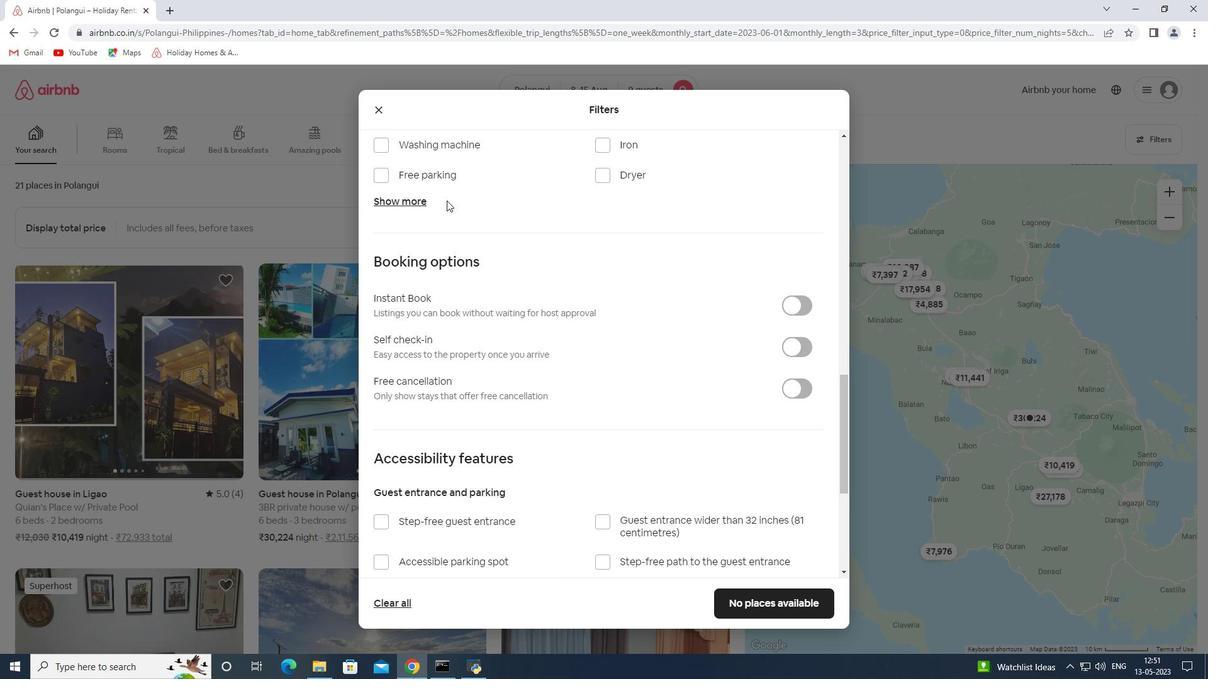 
Action: Mouse scrolled (432, 212) with delta (0, 0)
Screenshot: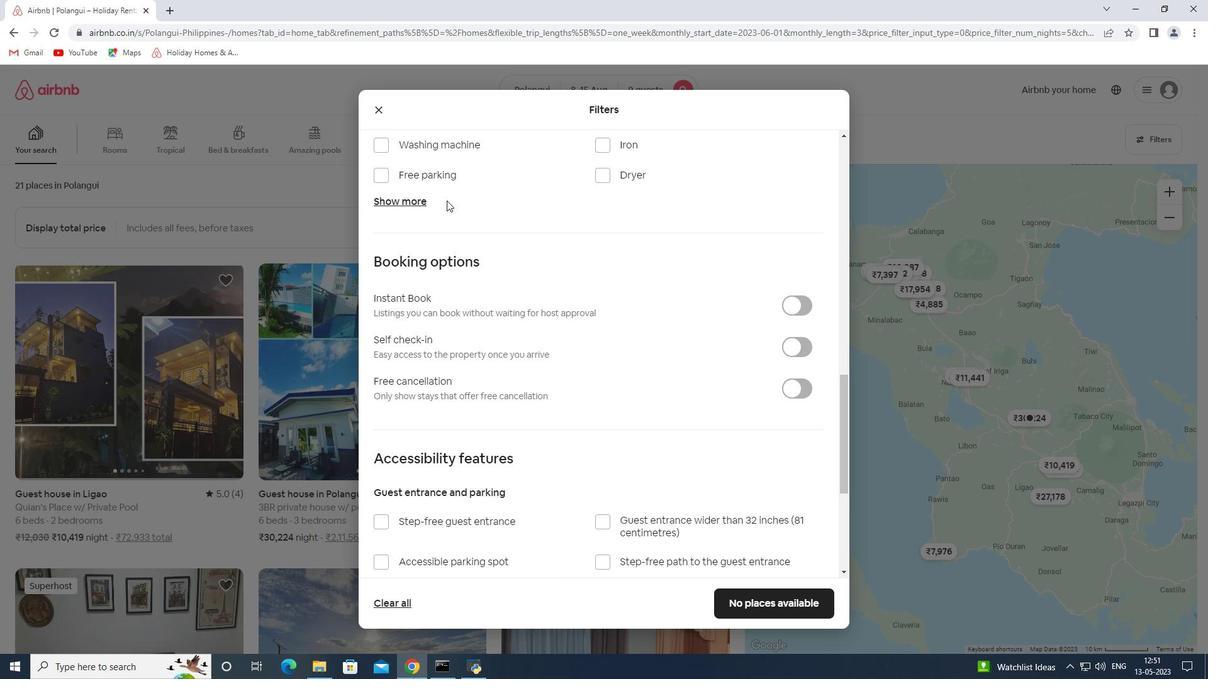 
Action: Mouse moved to (434, 211)
Screenshot: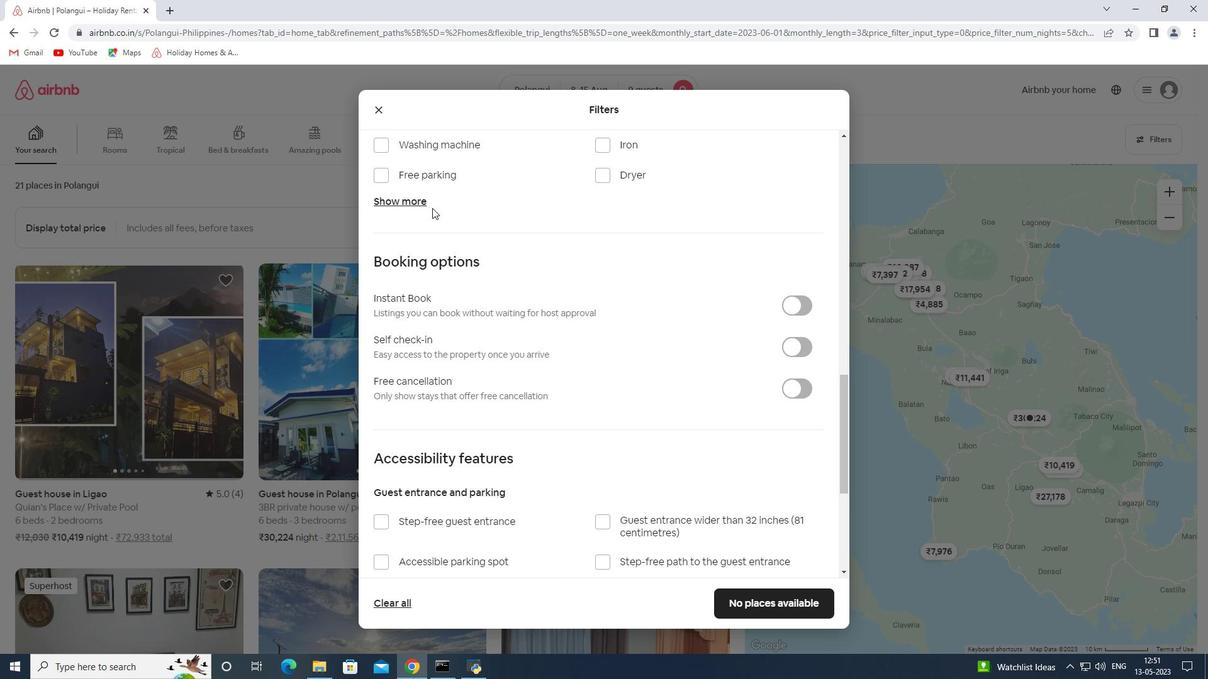 
Action: Mouse scrolled (434, 212) with delta (0, 0)
Screenshot: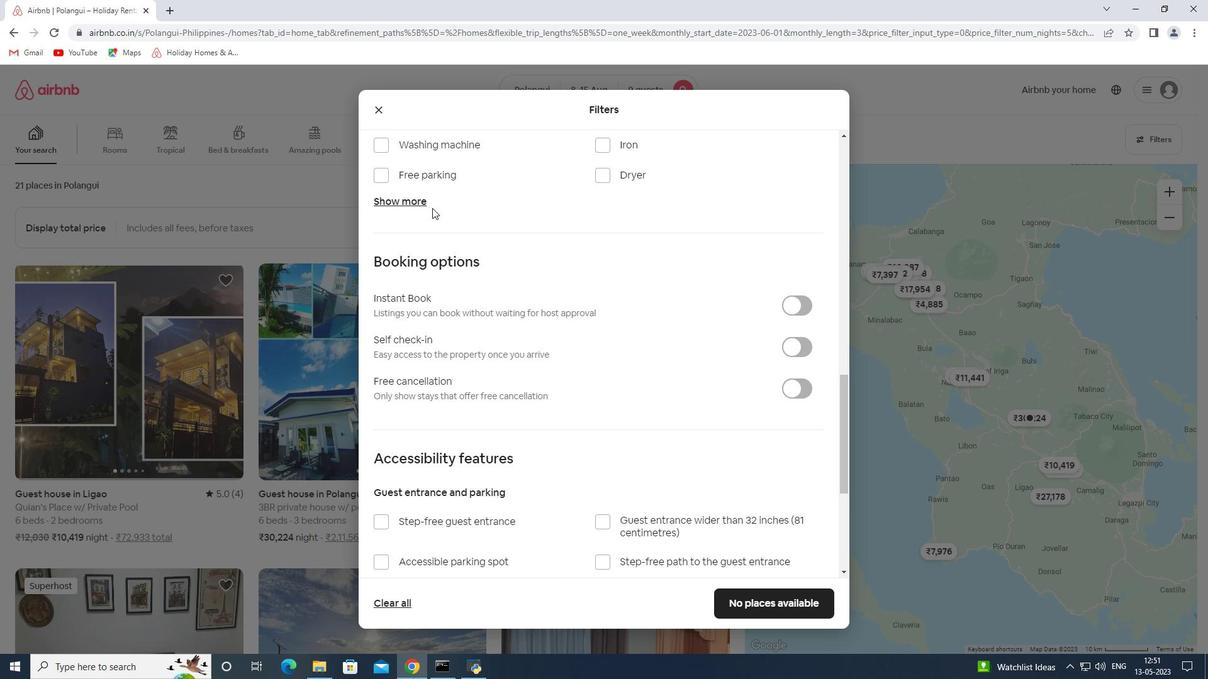 
Action: Mouse moved to (438, 209)
Screenshot: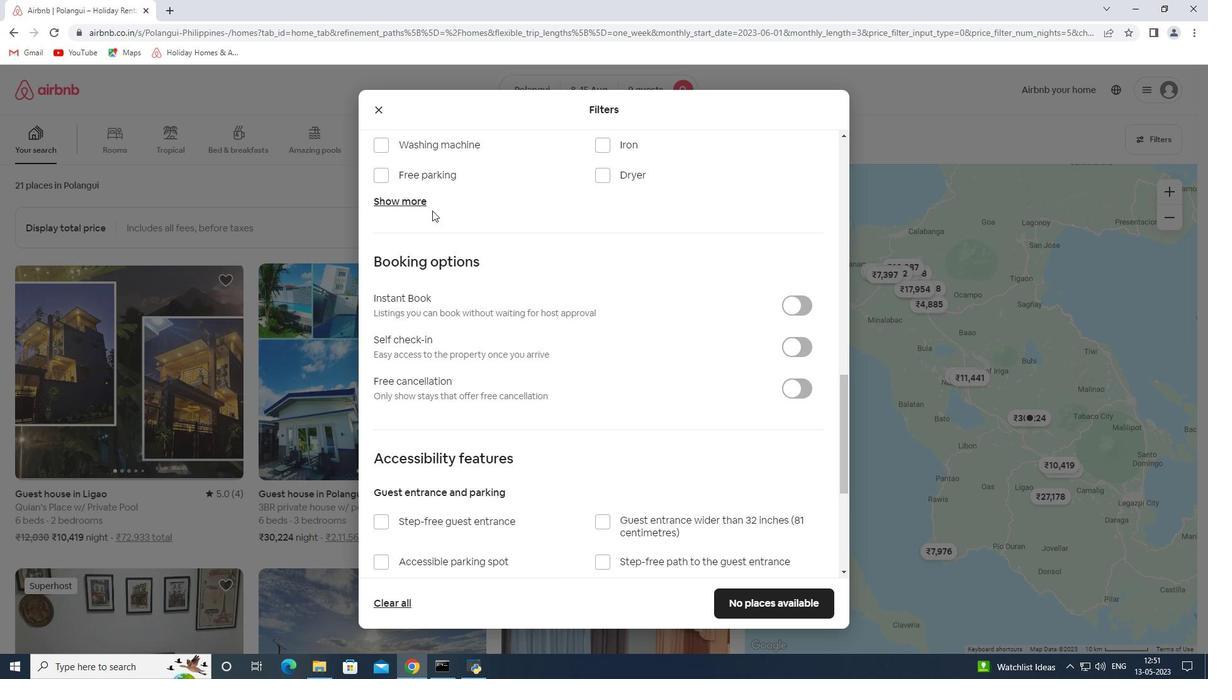
Action: Mouse scrolled (438, 210) with delta (0, 0)
Screenshot: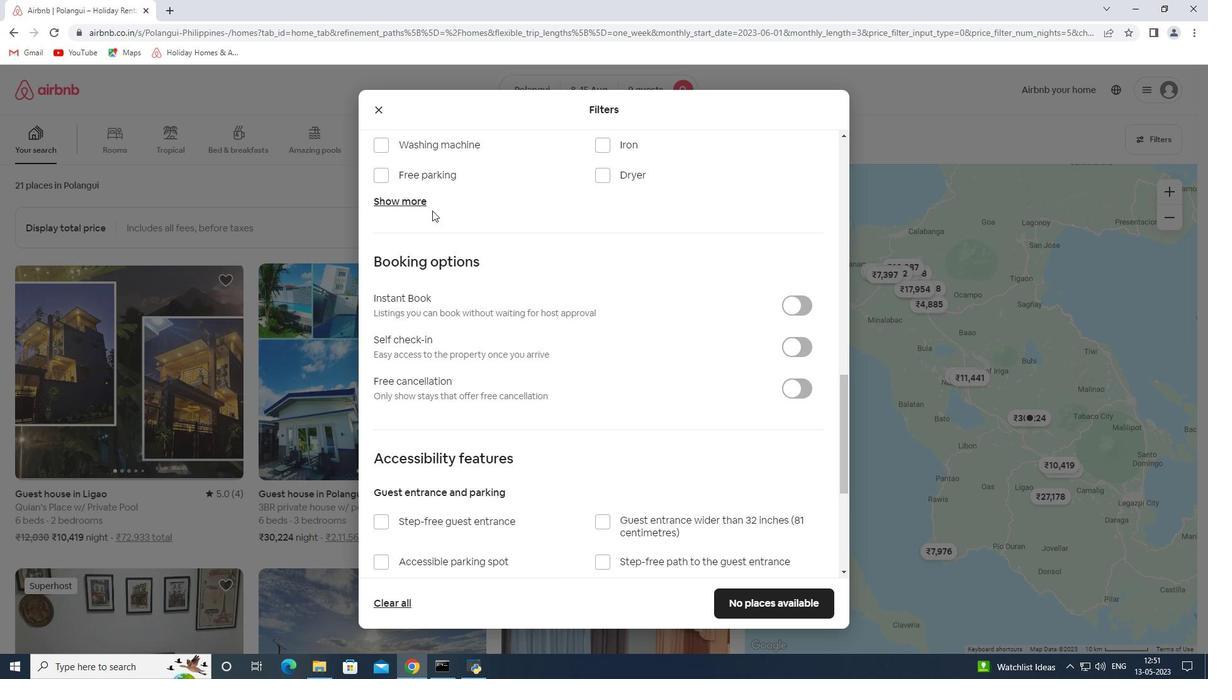 
Action: Mouse moved to (407, 308)
Screenshot: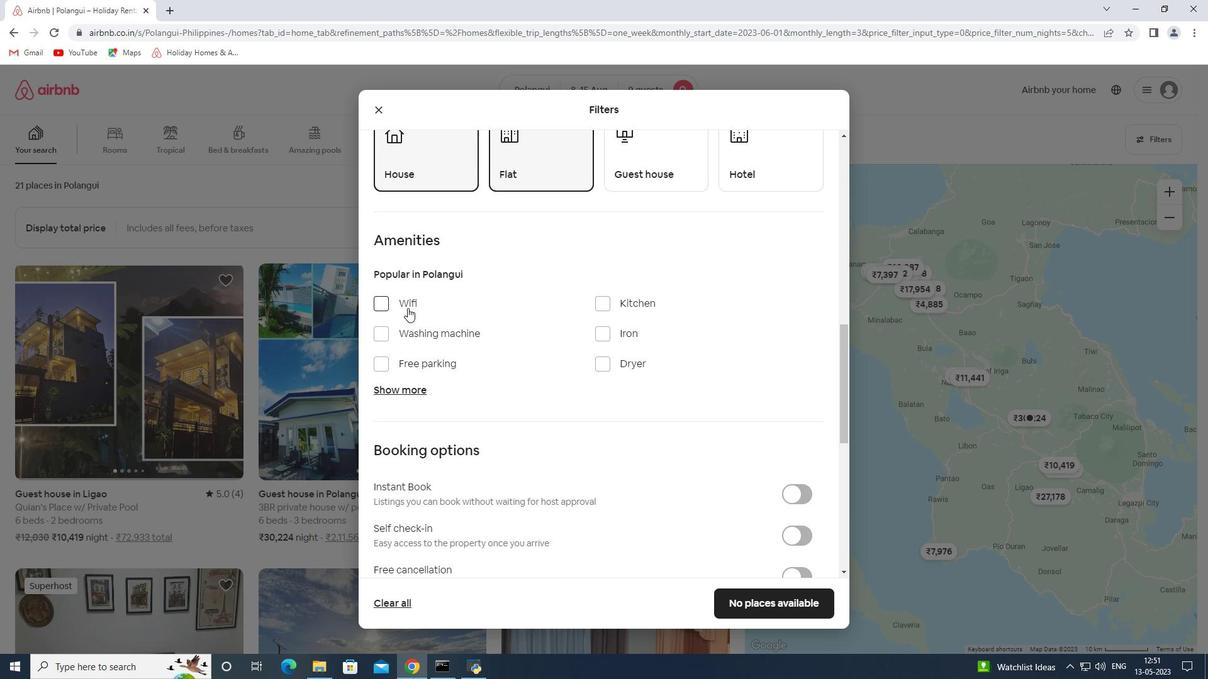 
Action: Mouse pressed left at (407, 308)
Screenshot: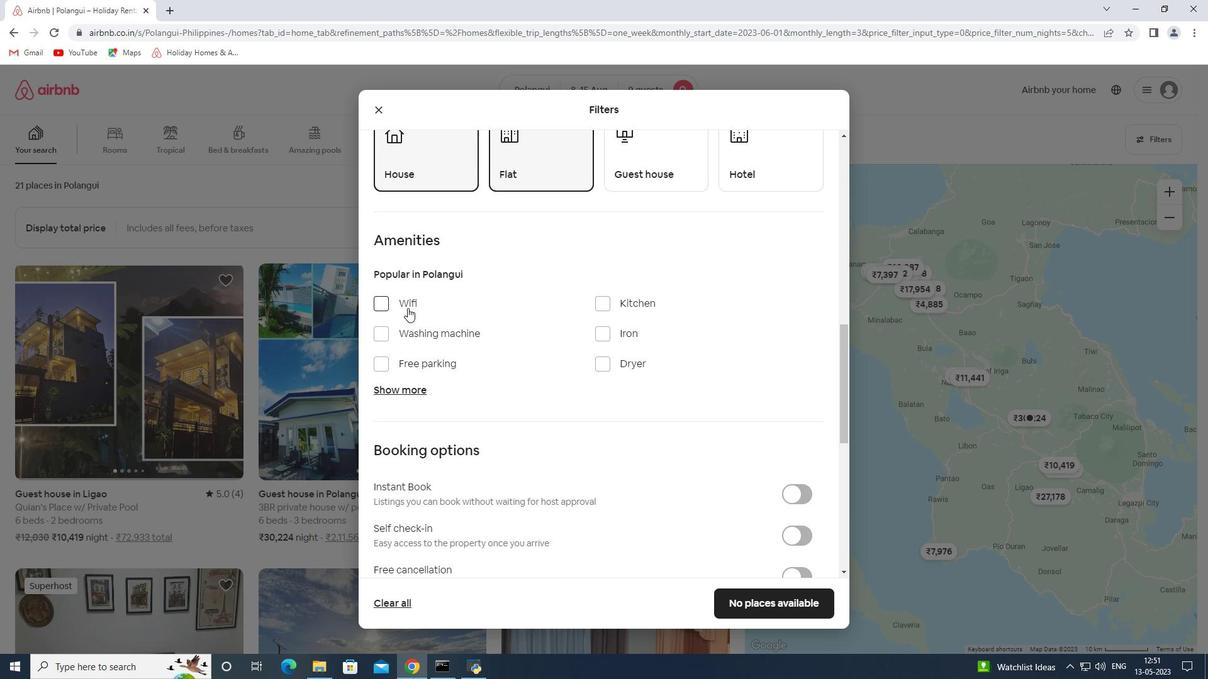 
Action: Mouse moved to (409, 366)
Screenshot: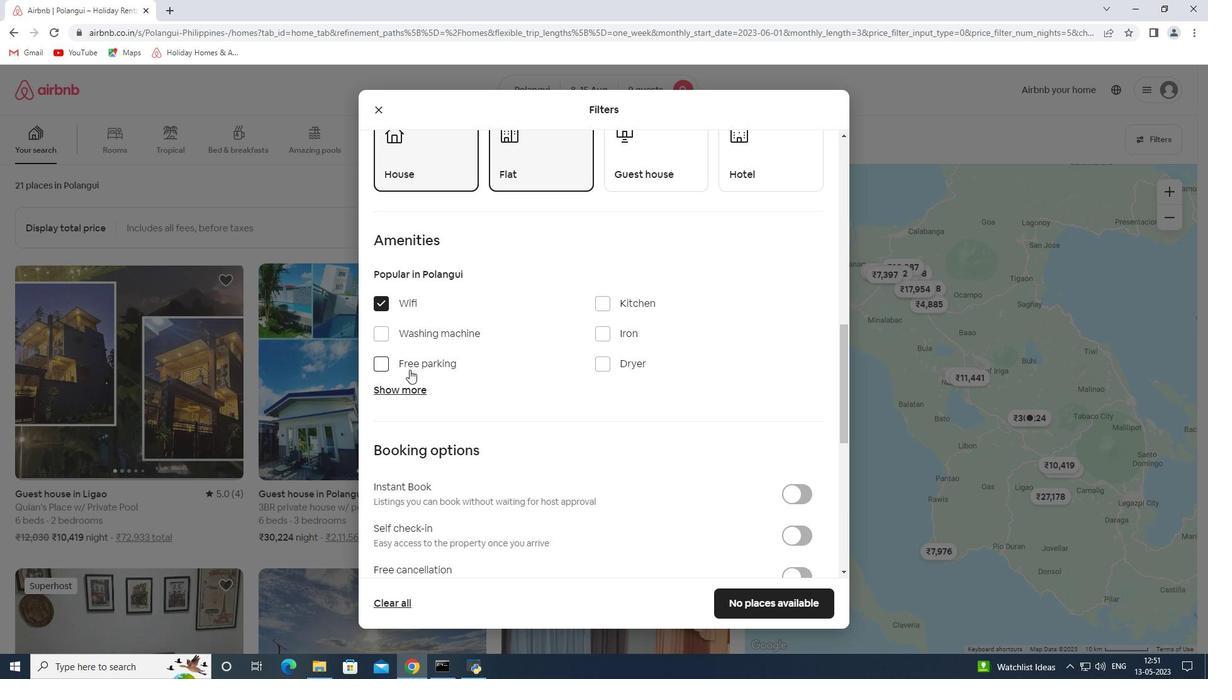 
Action: Mouse pressed left at (409, 366)
Screenshot: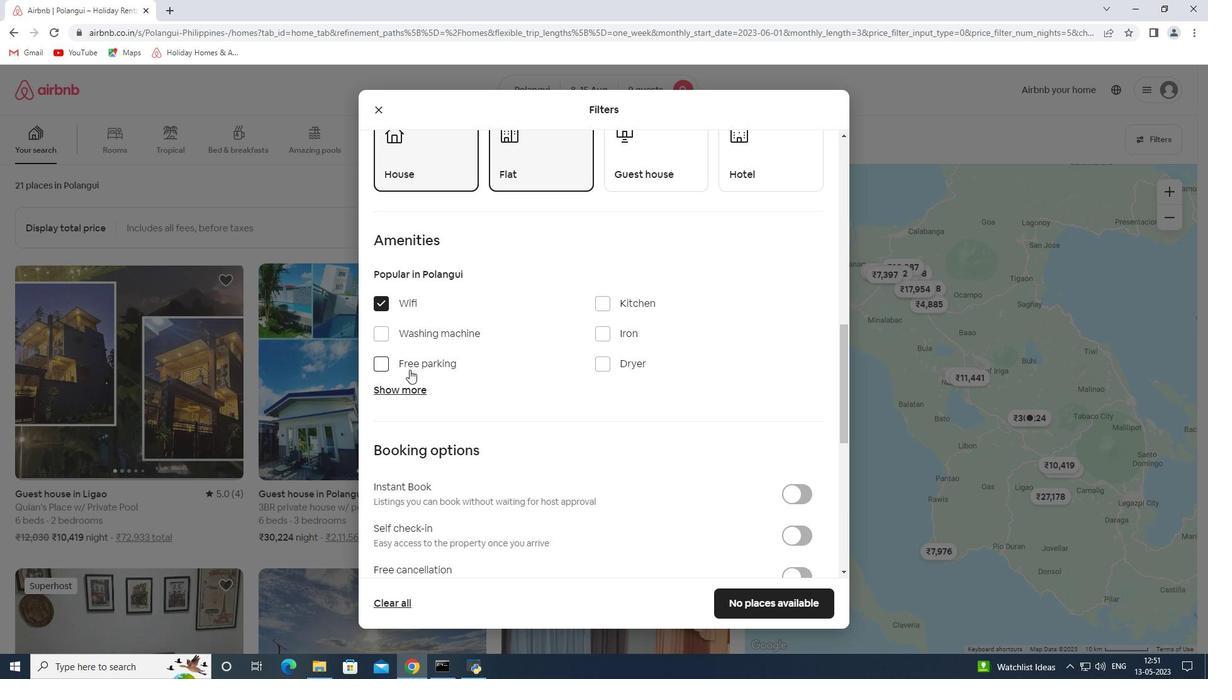 
Action: Mouse moved to (413, 394)
Screenshot: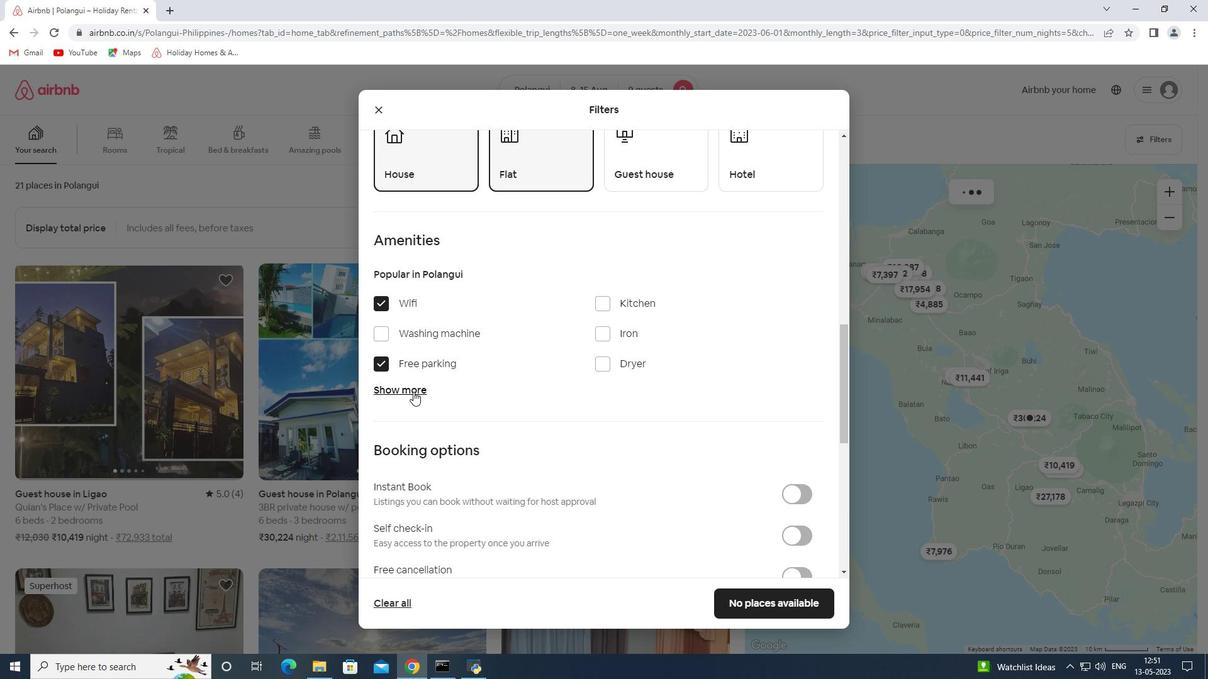 
Action: Mouse pressed left at (413, 394)
Screenshot: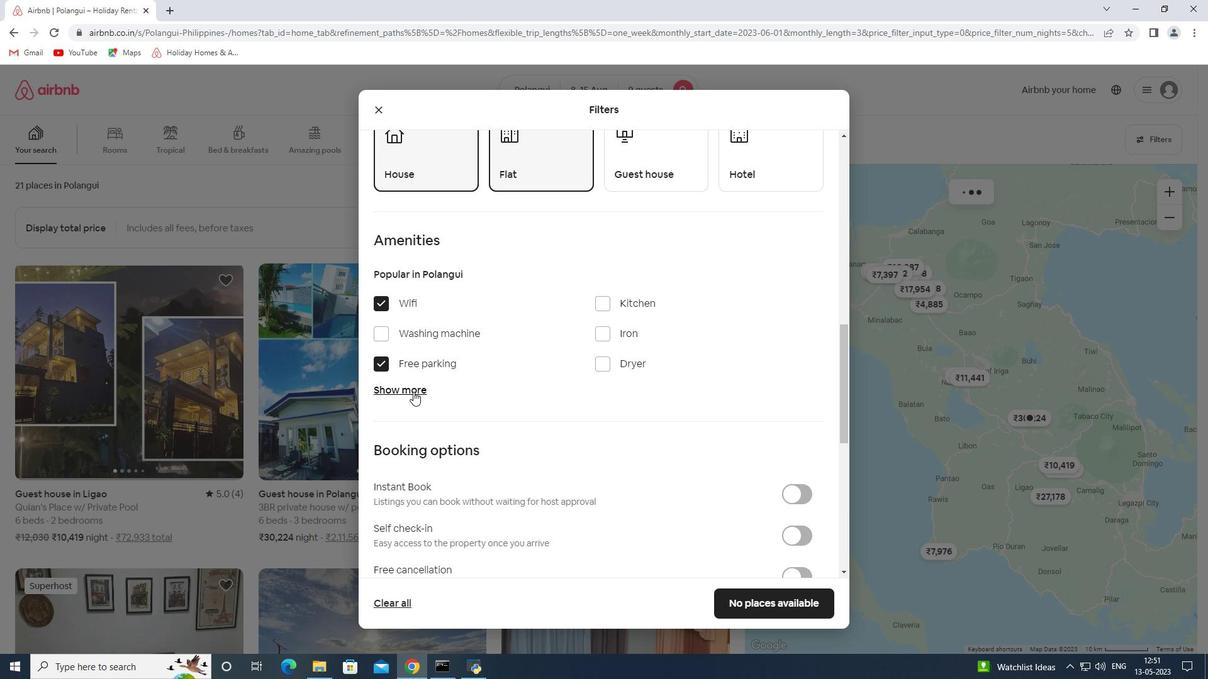 
Action: Mouse moved to (611, 466)
Screenshot: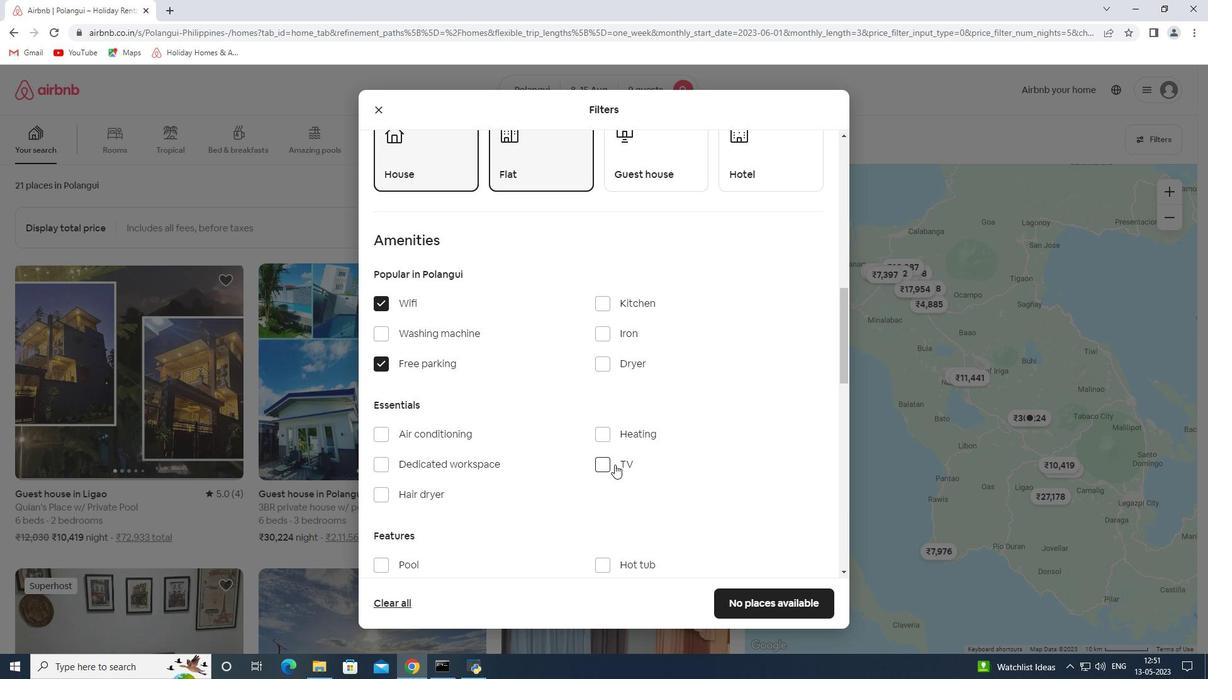 
Action: Mouse pressed left at (611, 466)
Screenshot: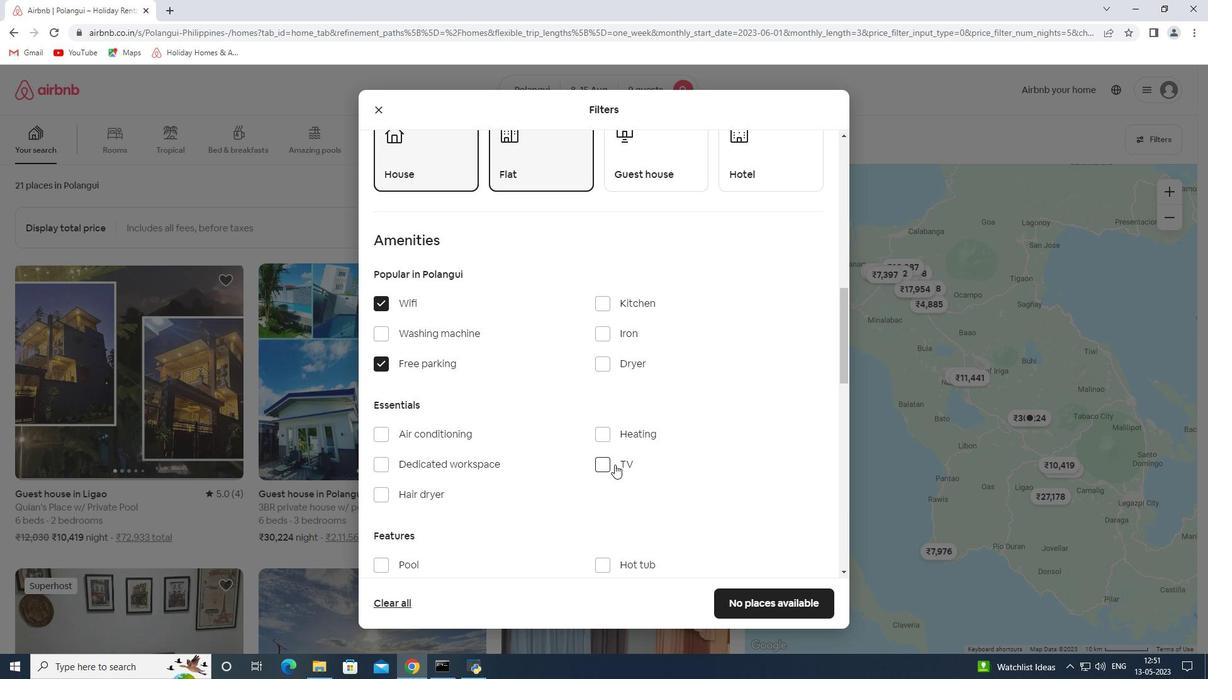 
Action: Mouse moved to (557, 453)
Screenshot: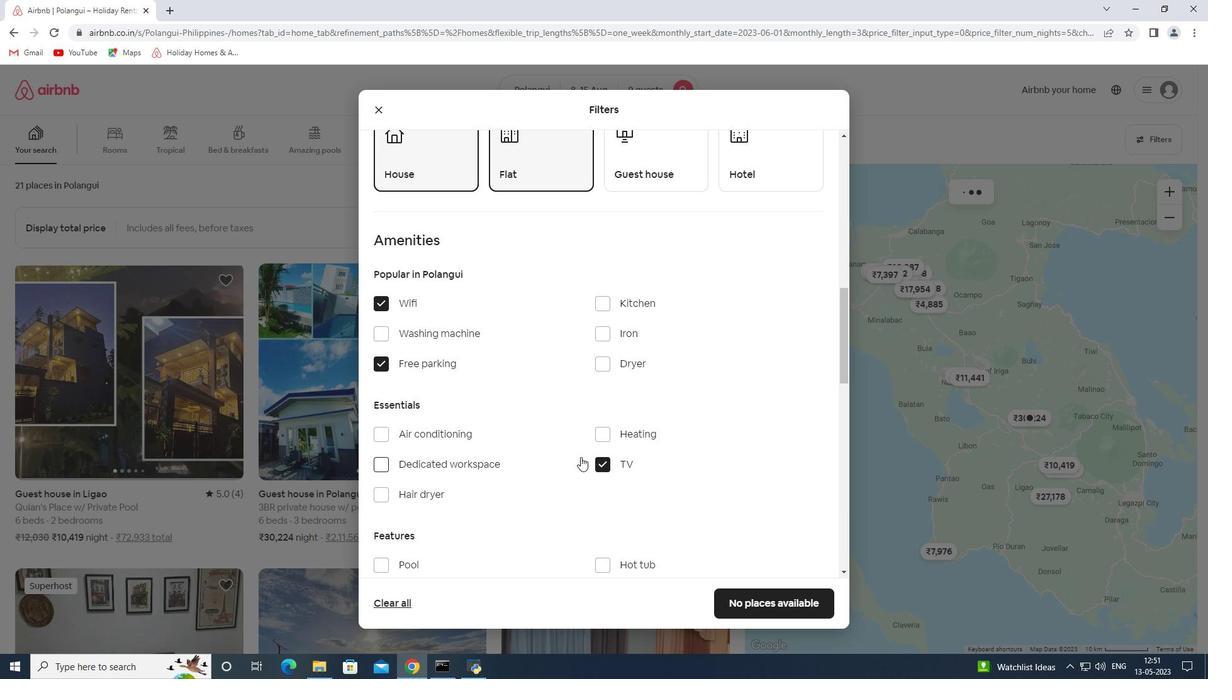 
Action: Mouse scrolled (557, 453) with delta (0, 0)
Screenshot: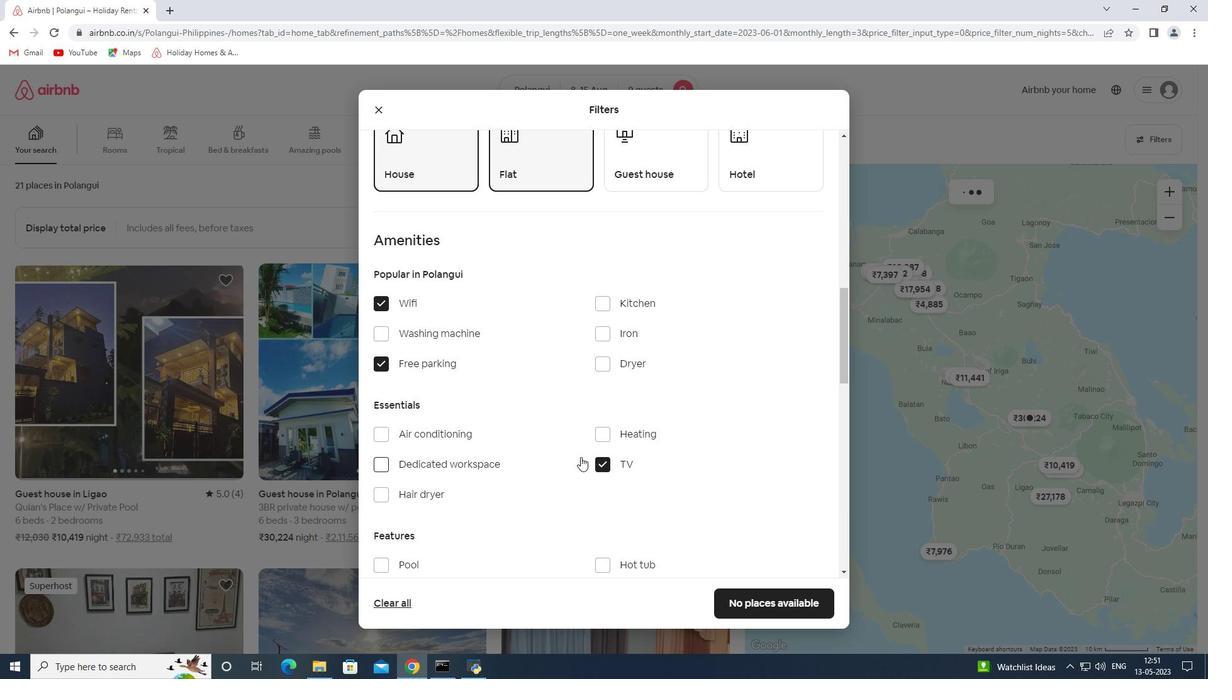 
Action: Mouse scrolled (557, 453) with delta (0, 0)
Screenshot: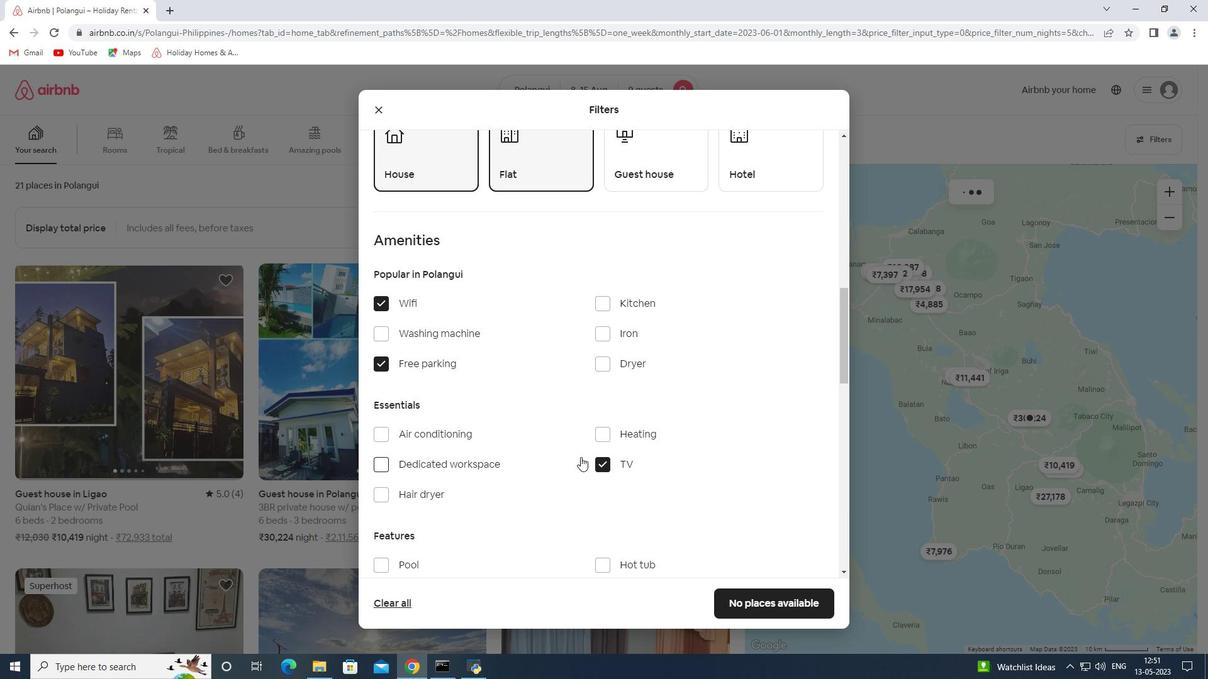 
Action: Mouse scrolled (557, 453) with delta (0, 0)
Screenshot: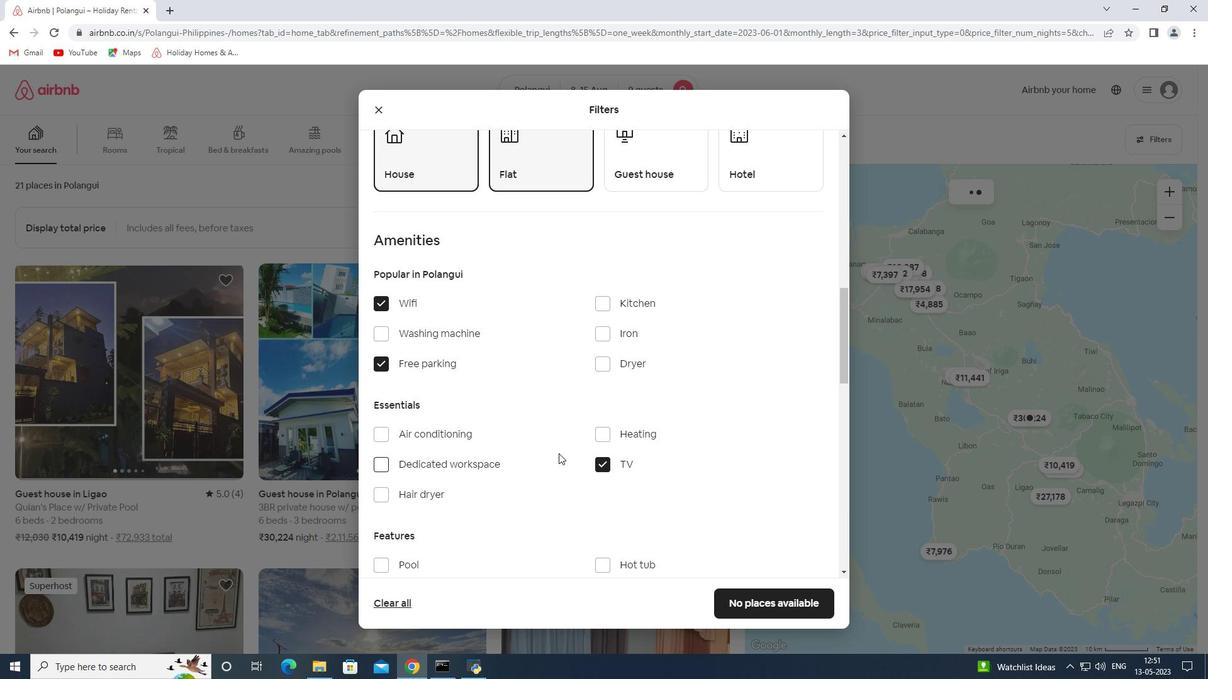 
Action: Mouse scrolled (557, 453) with delta (0, 0)
Screenshot: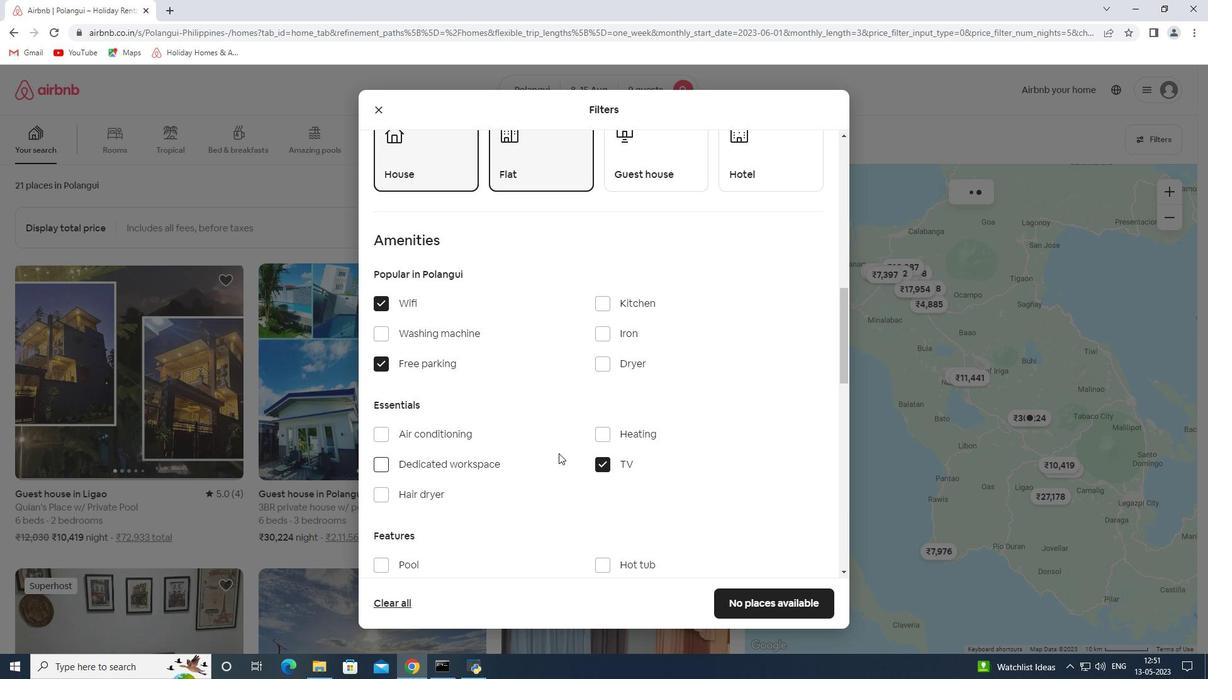 
Action: Mouse moved to (404, 371)
Screenshot: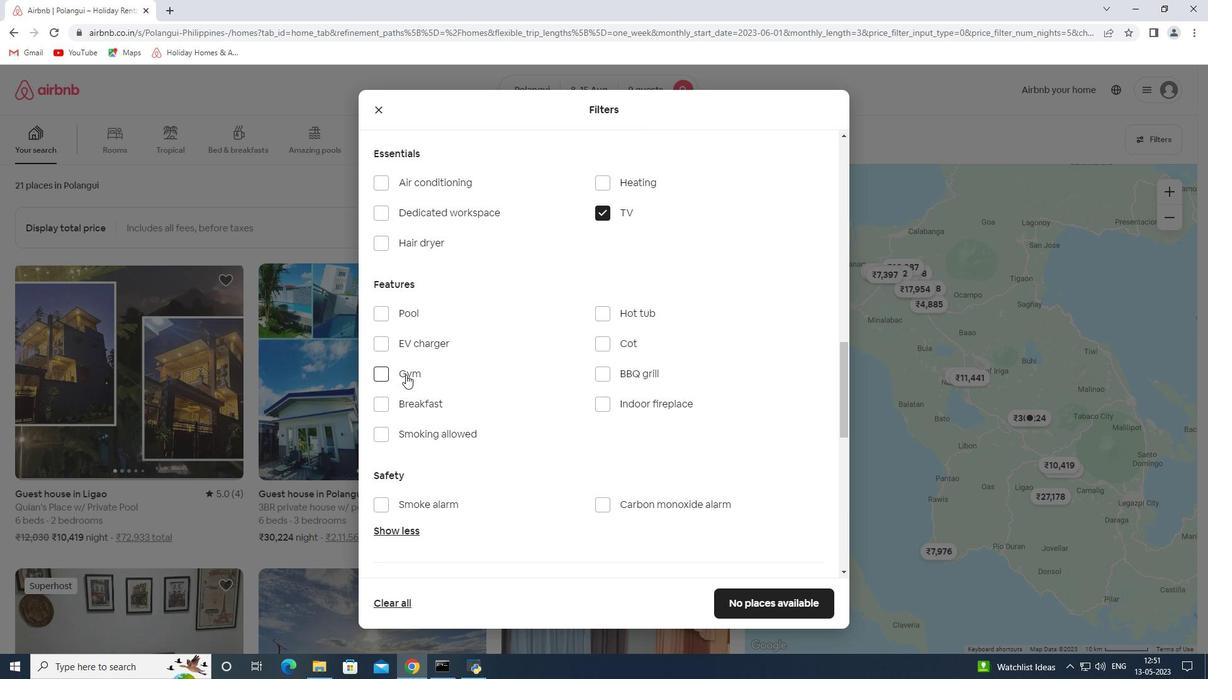 
Action: Mouse pressed left at (404, 371)
Screenshot: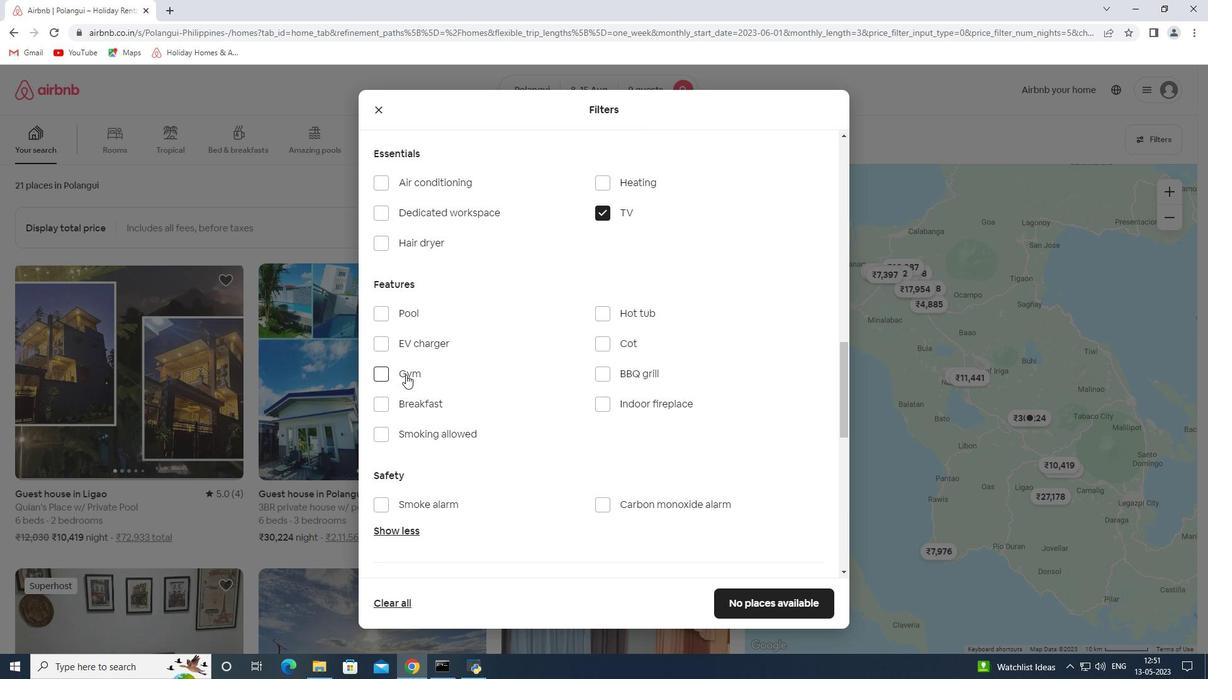 
Action: Mouse moved to (424, 401)
Screenshot: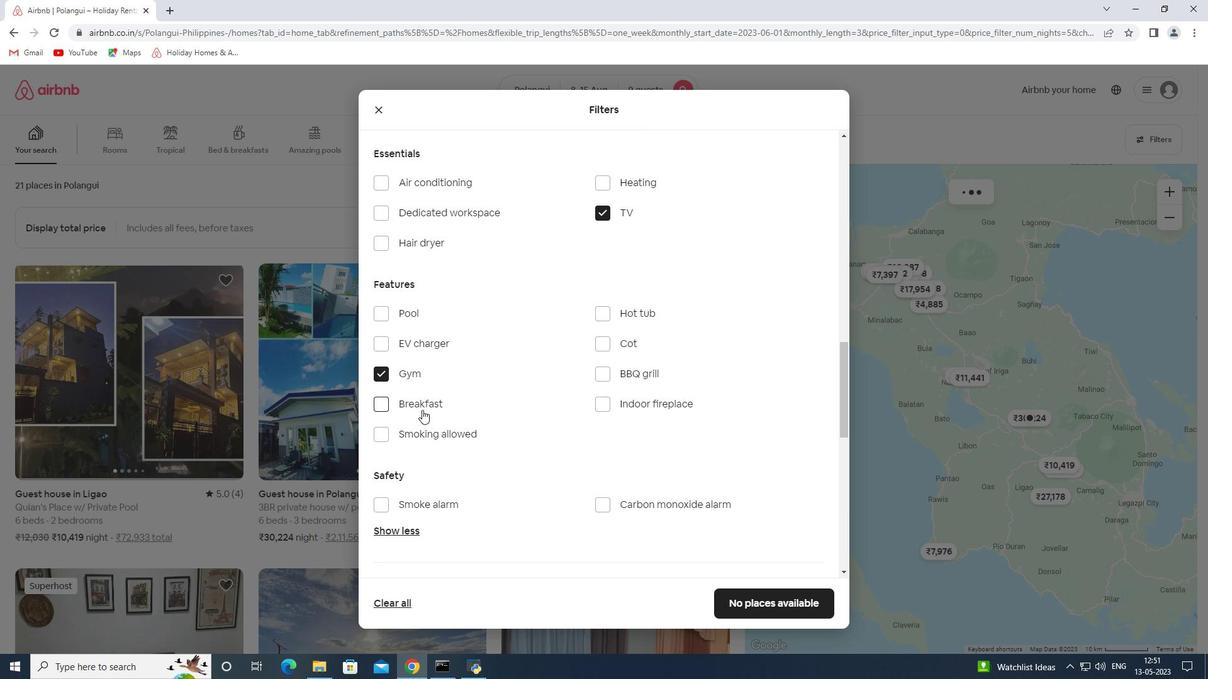
Action: Mouse pressed left at (424, 401)
Screenshot: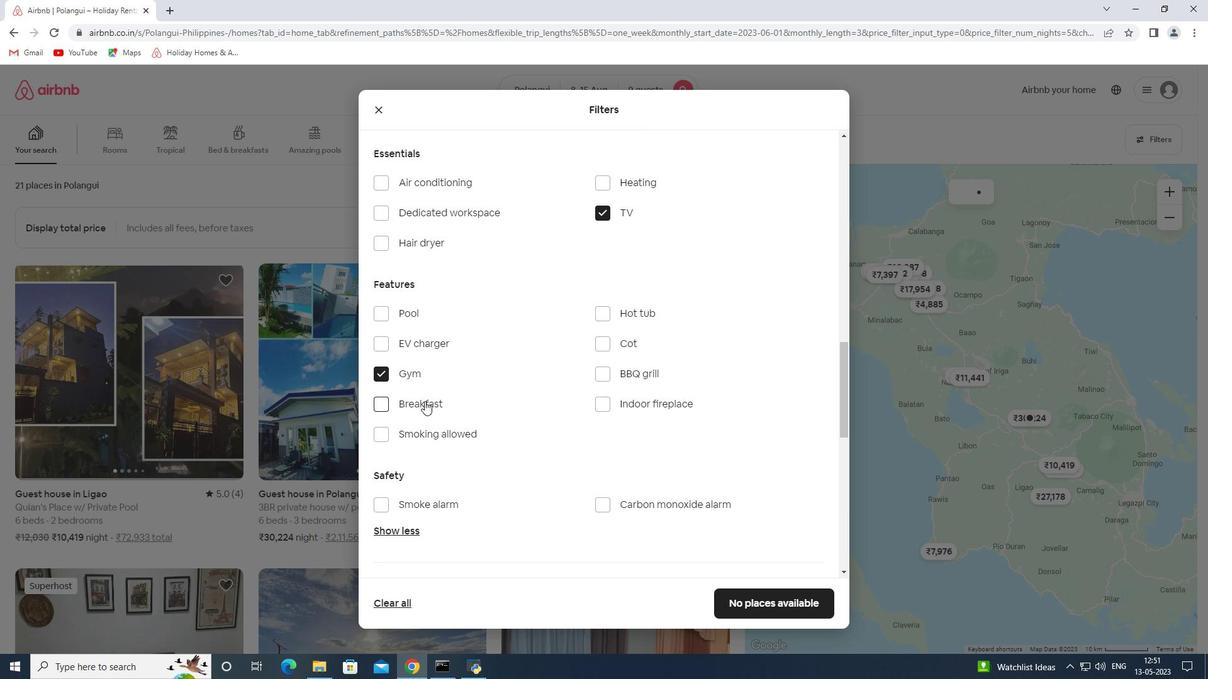 
Action: Mouse moved to (428, 400)
Screenshot: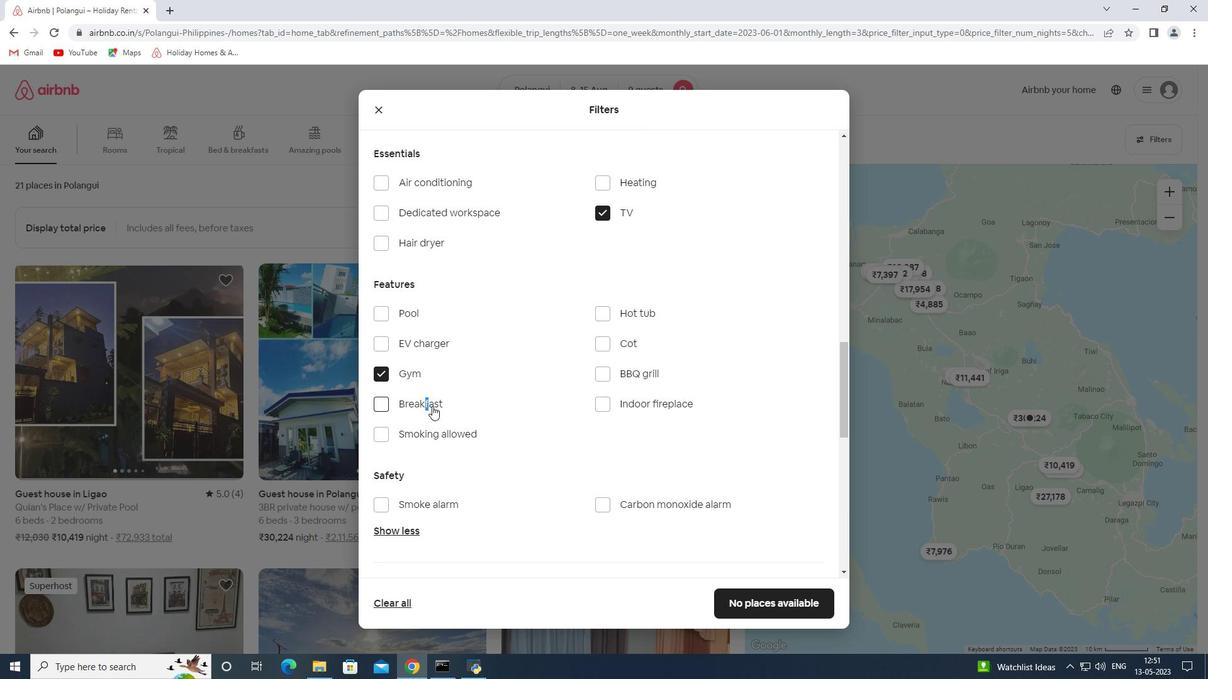 
Action: Mouse pressed left at (428, 400)
Screenshot: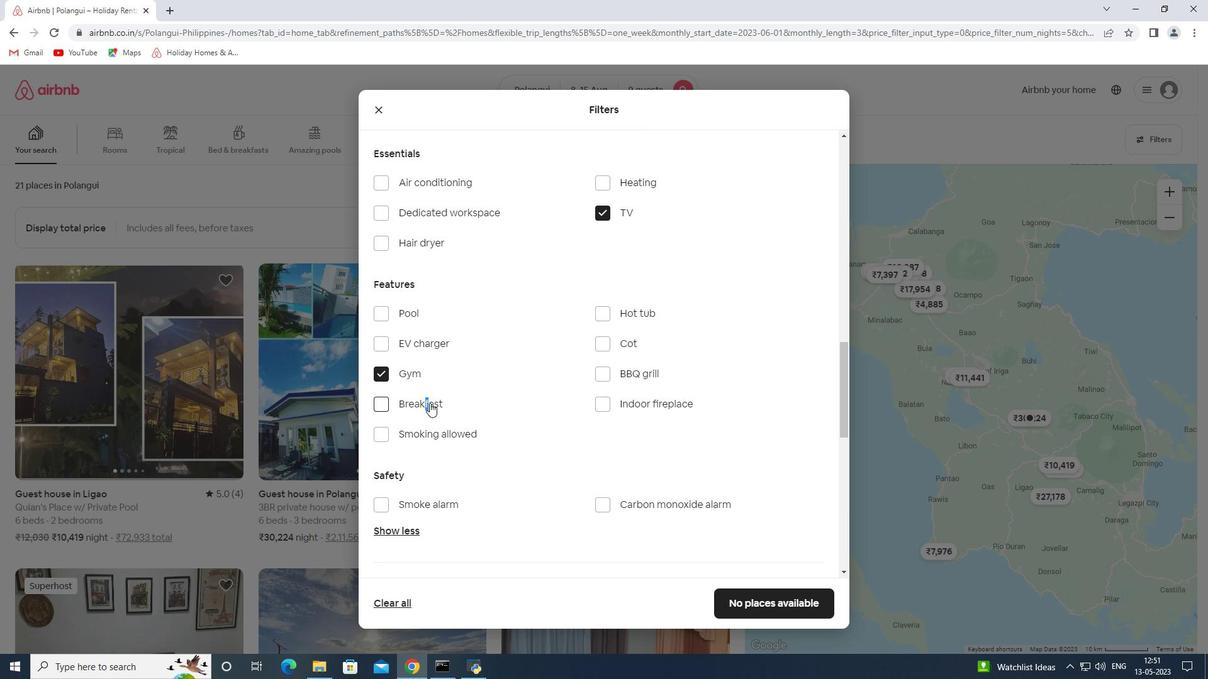 
Action: Mouse moved to (437, 402)
Screenshot: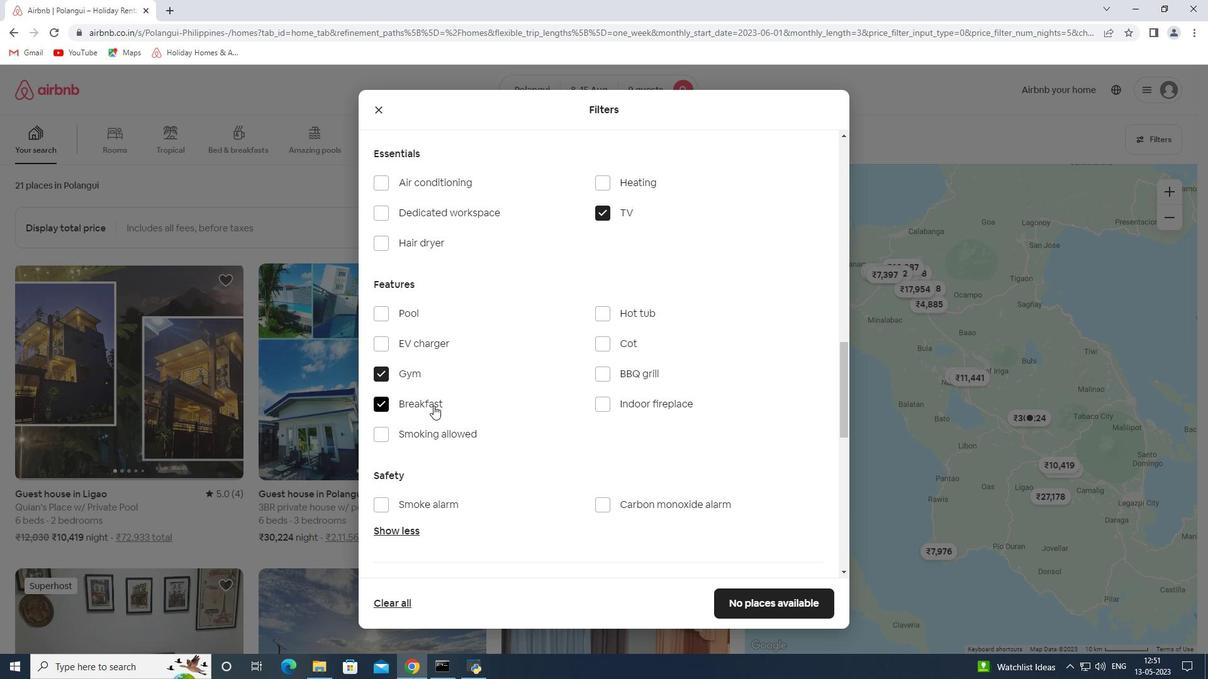 
Action: Mouse scrolled (437, 402) with delta (0, 0)
Screenshot: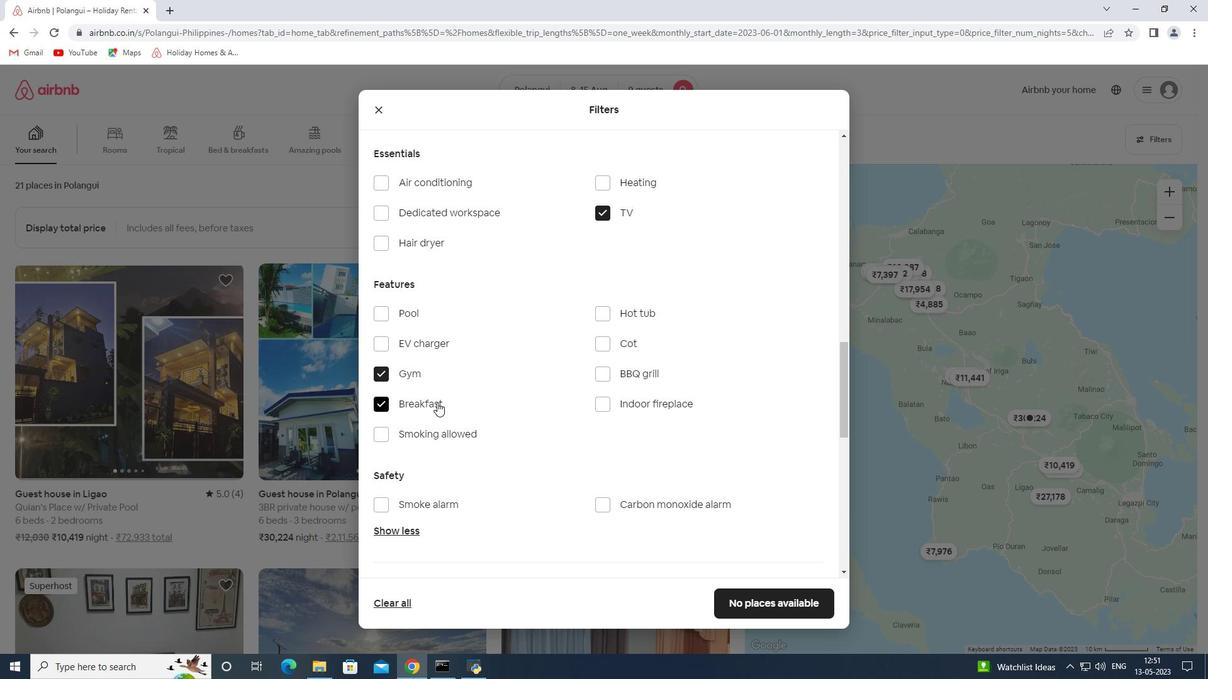 
Action: Mouse scrolled (437, 402) with delta (0, 0)
Screenshot: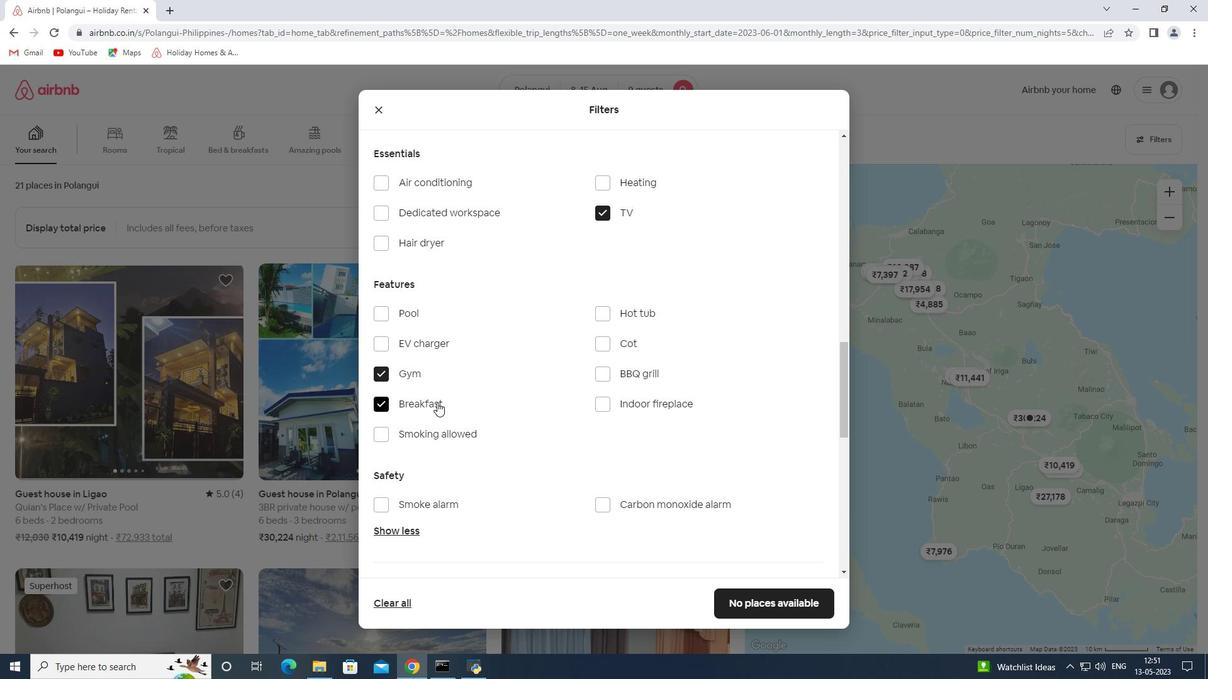 
Action: Mouse moved to (742, 512)
Screenshot: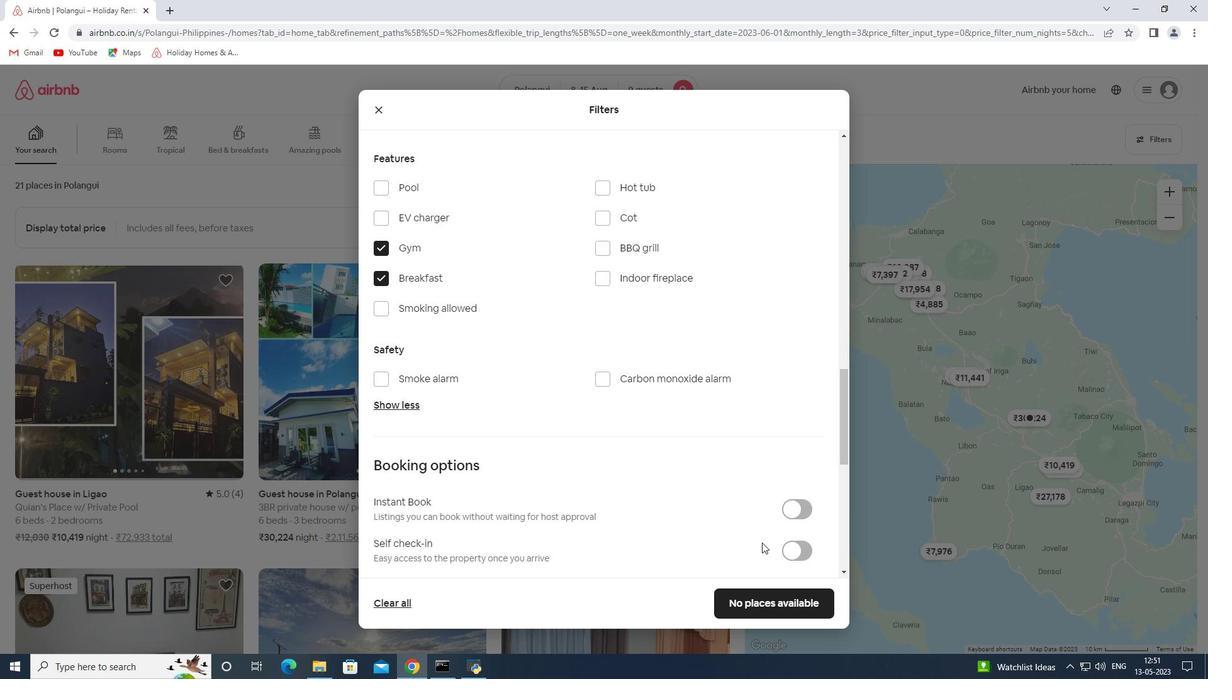 
Action: Mouse scrolled (742, 511) with delta (0, 0)
Screenshot: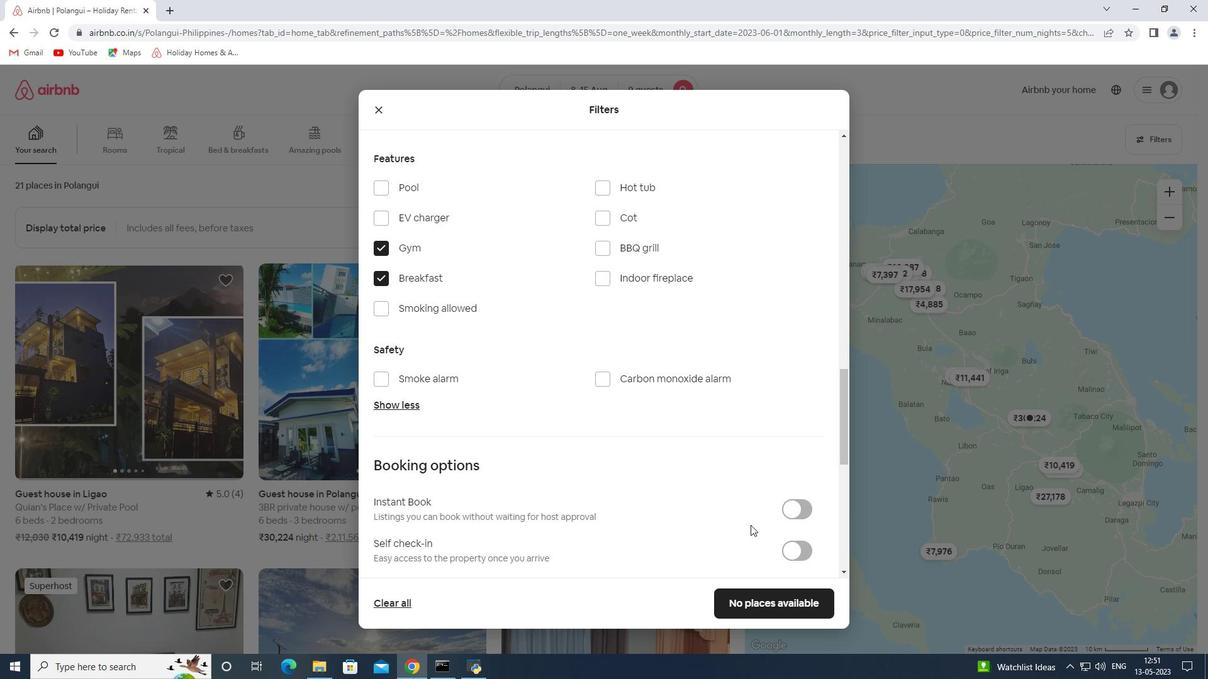 
Action: Mouse scrolled (742, 511) with delta (0, 0)
Screenshot: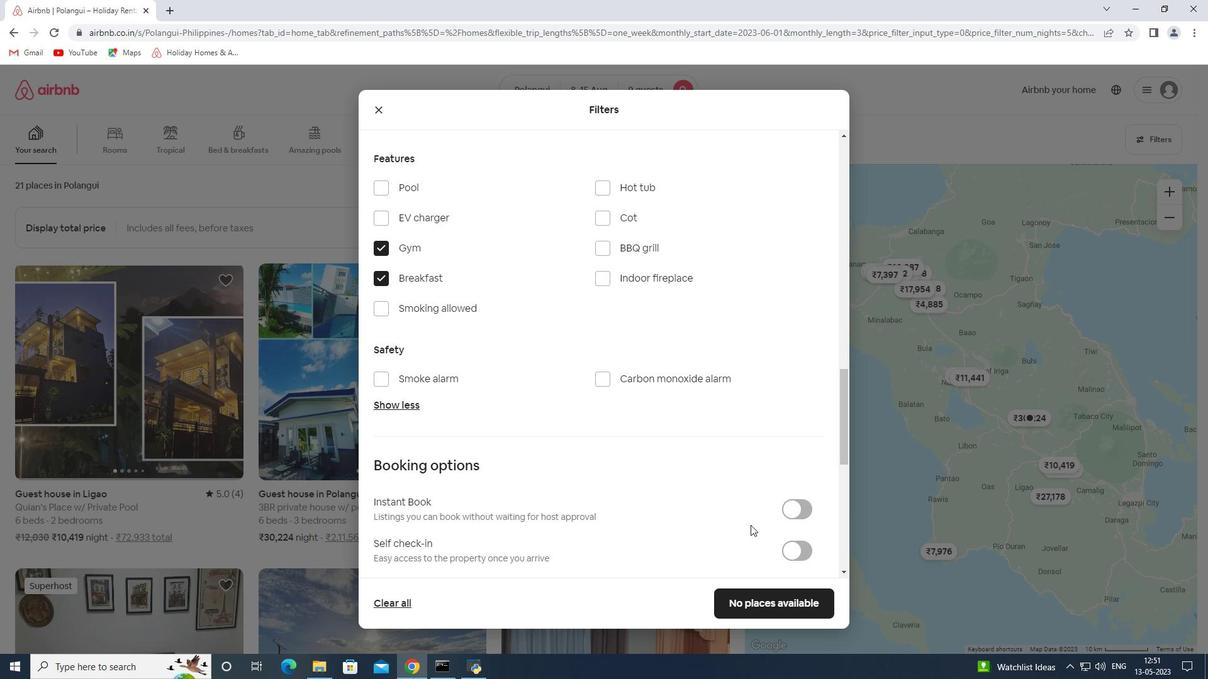 
Action: Mouse scrolled (742, 511) with delta (0, 0)
Screenshot: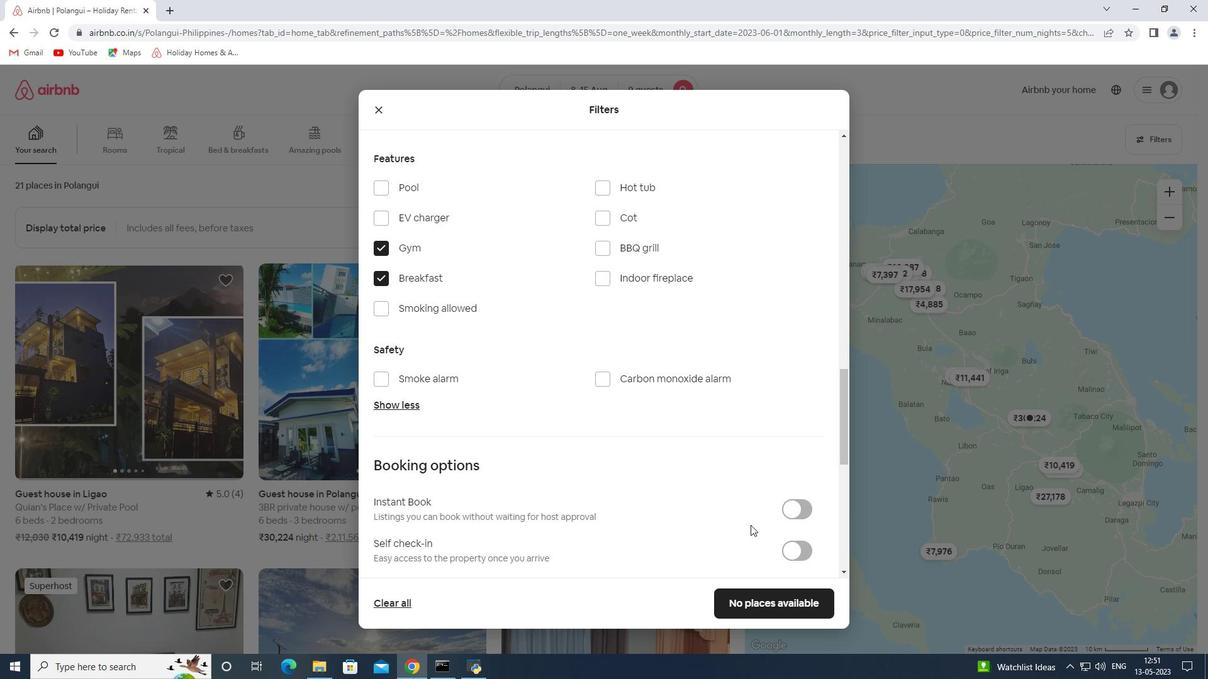 
Action: Mouse moved to (808, 358)
Screenshot: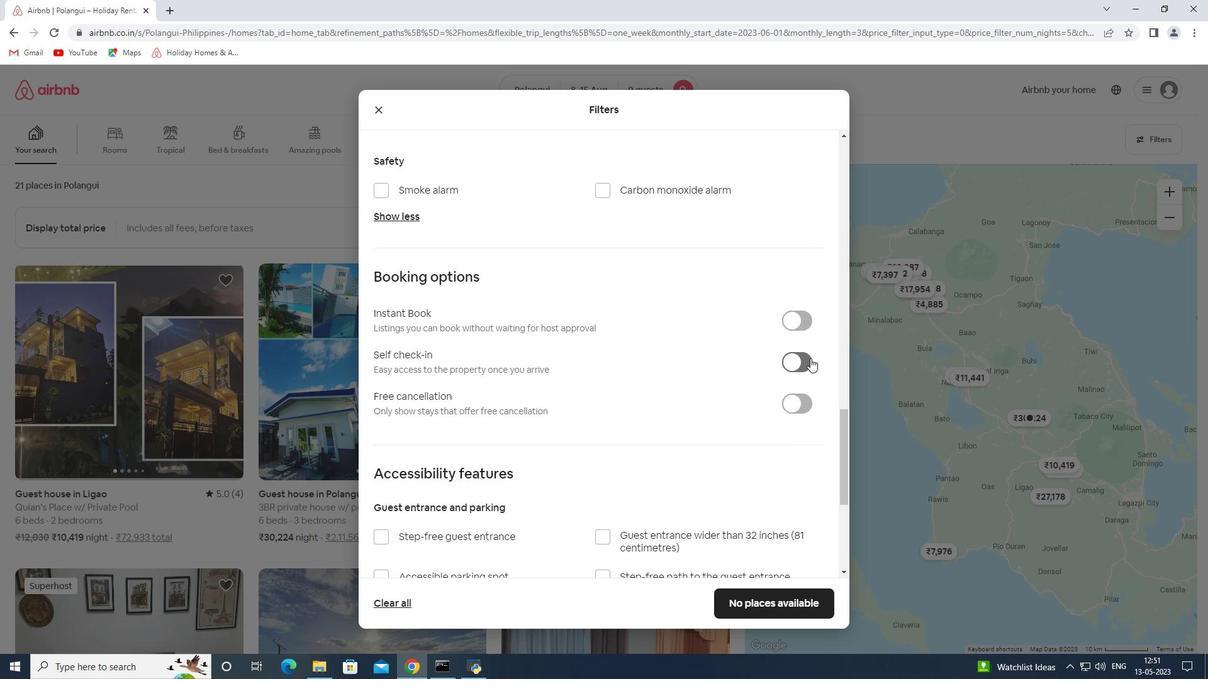 
Action: Mouse pressed left at (808, 358)
Screenshot: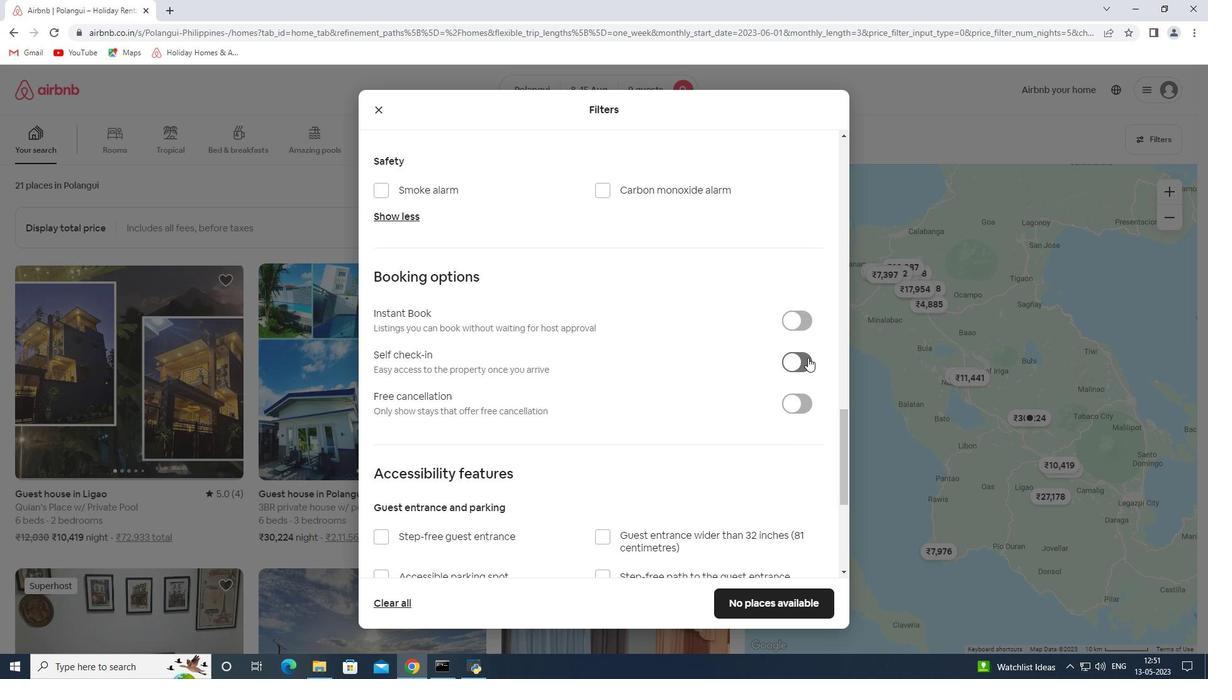 
Action: Mouse moved to (687, 408)
Screenshot: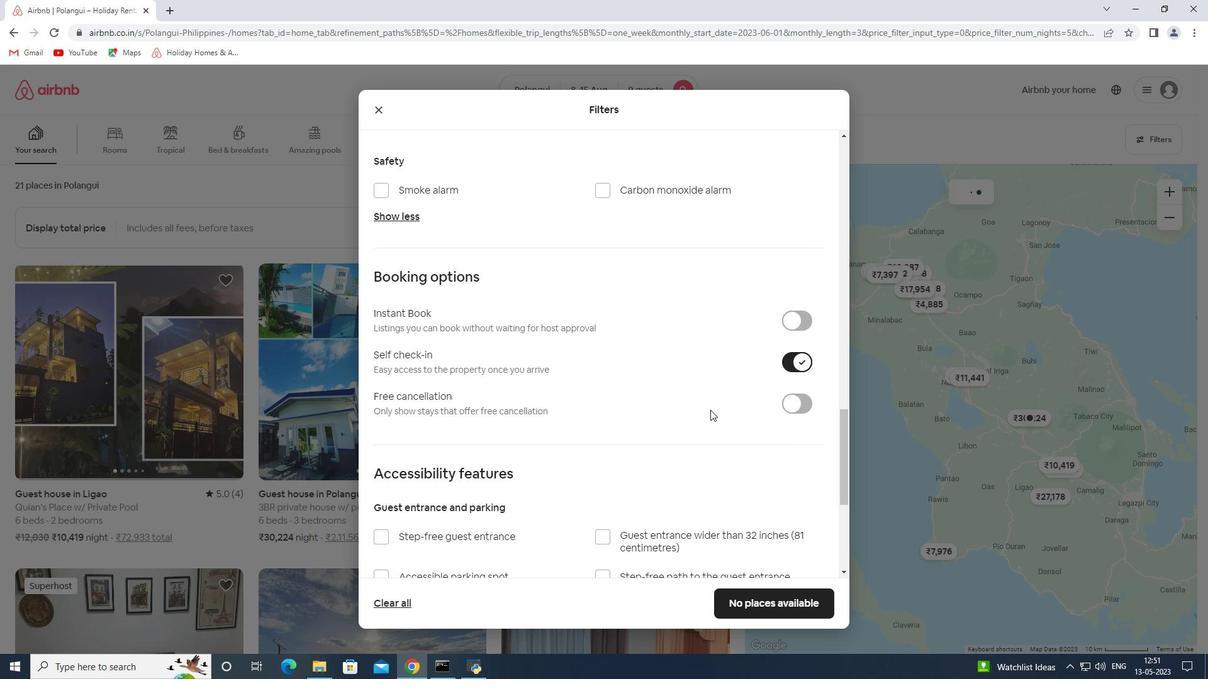 
Action: Mouse scrolled (687, 407) with delta (0, 0)
Screenshot: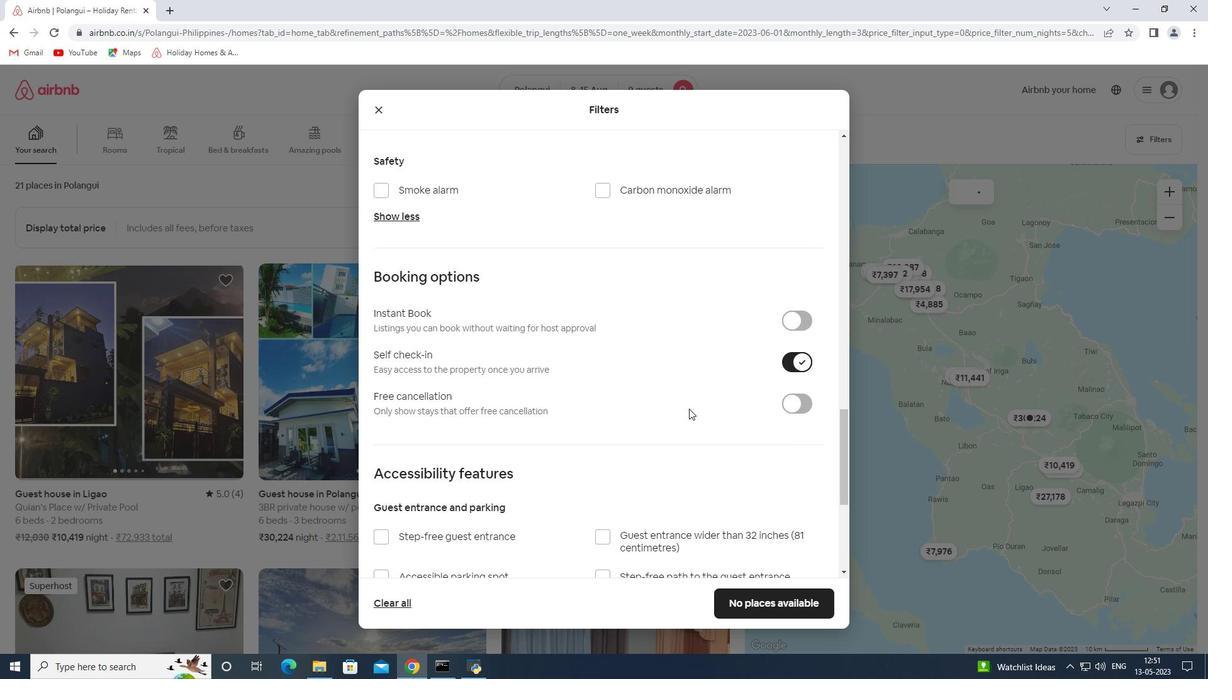 
Action: Mouse scrolled (687, 407) with delta (0, 0)
Screenshot: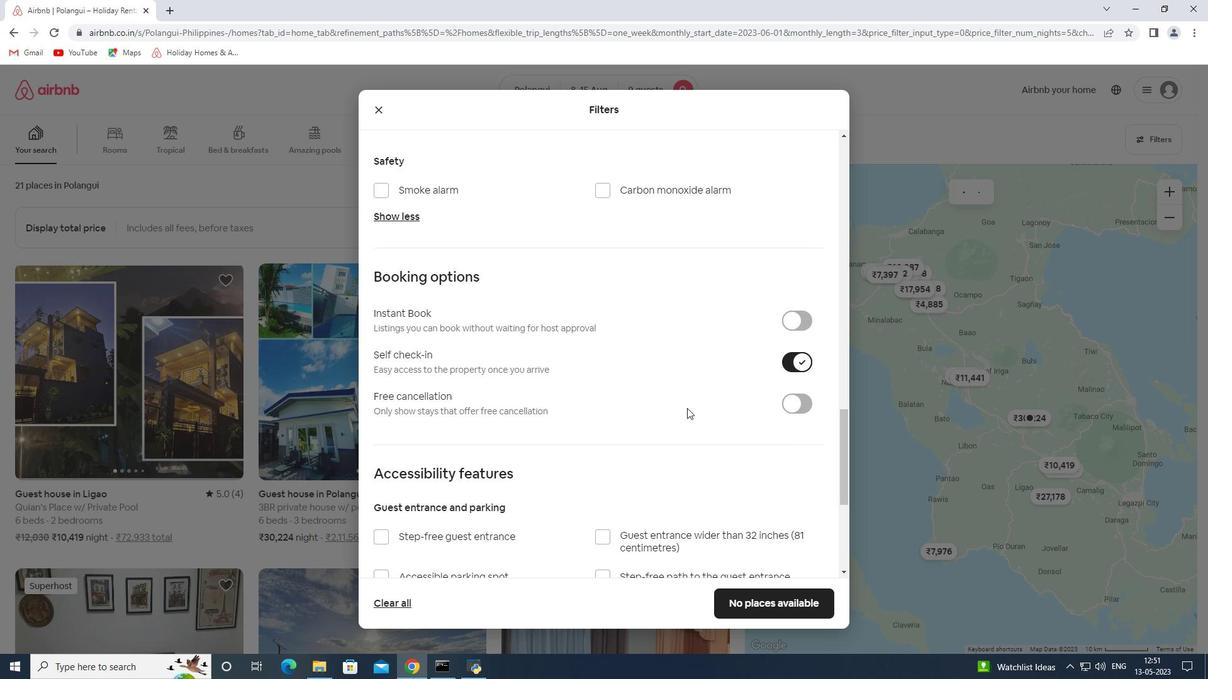 
Action: Mouse scrolled (687, 407) with delta (0, 0)
Screenshot: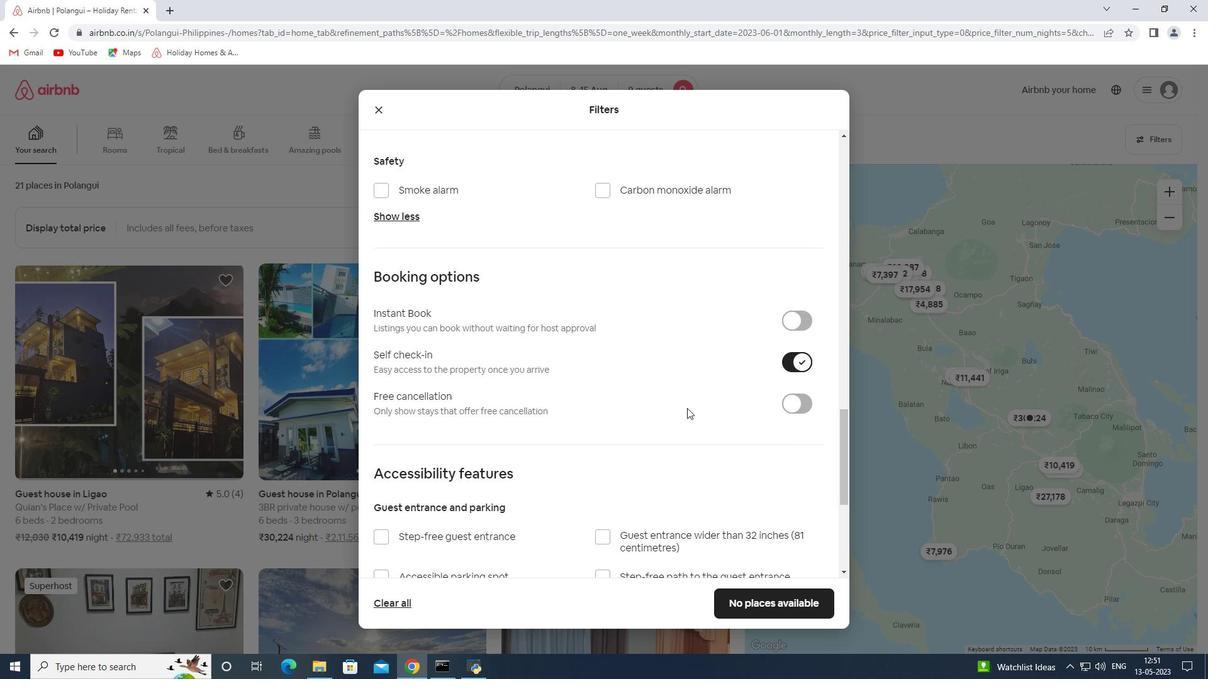 
Action: Mouse moved to (460, 465)
Screenshot: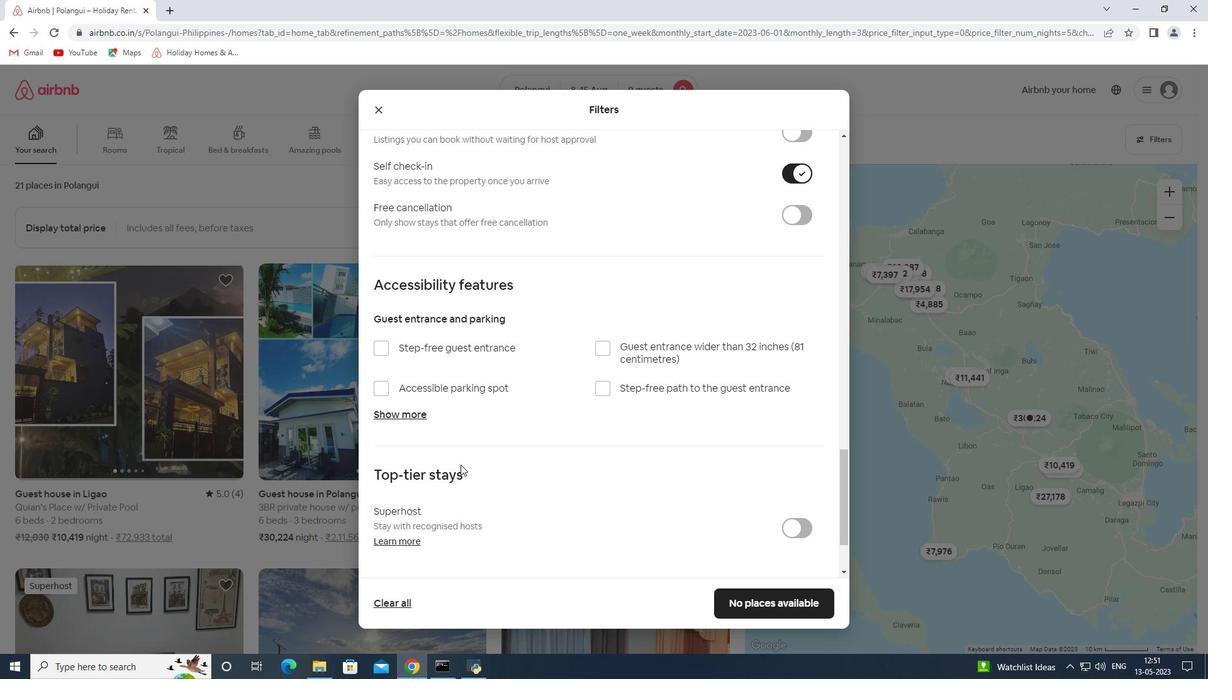 
Action: Mouse scrolled (460, 465) with delta (0, 0)
Screenshot: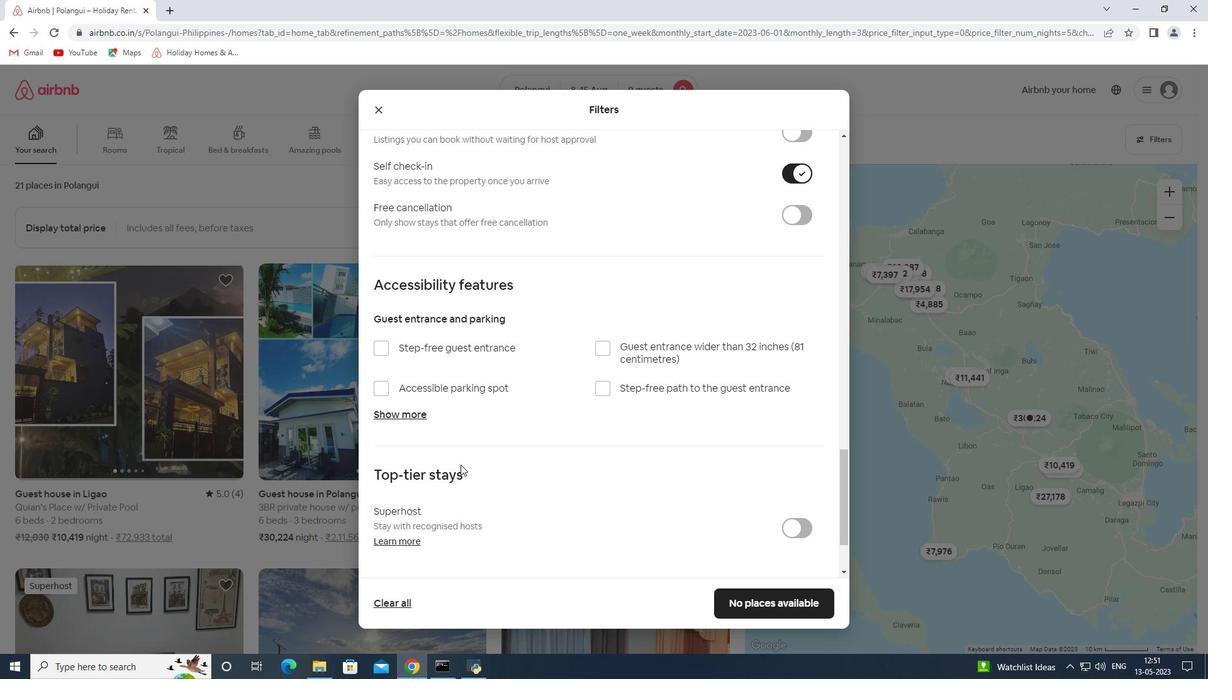 
Action: Mouse scrolled (460, 465) with delta (0, 0)
Screenshot: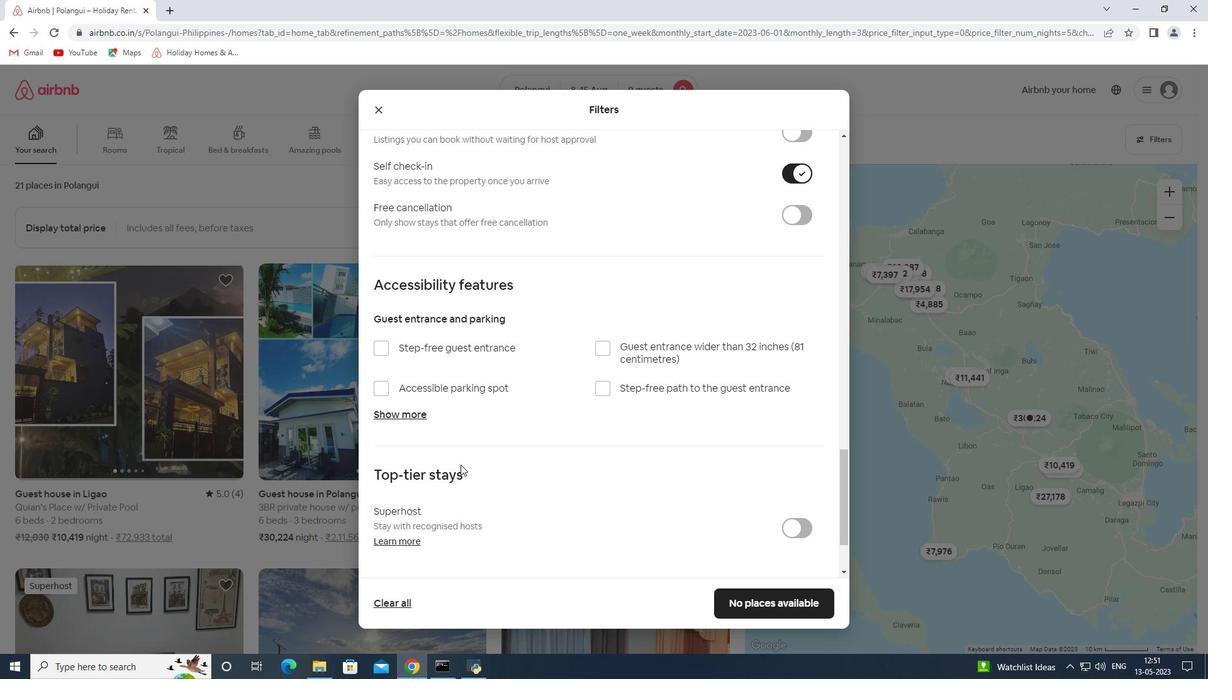 
Action: Mouse scrolled (460, 465) with delta (0, 0)
Screenshot: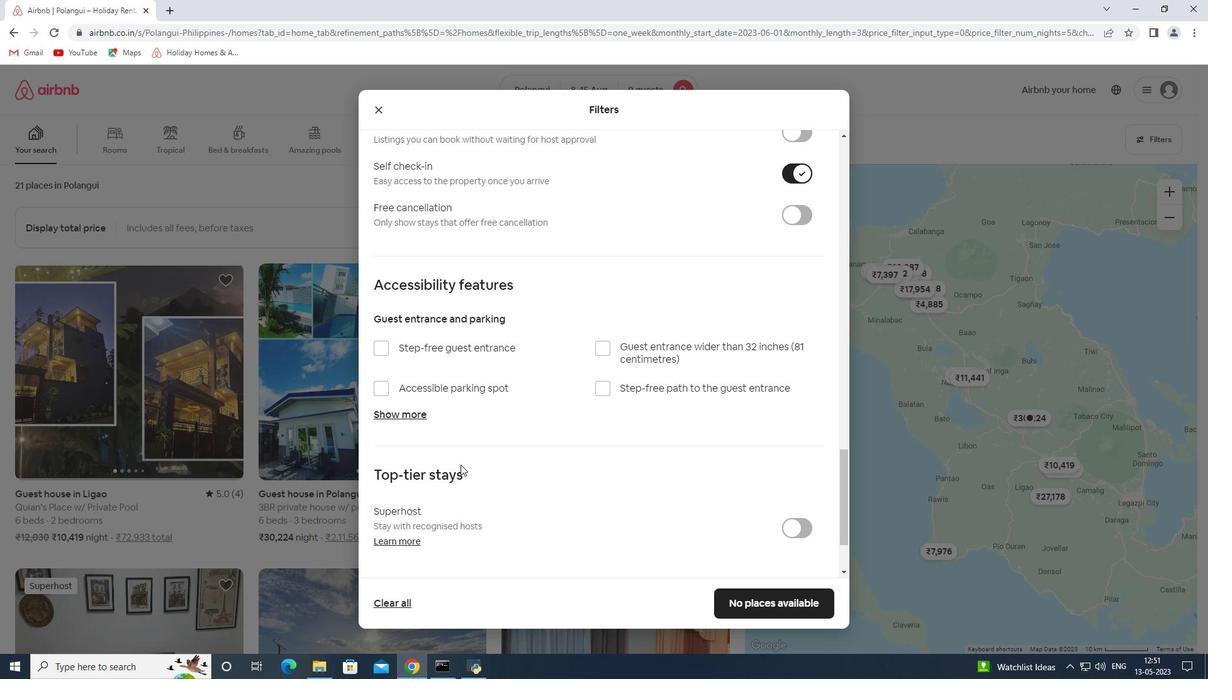 
Action: Mouse moved to (412, 542)
Screenshot: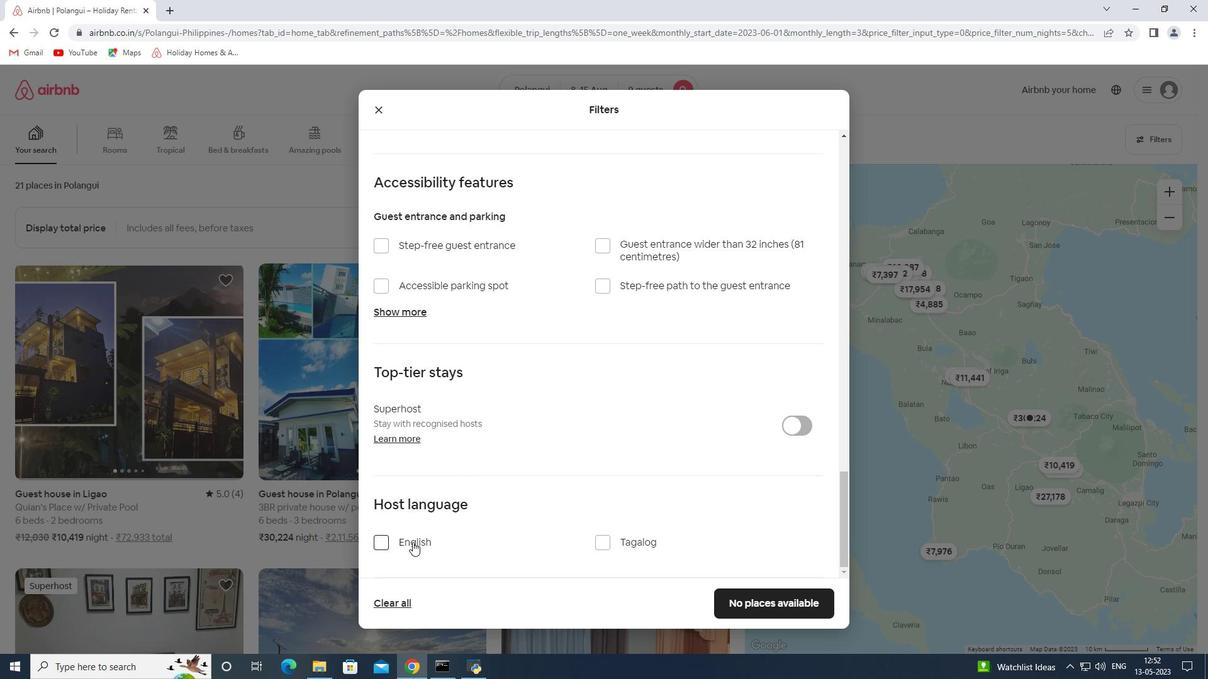 
Action: Mouse pressed left at (412, 542)
Screenshot: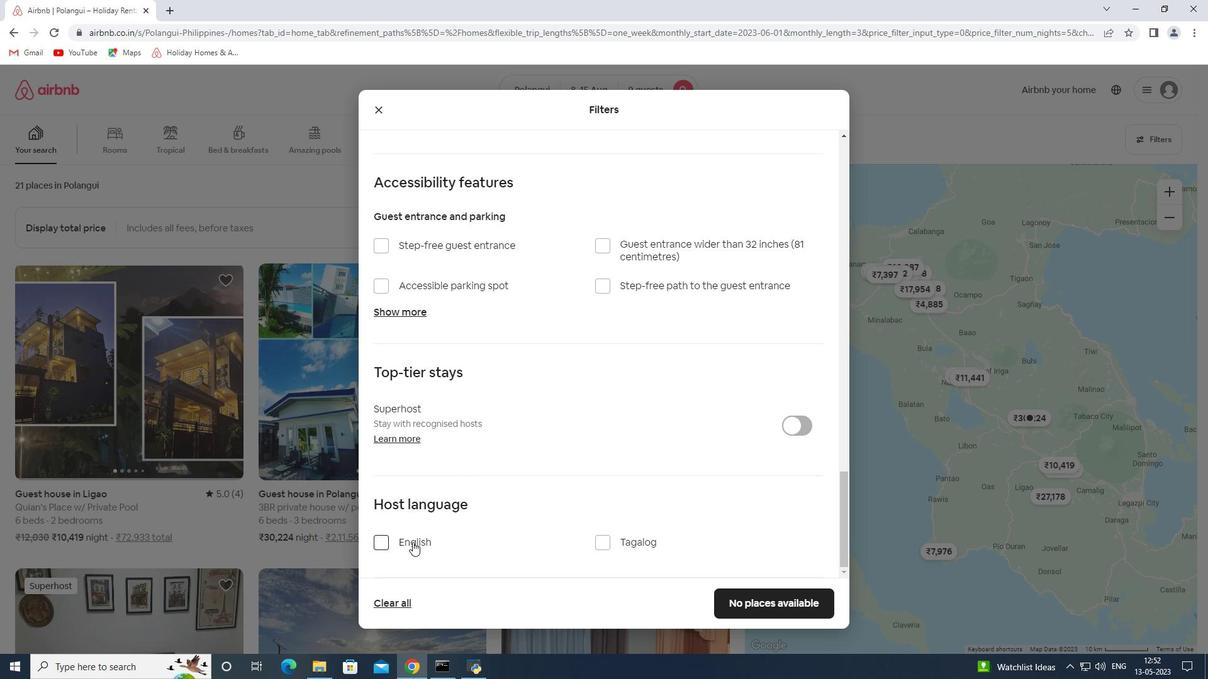
Action: Mouse moved to (439, 523)
Screenshot: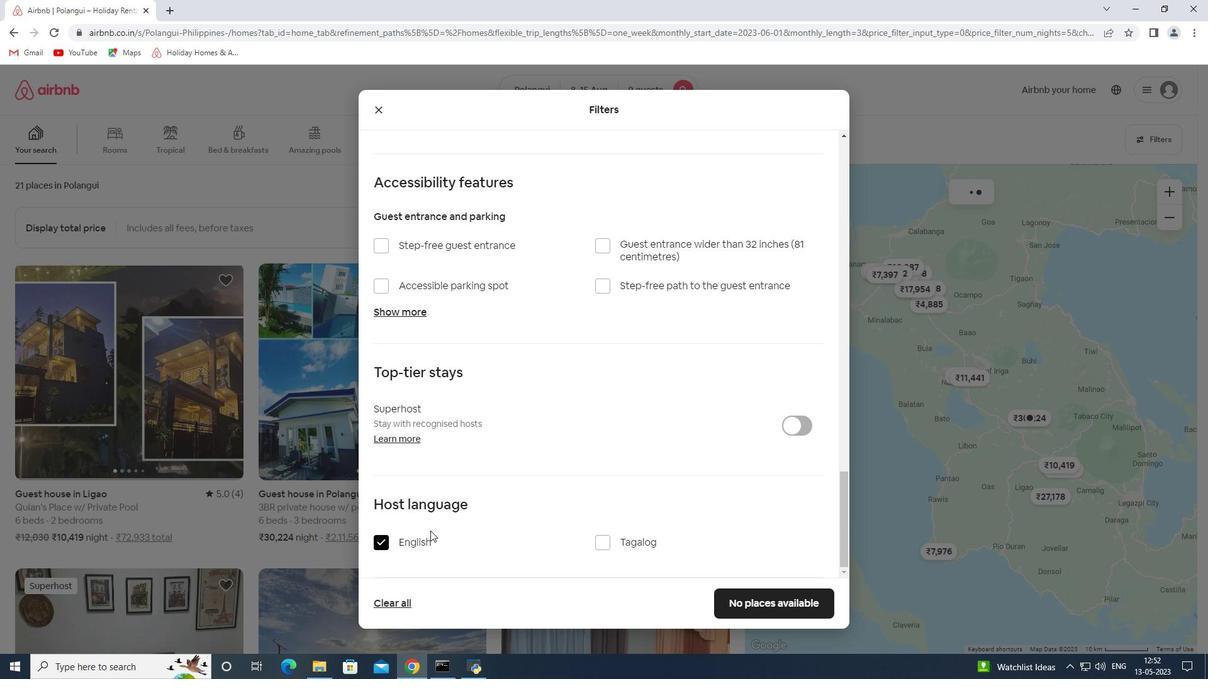 
Action: Mouse scrolled (439, 522) with delta (0, 0)
Screenshot: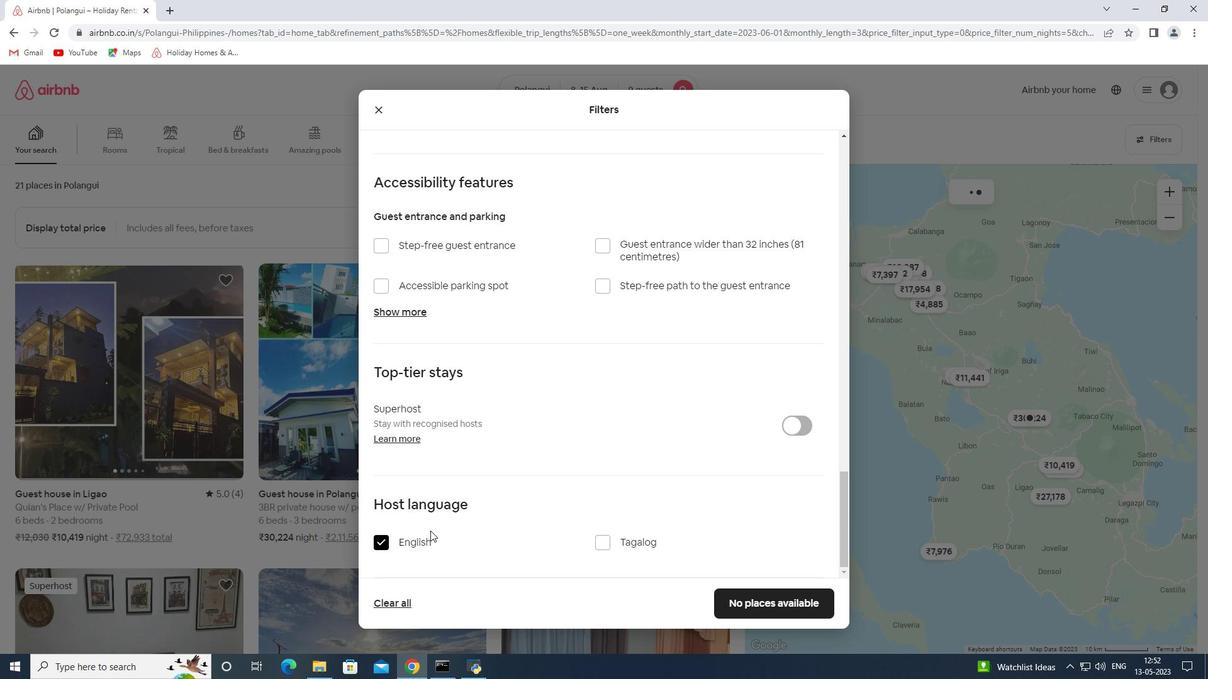 
Action: Mouse moved to (441, 523)
Screenshot: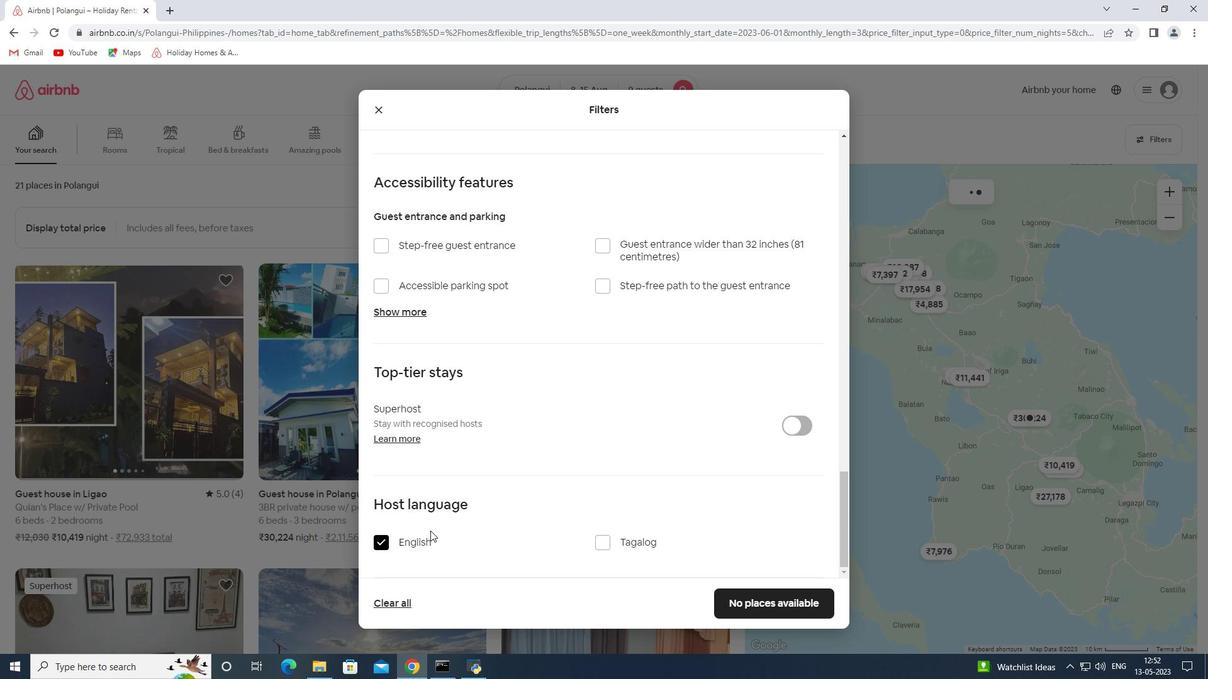 
Action: Mouse scrolled (441, 522) with delta (0, 0)
Screenshot: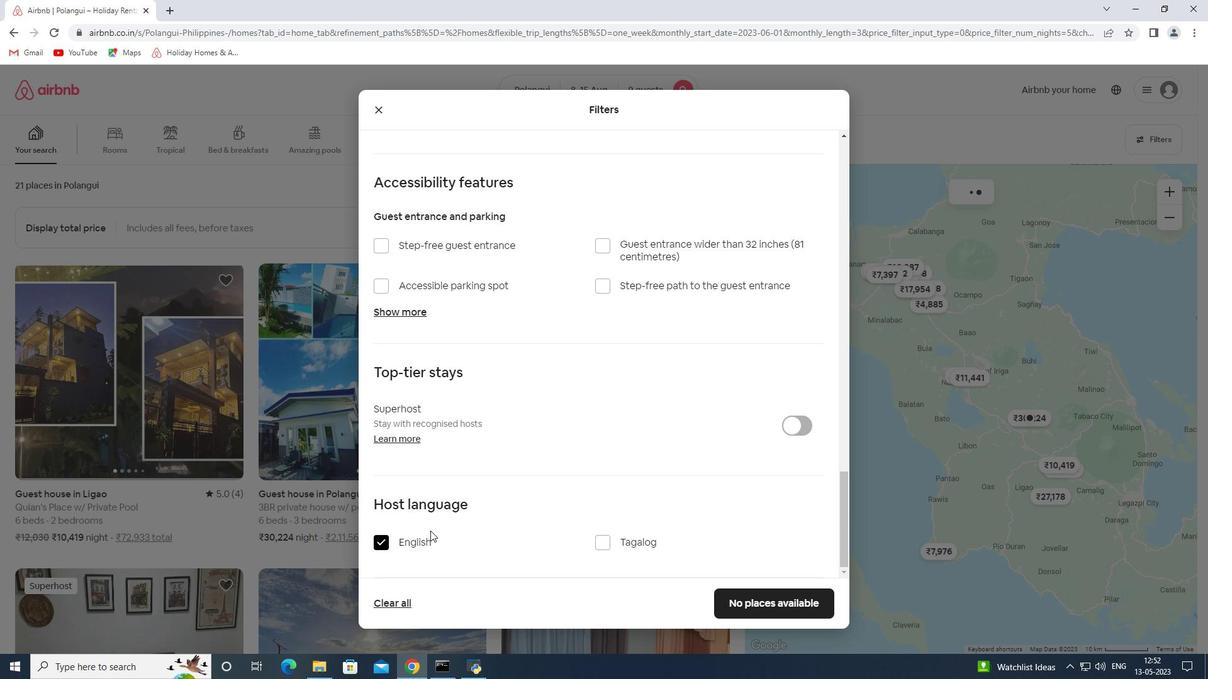 
Action: Mouse moved to (441, 522)
Screenshot: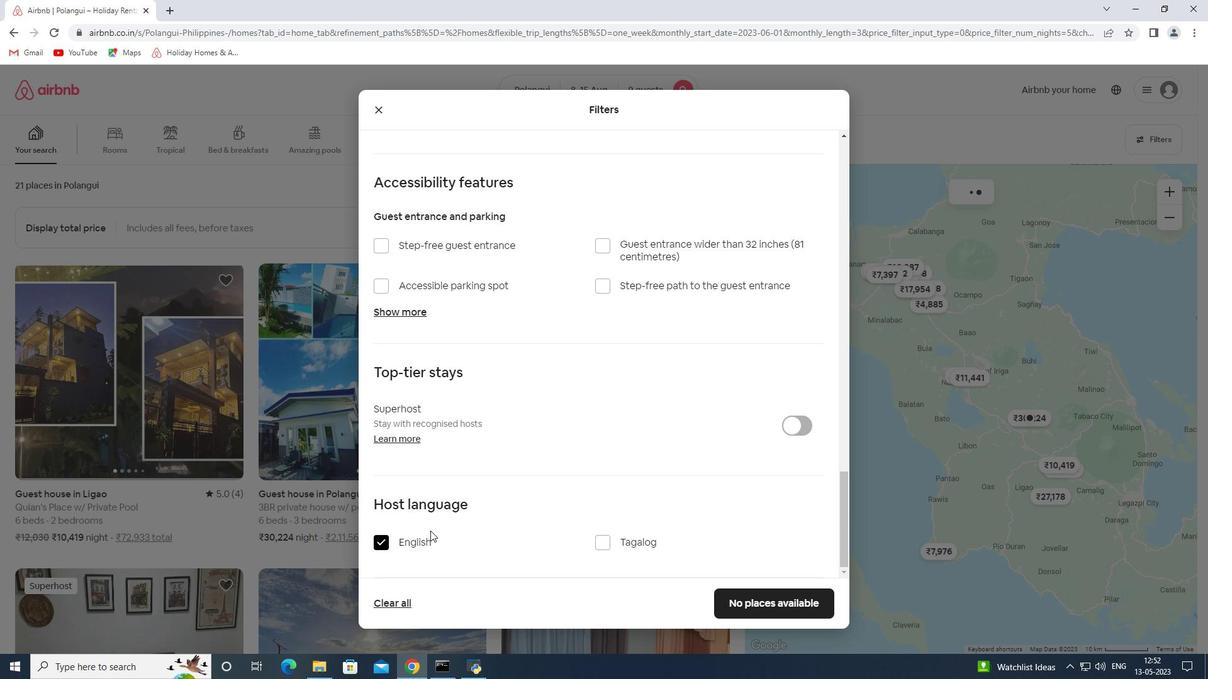 
Action: Mouse scrolled (441, 522) with delta (0, 0)
Screenshot: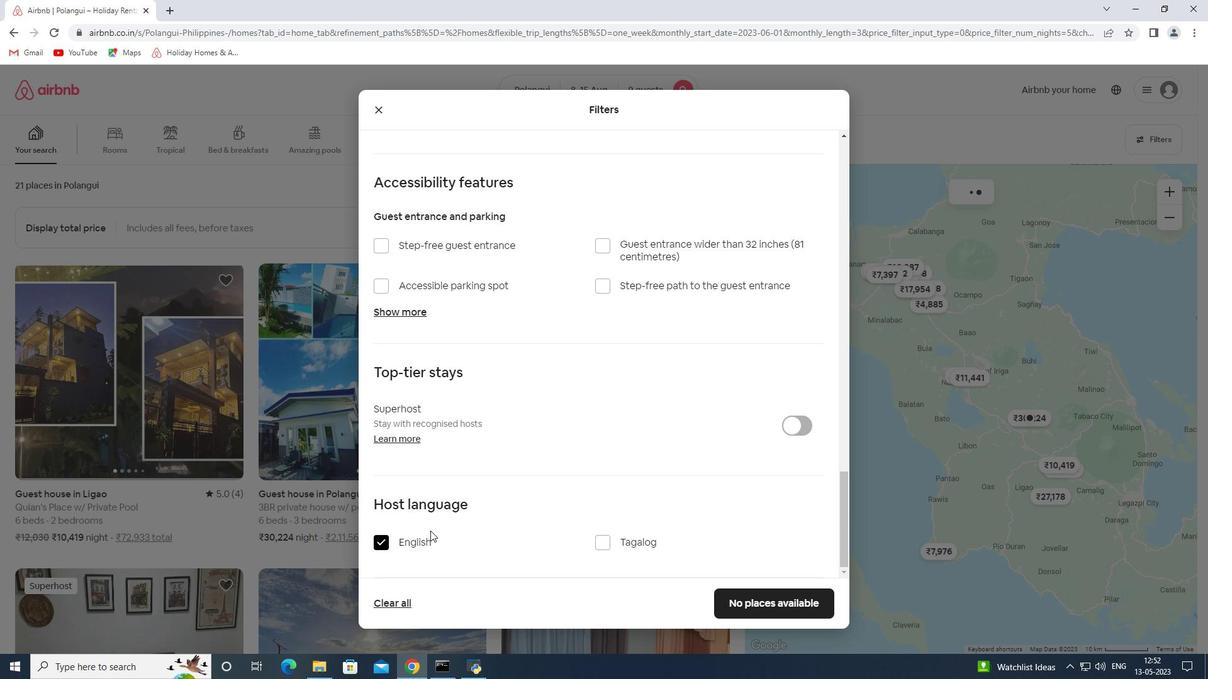 
Action: Mouse scrolled (441, 522) with delta (0, 0)
Screenshot: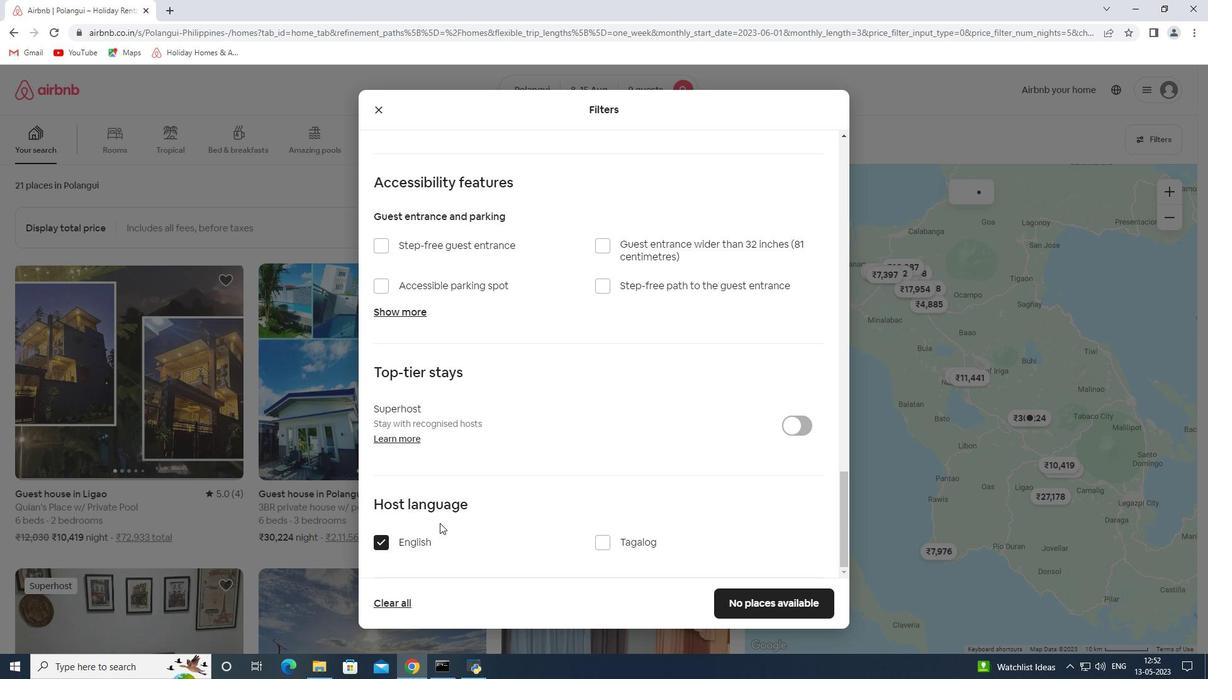 
Action: Mouse moved to (754, 606)
Screenshot: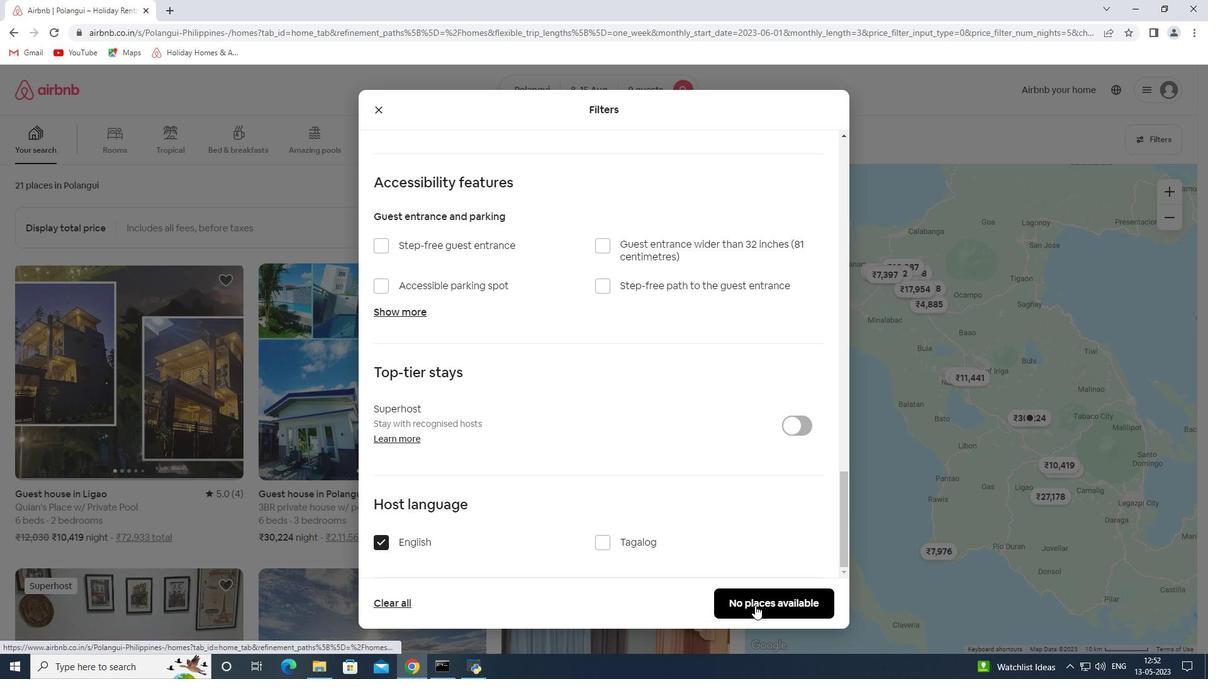 
Action: Mouse pressed left at (754, 606)
Screenshot: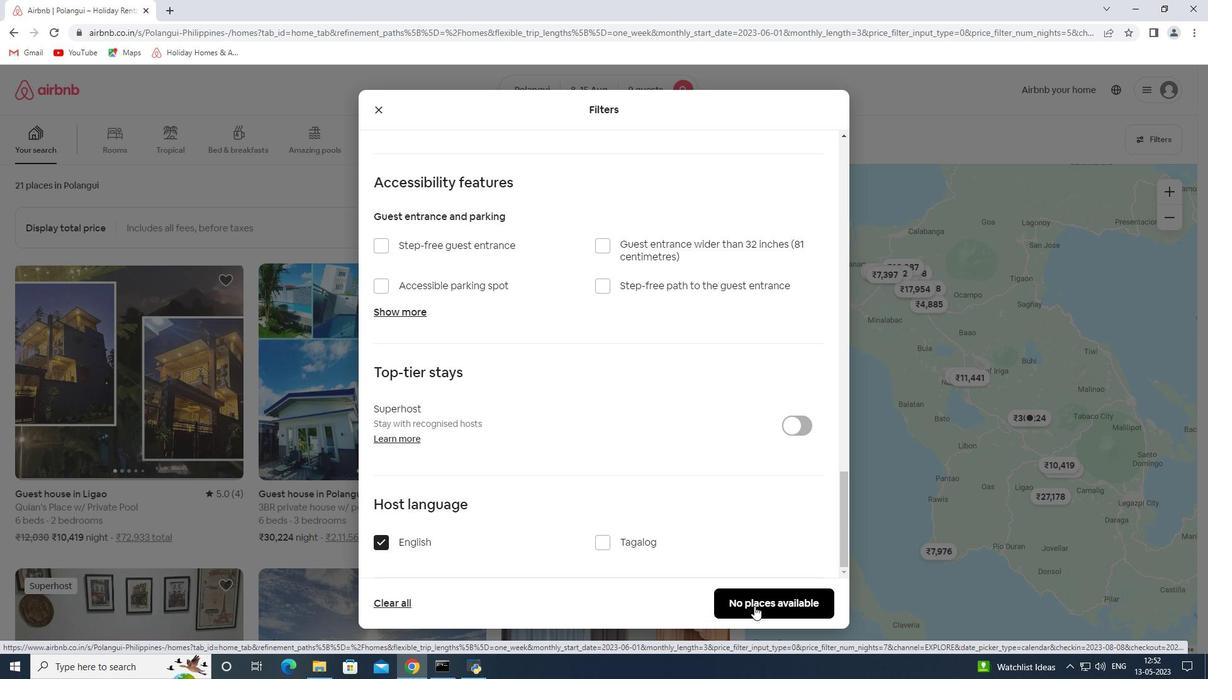 
